 Task: Add an event  with title  Second Interview with IrvinI, date '2024/03/03'  to 2024/03/05 & Select Event type as  One on One. Add location for the event as  123 Santorini Beaches, Santorini, Greece and add a description: The conversation aimed at assessing their qualifications, skills, and suitability for a specific job role or position within the organization. The interview provides an opportunity for the hiring team to gather valuable information about the candidate's experience, abilities, and potential cultural fit.Create an event link  http-secondinterviewwithirvinicom & Select the event color as  Electric Lime. , logged in from the account softage.10@softage.netand send the event invitation to softage.8@softage.net and softage.9@softage.net
Action: Mouse moved to (898, 163)
Screenshot: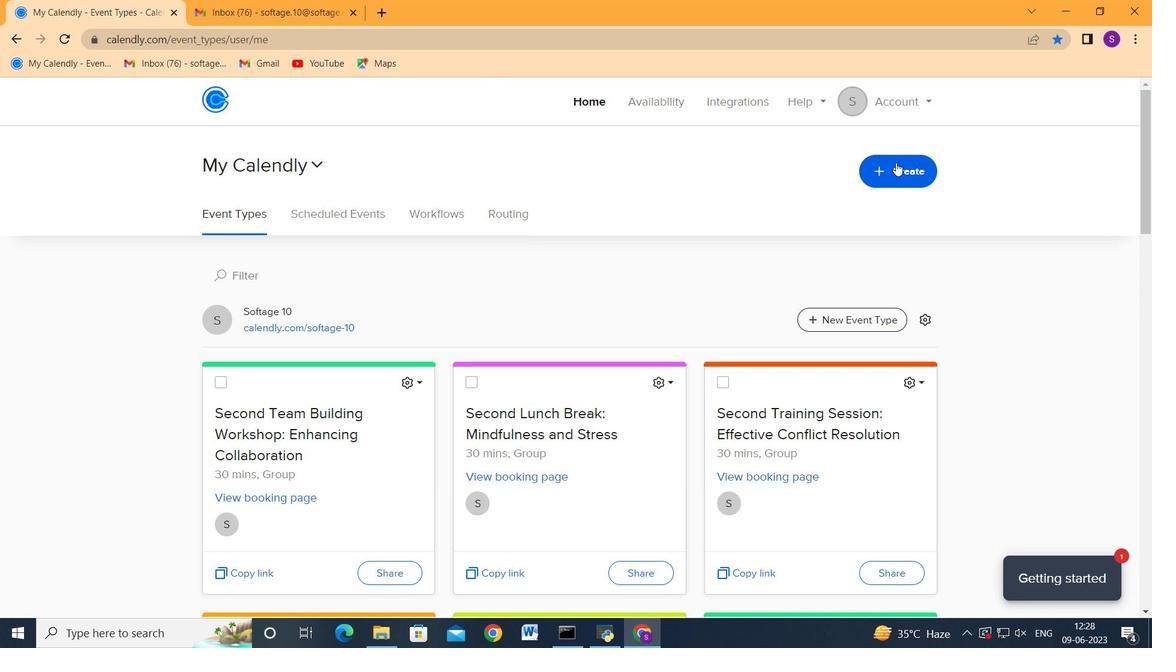 
Action: Mouse pressed left at (898, 163)
Screenshot: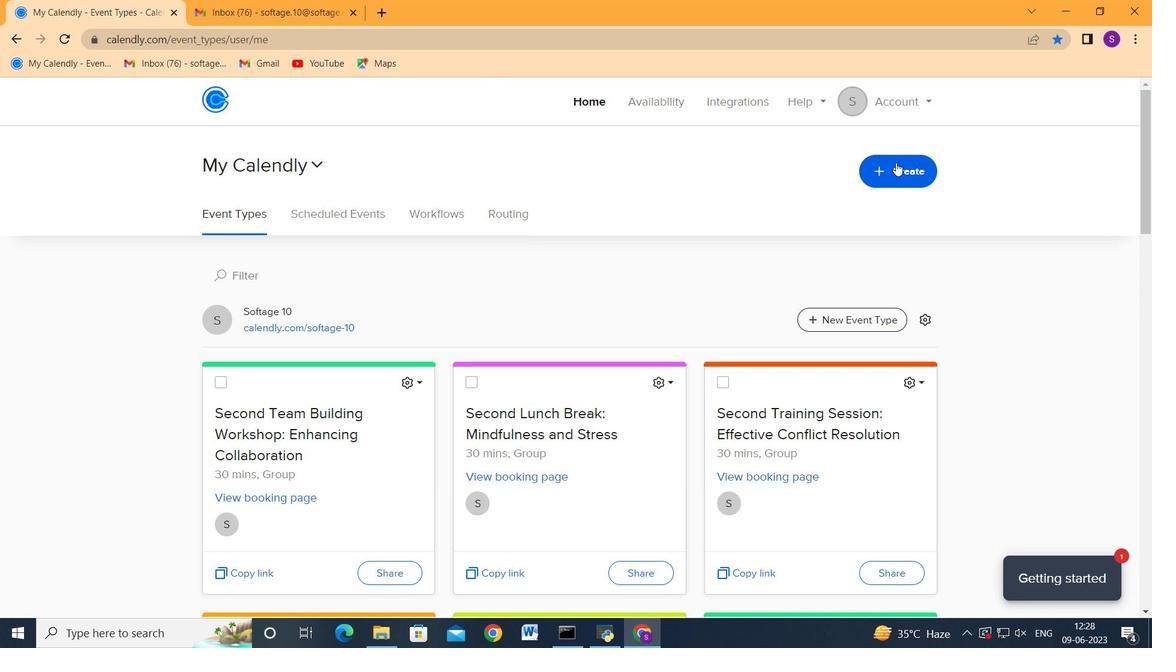 
Action: Mouse moved to (823, 211)
Screenshot: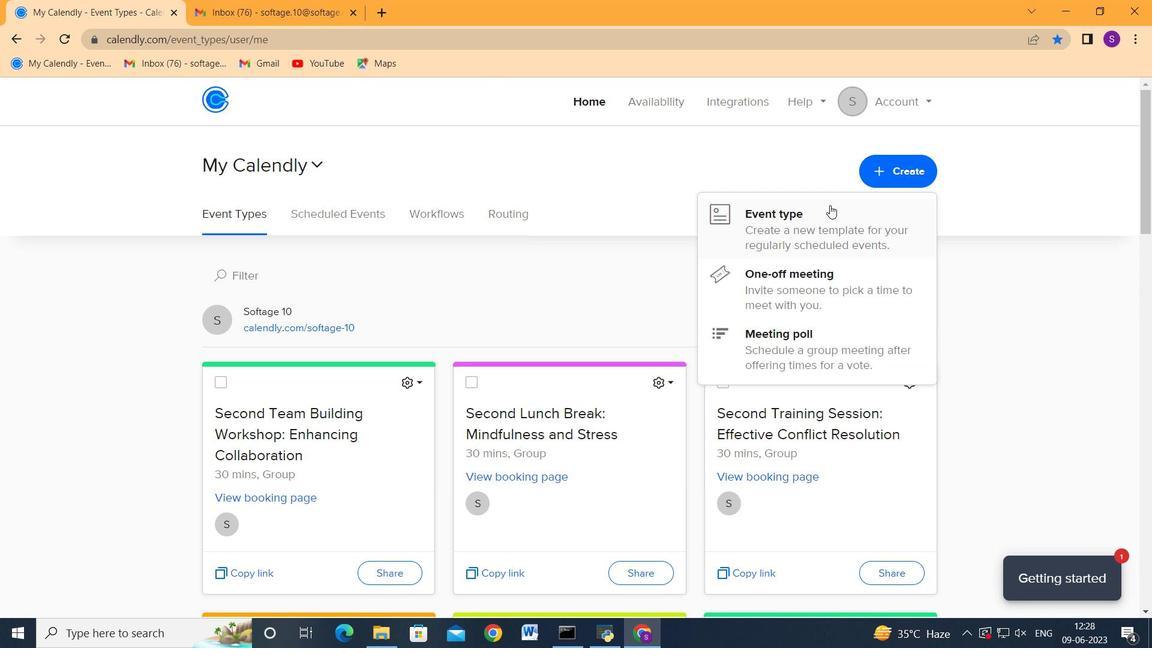 
Action: Mouse pressed left at (823, 211)
Screenshot: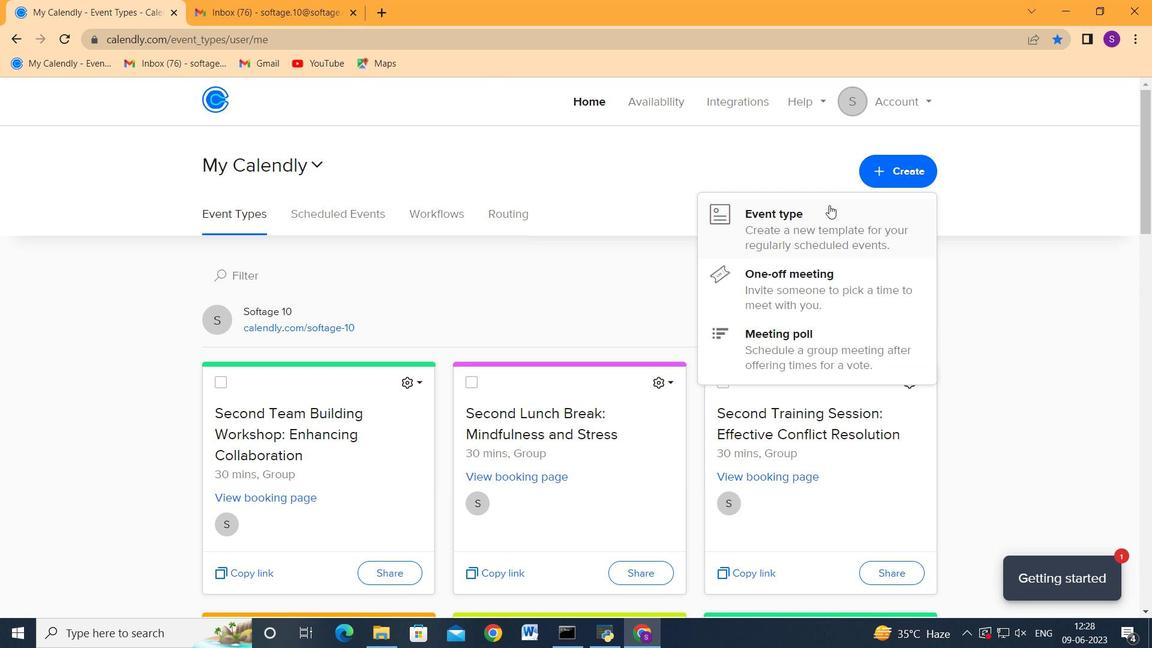 
Action: Mouse moved to (545, 272)
Screenshot: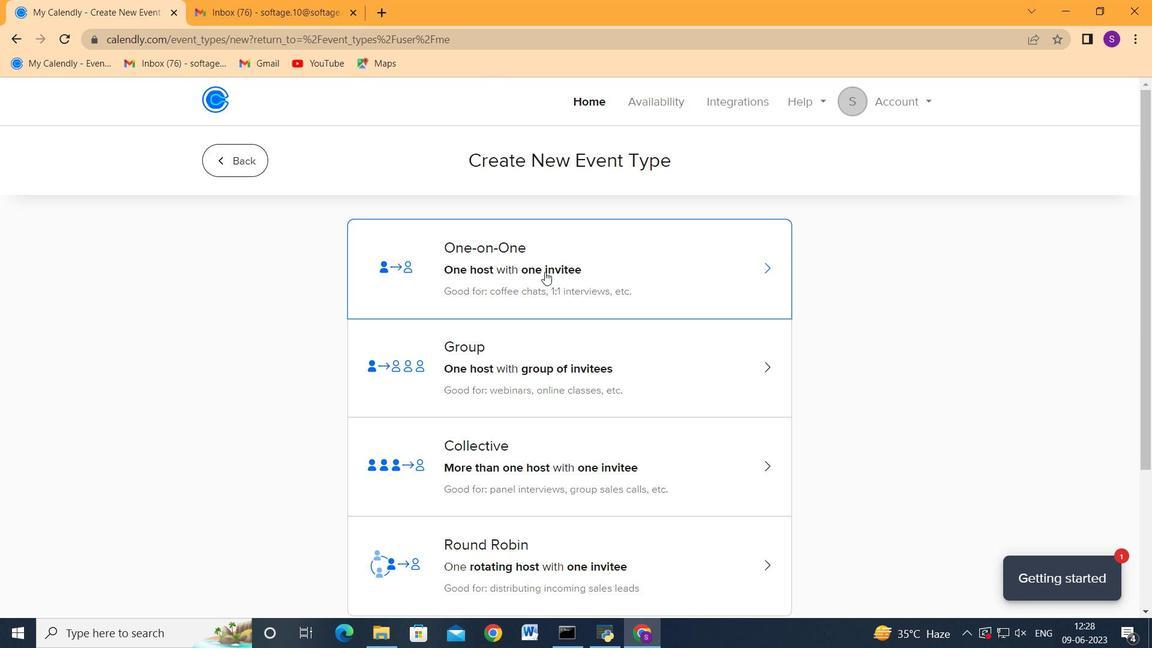 
Action: Mouse pressed left at (545, 272)
Screenshot: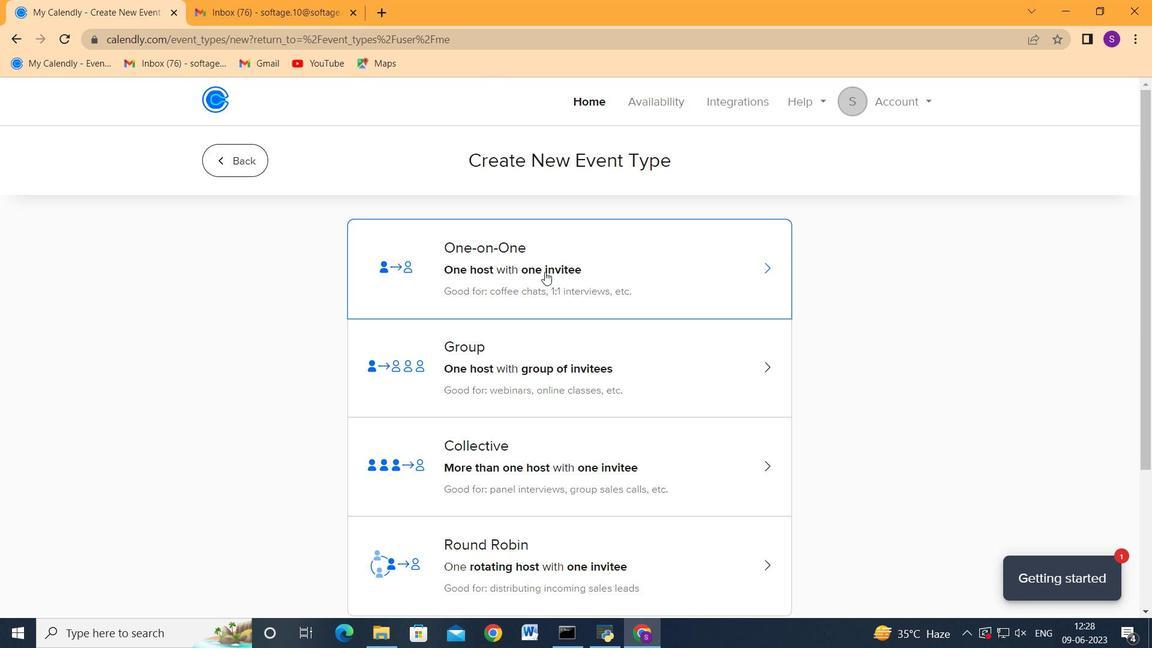 
Action: Mouse moved to (412, 370)
Screenshot: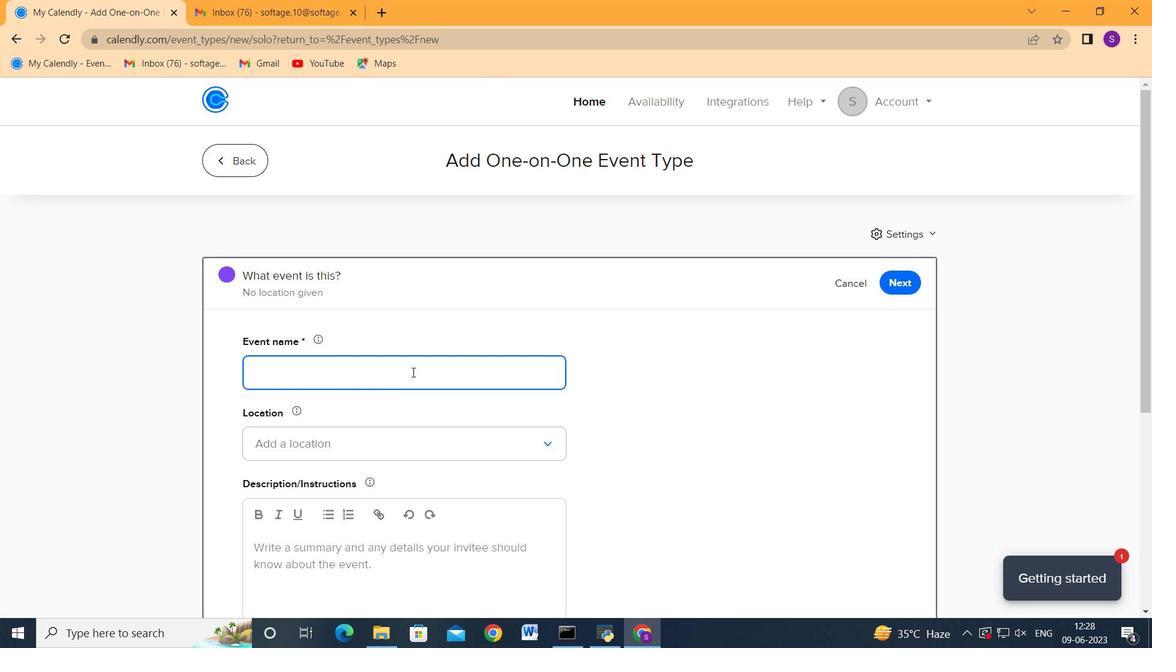 
Action: Key pressed <Key.shift>Second<Key.space><Key.shift>Interview<Key.space>with<Key.space><Key.shift>Irvinl<Key.tab><Key.tab>
Screenshot: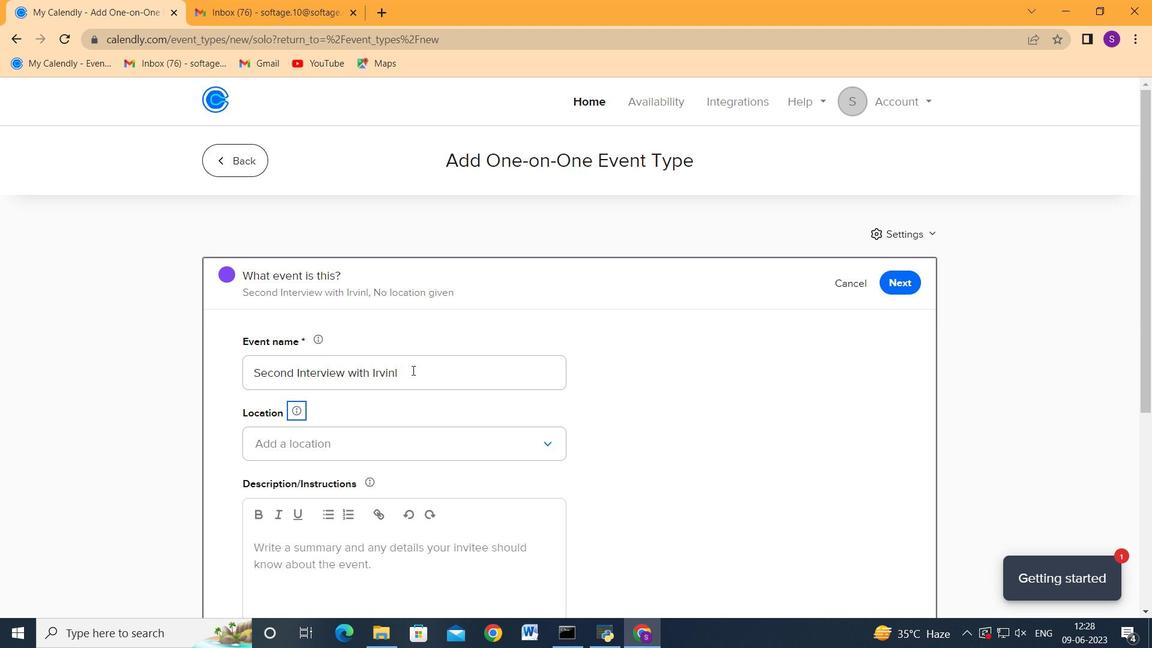 
Action: Mouse moved to (413, 429)
Screenshot: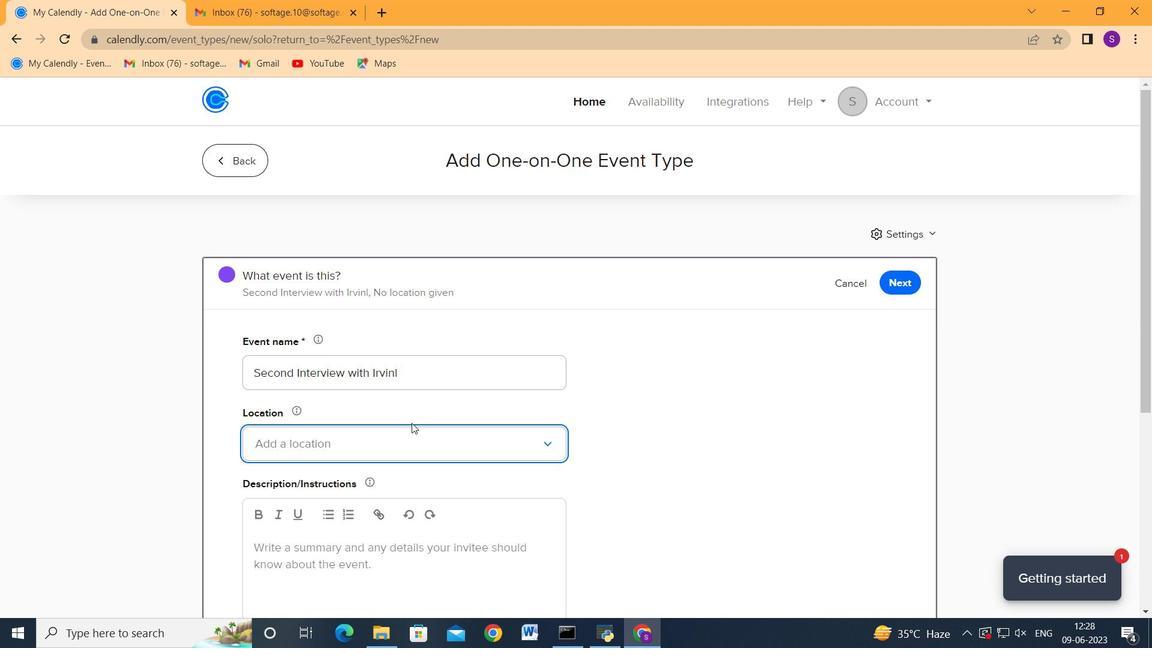 
Action: Mouse pressed left at (413, 429)
Screenshot: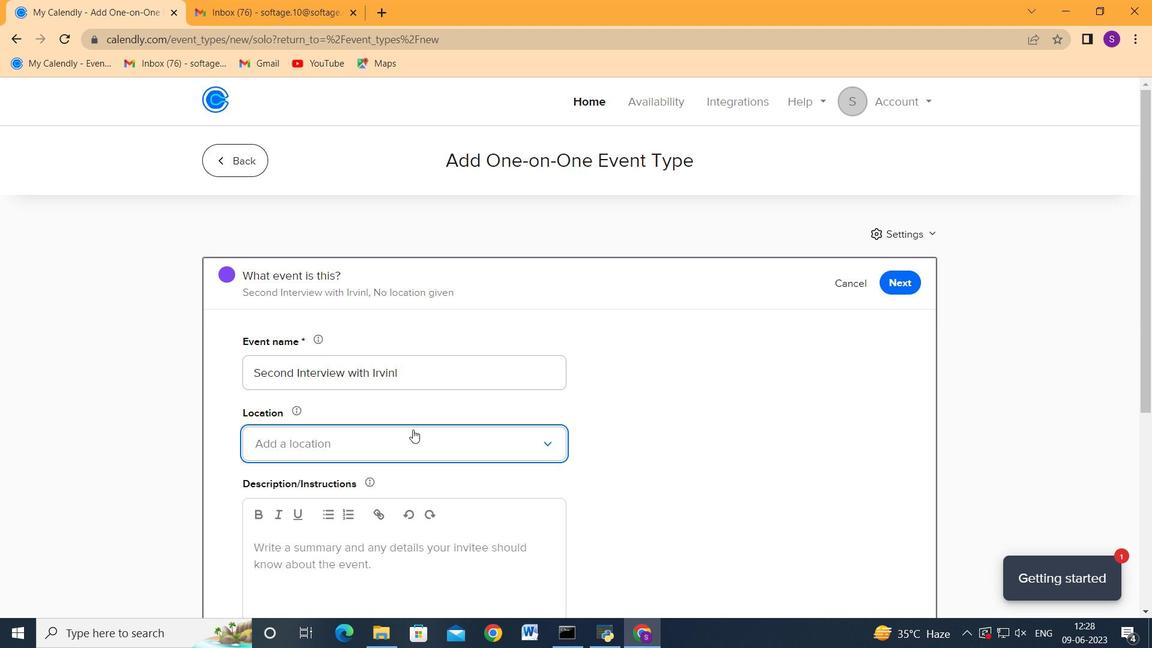
Action: Mouse moved to (377, 473)
Screenshot: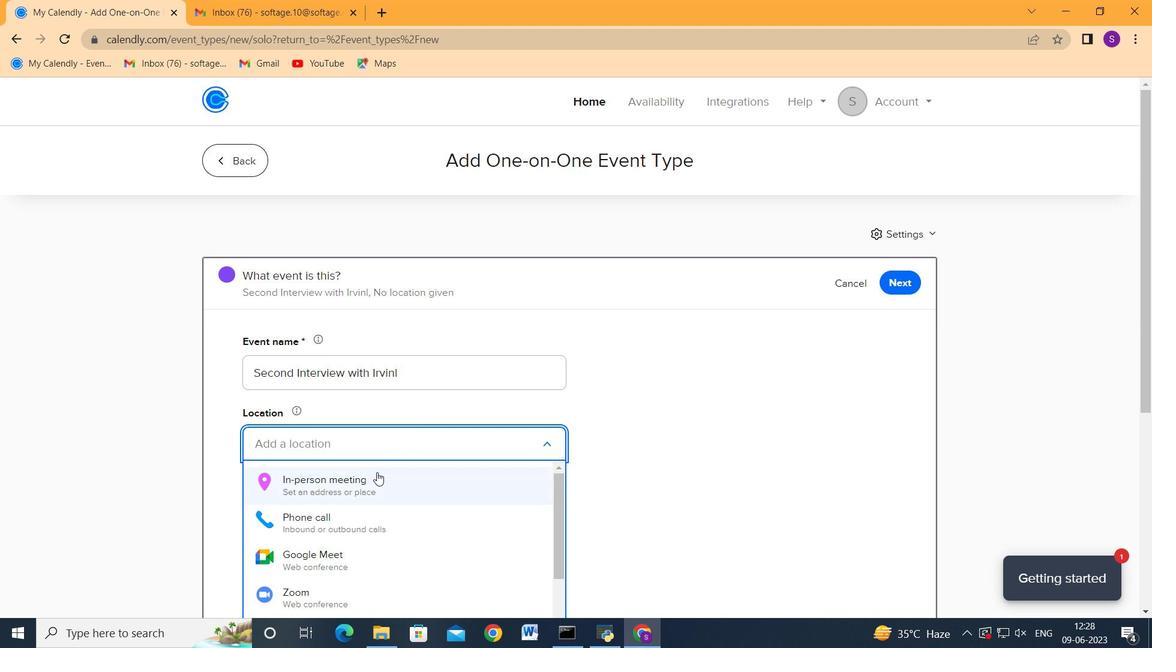 
Action: Mouse pressed left at (377, 473)
Screenshot: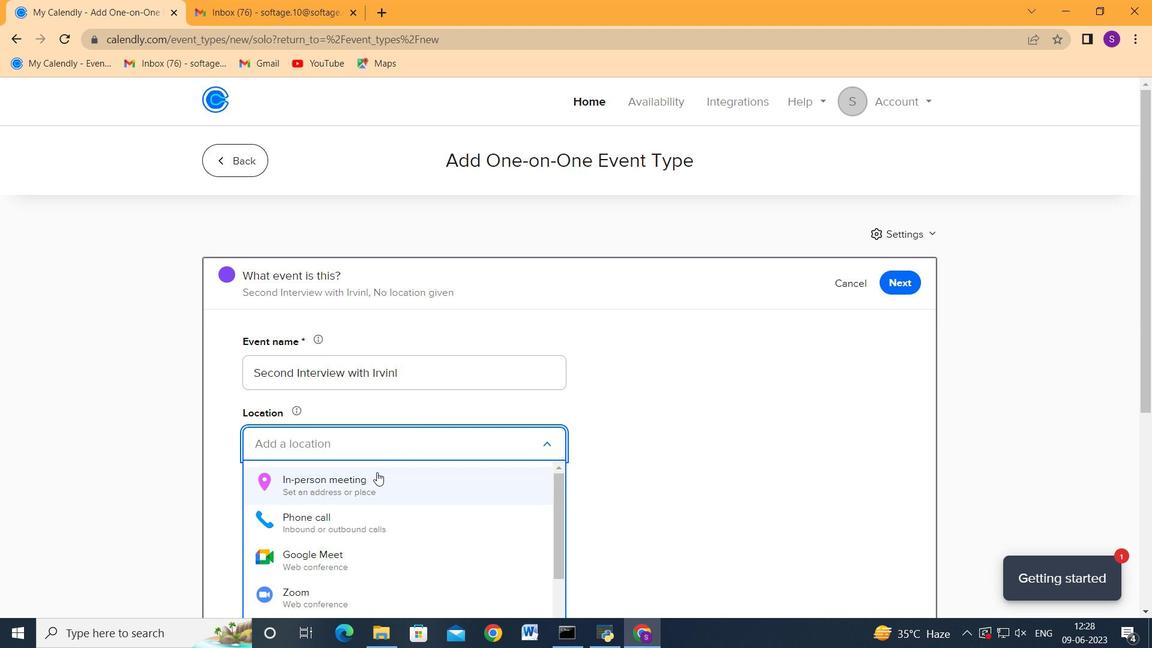 
Action: Mouse moved to (528, 257)
Screenshot: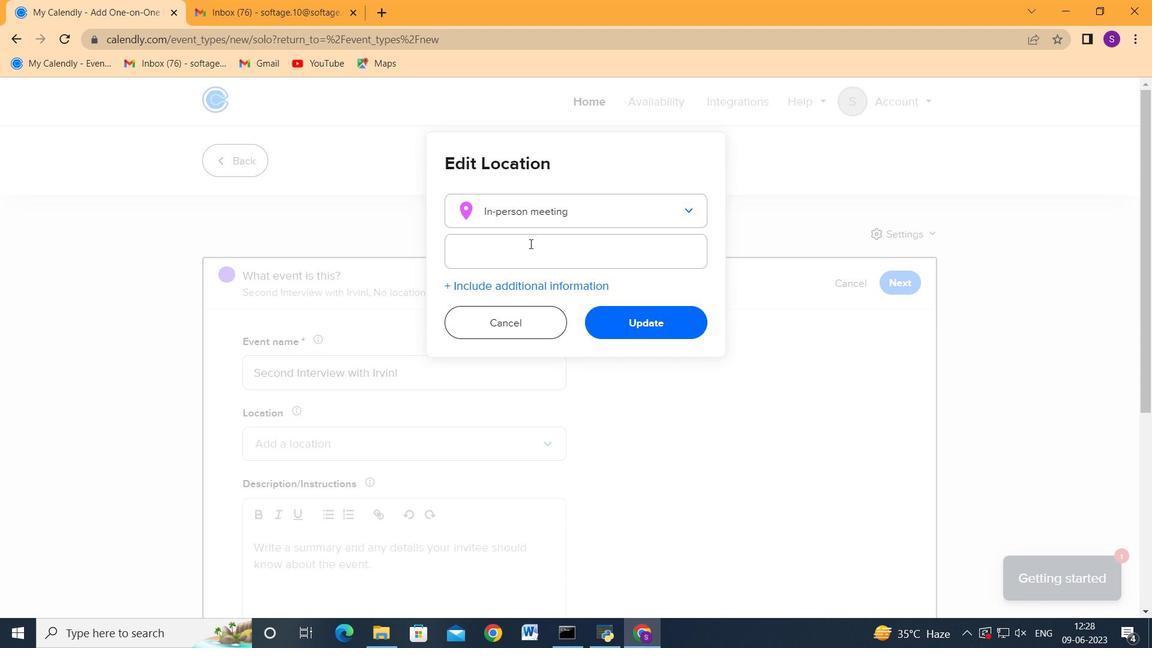 
Action: Mouse pressed left at (528, 257)
Screenshot: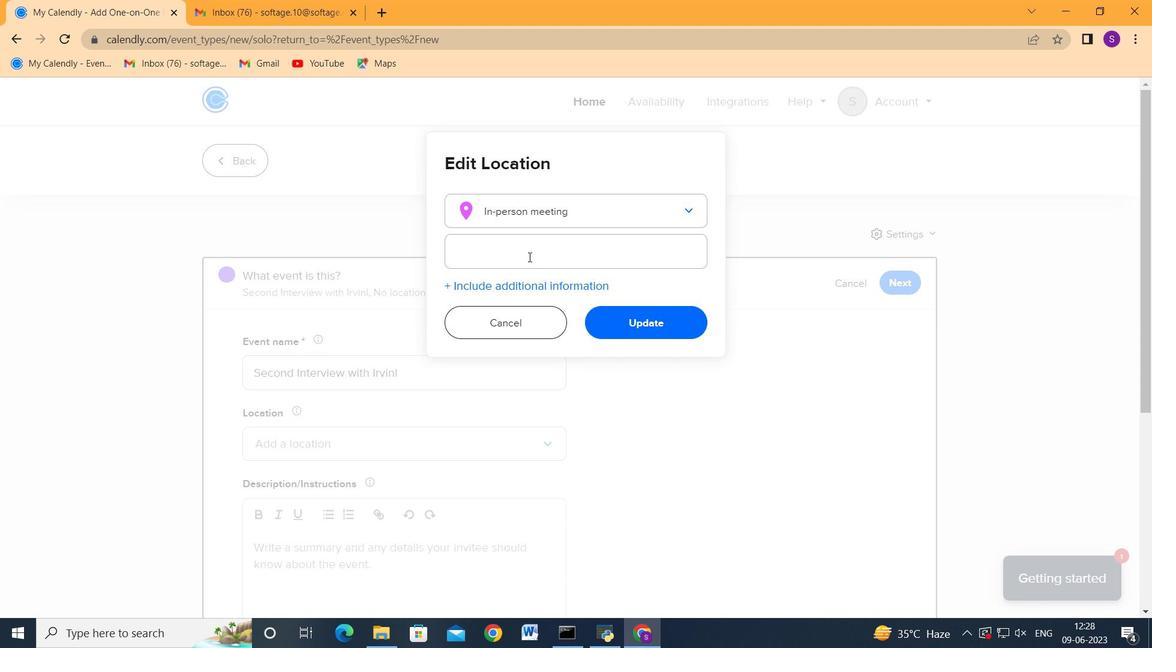 
Action: Mouse moved to (528, 256)
Screenshot: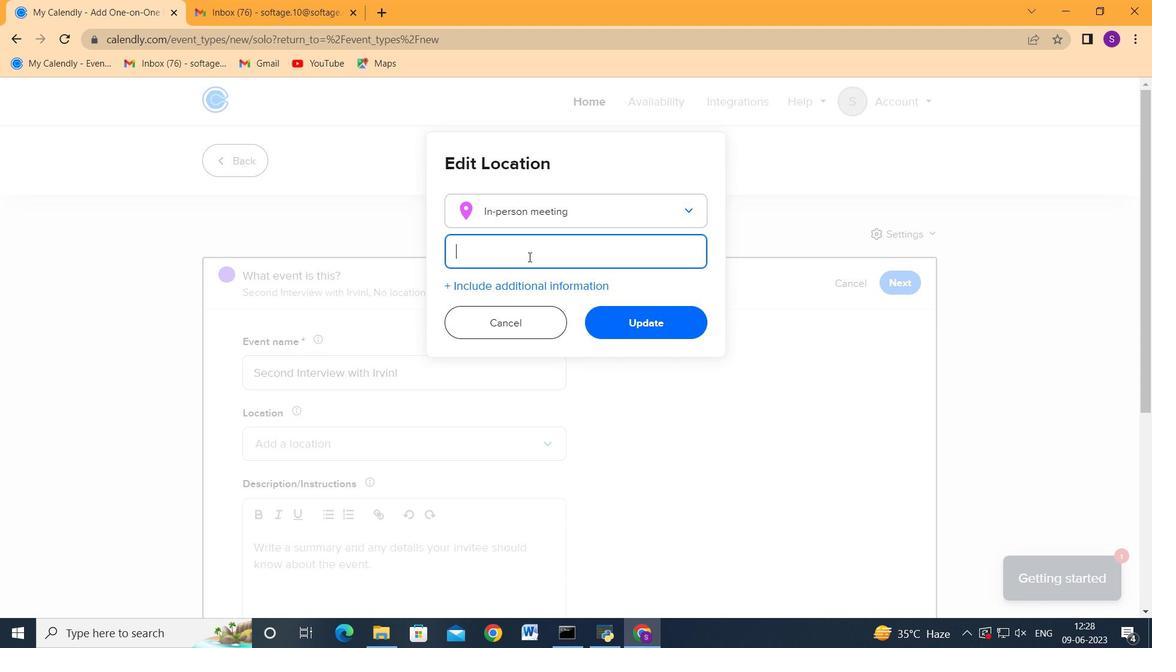 
Action: Key pressed 123<Key.space><Key.shift_r>Santorini<Key.space><Key.shift>Beacher<Key.backspace>s,<Key.space><Key.shift_r>Santorini,<Key.space><Key.shift_r>Greece
Screenshot: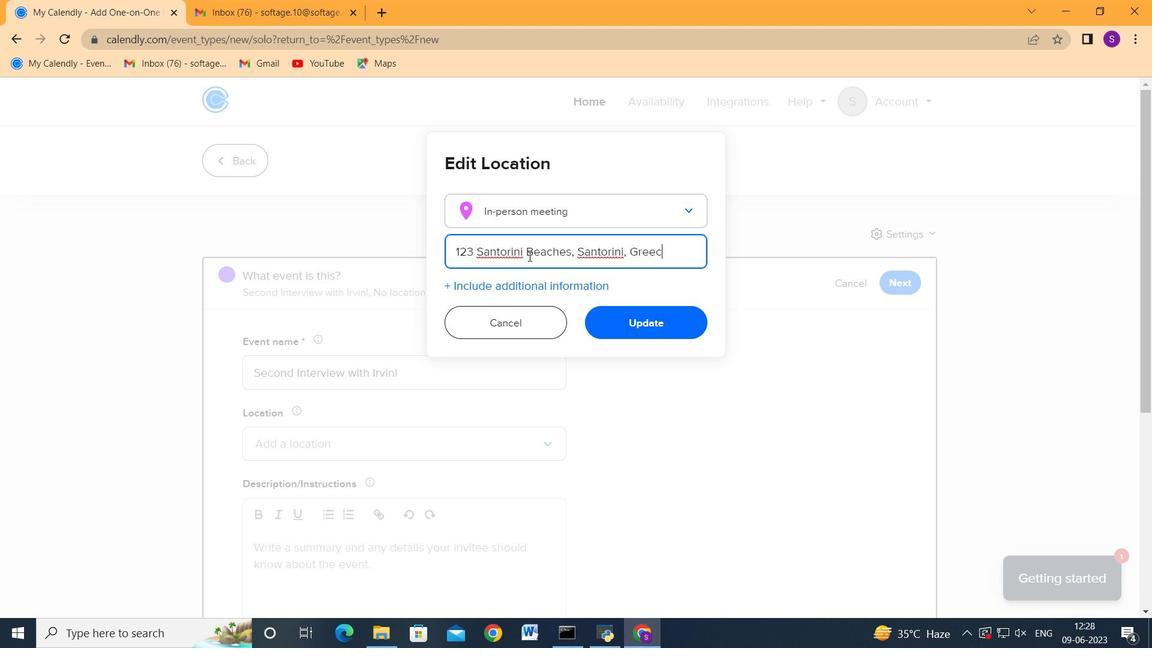 
Action: Mouse moved to (601, 320)
Screenshot: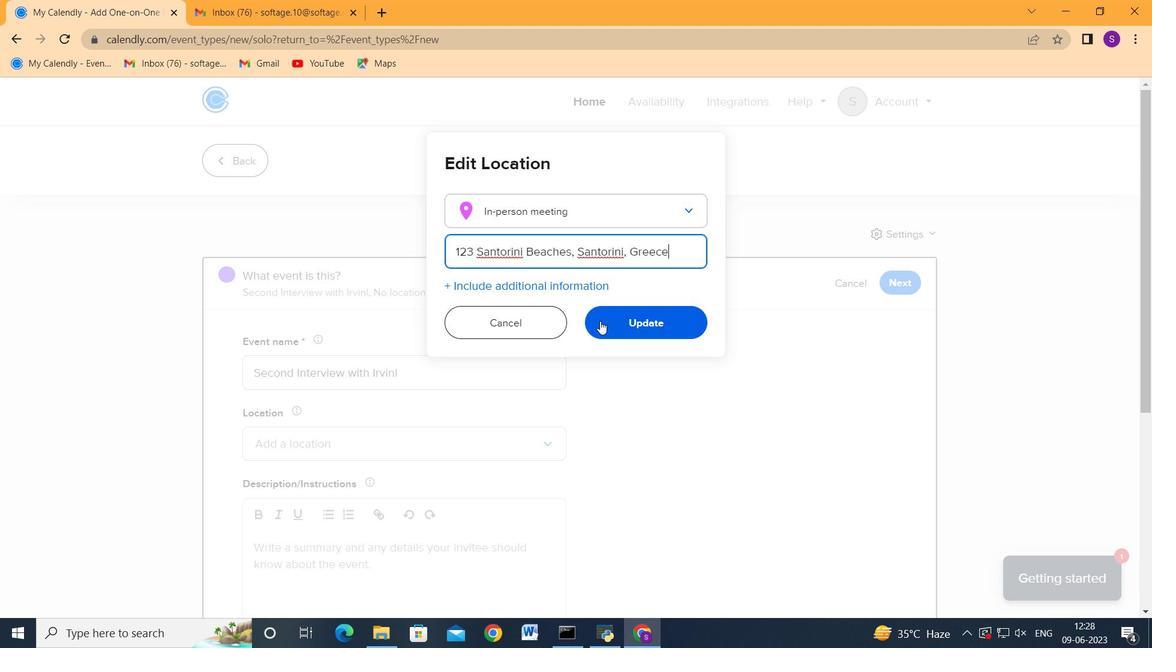 
Action: Mouse pressed left at (601, 320)
Screenshot: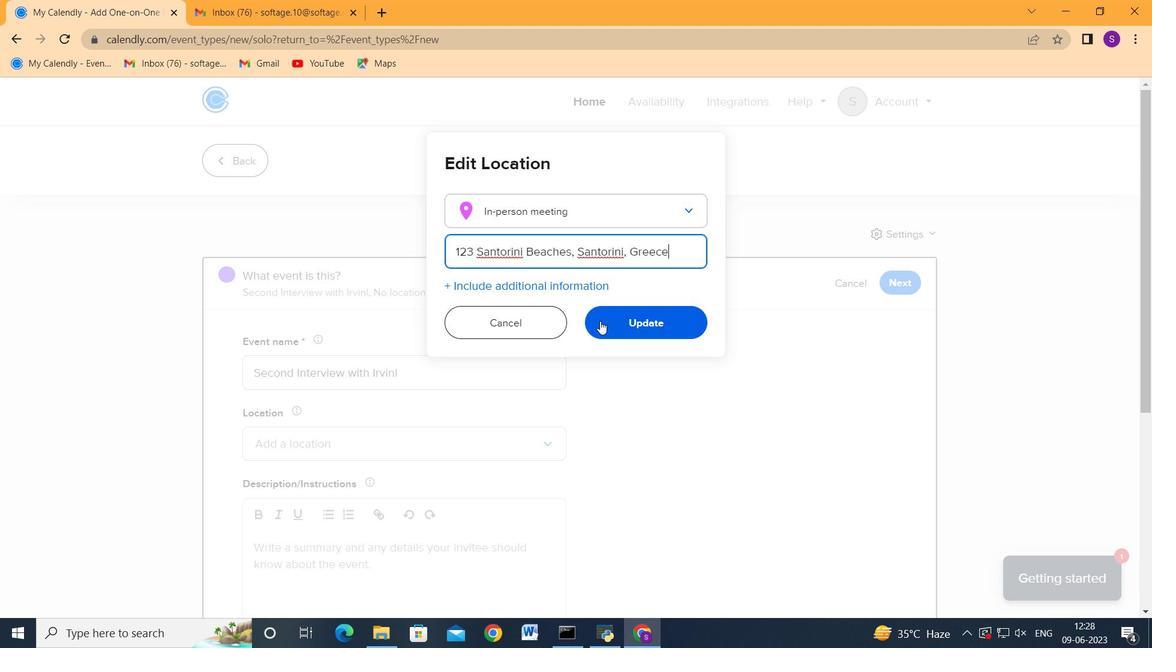 
Action: Mouse moved to (494, 372)
Screenshot: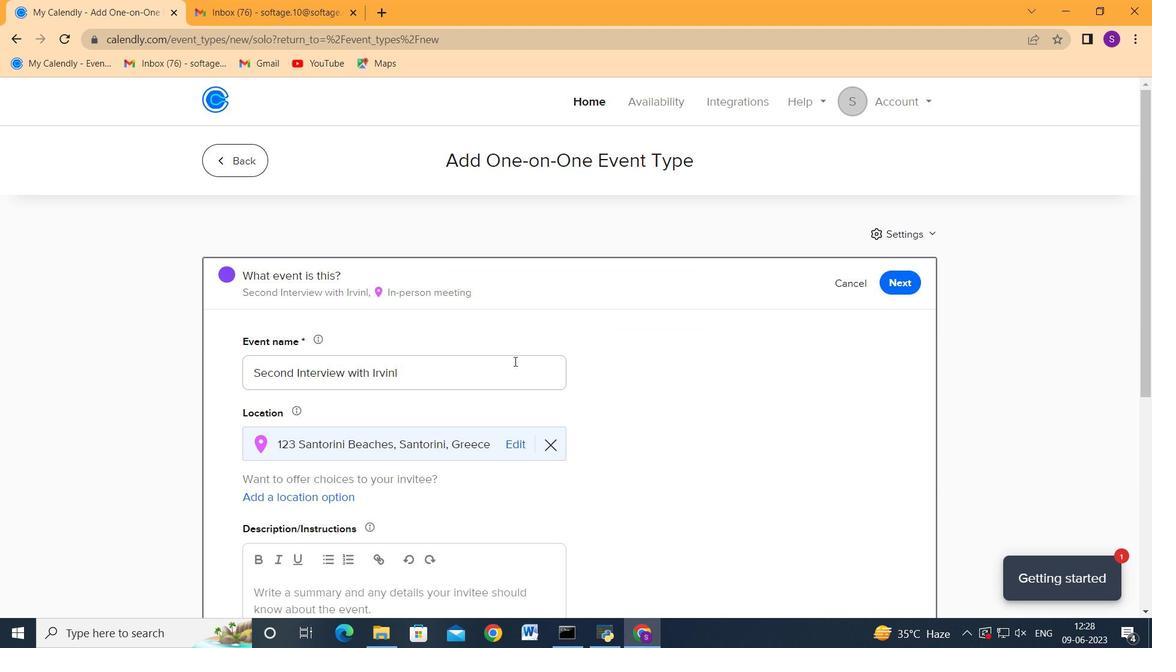 
Action: Mouse scrolled (494, 372) with delta (0, 0)
Screenshot: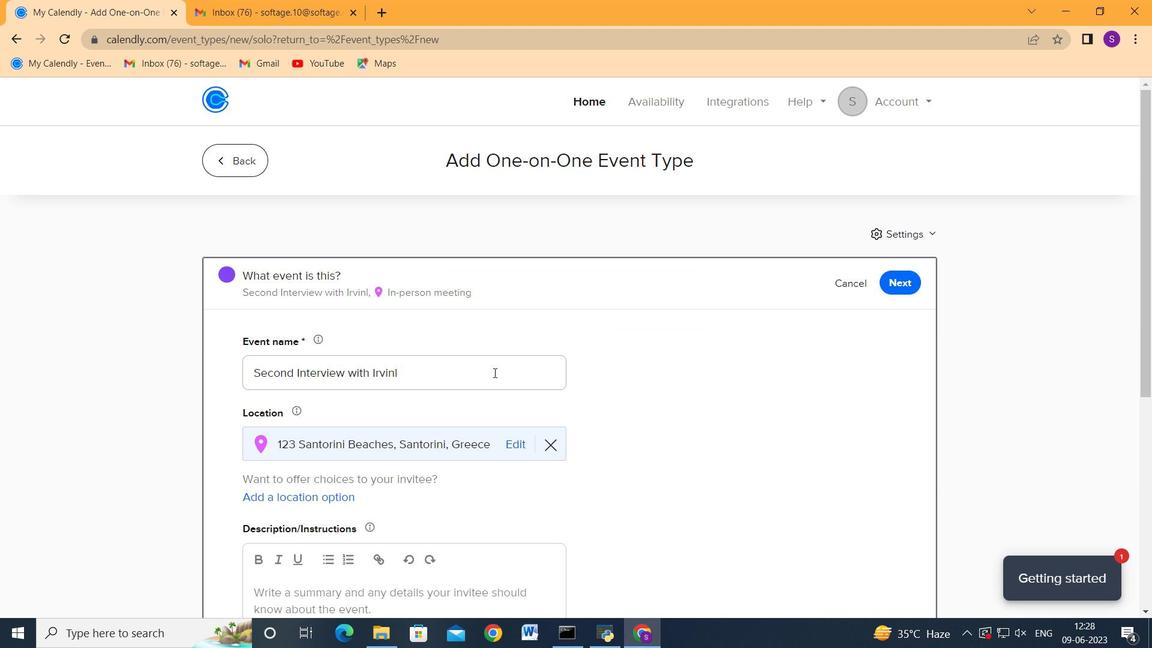 
Action: Mouse scrolled (494, 372) with delta (0, 0)
Screenshot: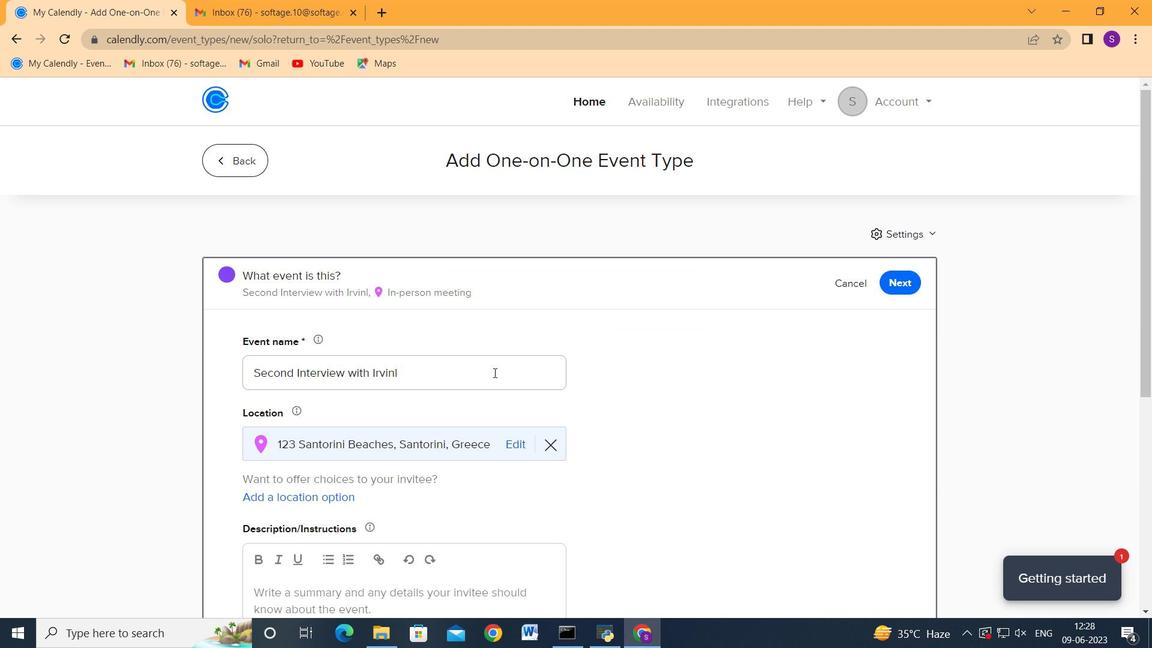 
Action: Mouse scrolled (494, 372) with delta (0, 0)
Screenshot: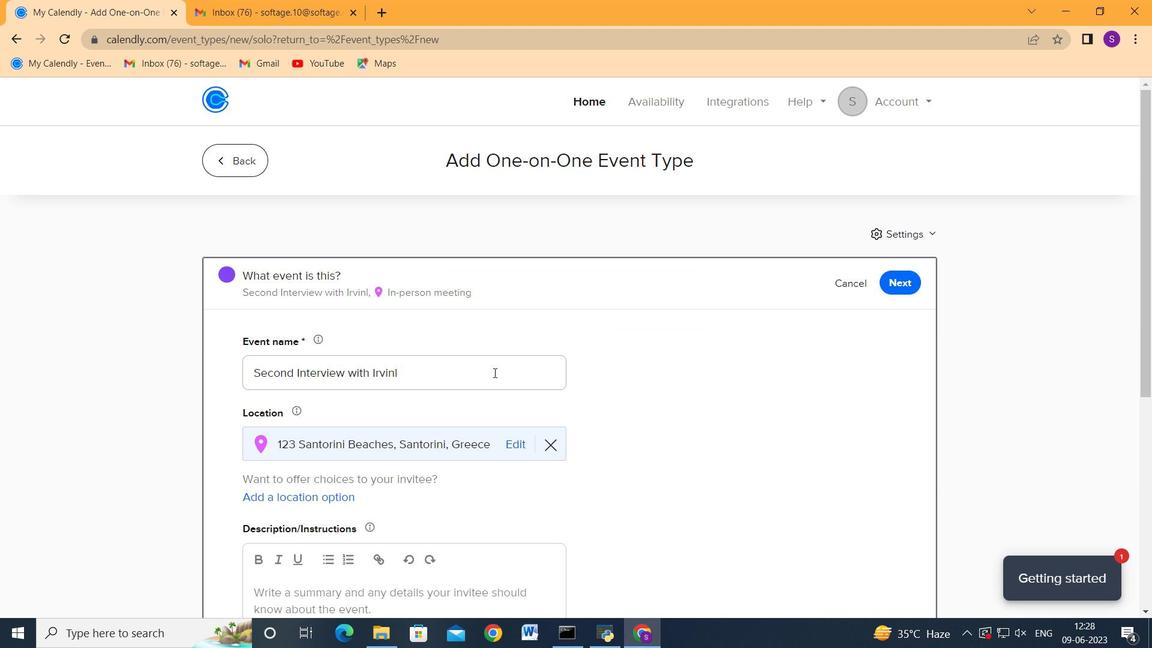 
Action: Mouse scrolled (494, 372) with delta (0, 0)
Screenshot: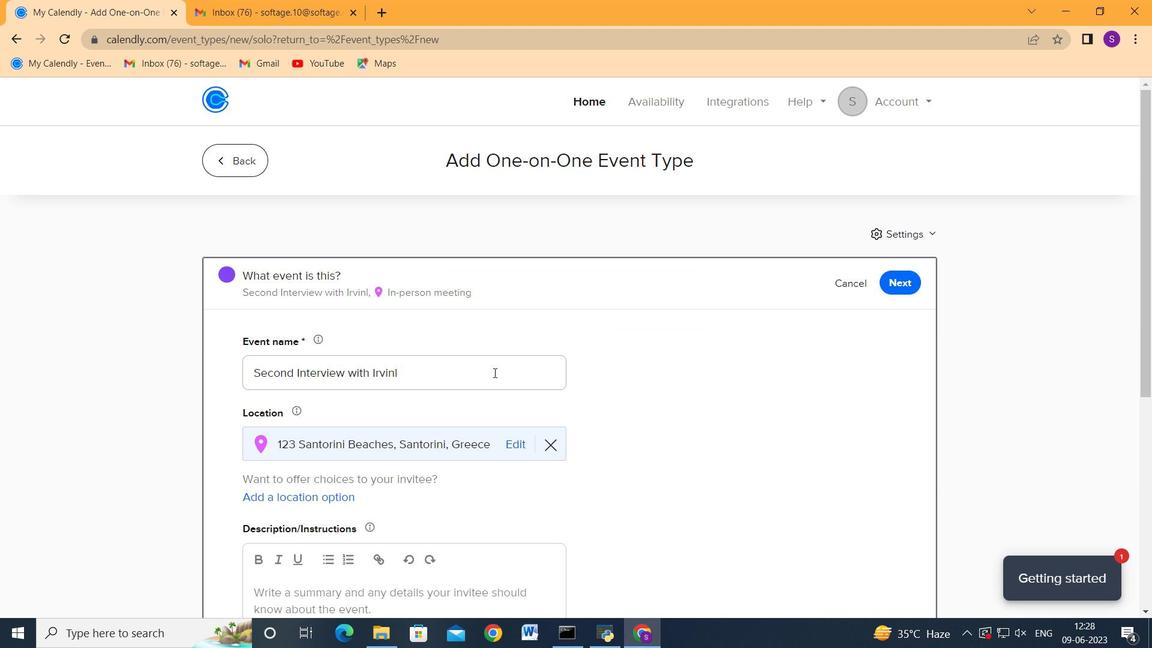 
Action: Mouse moved to (399, 294)
Screenshot: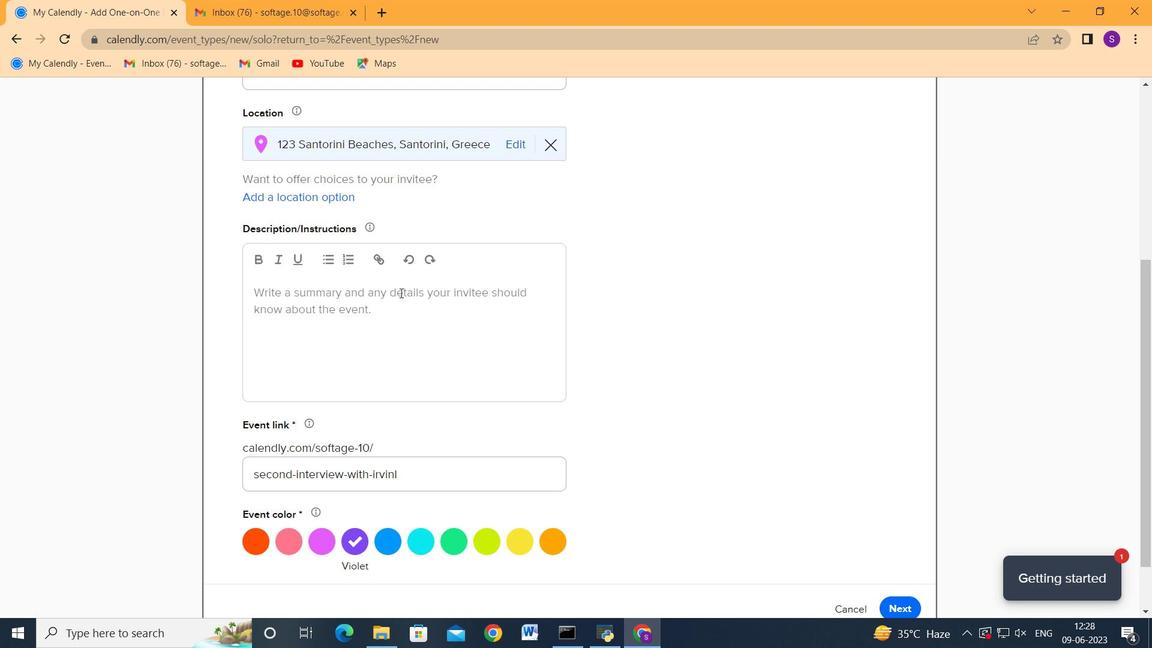 
Action: Mouse pressed left at (399, 294)
Screenshot: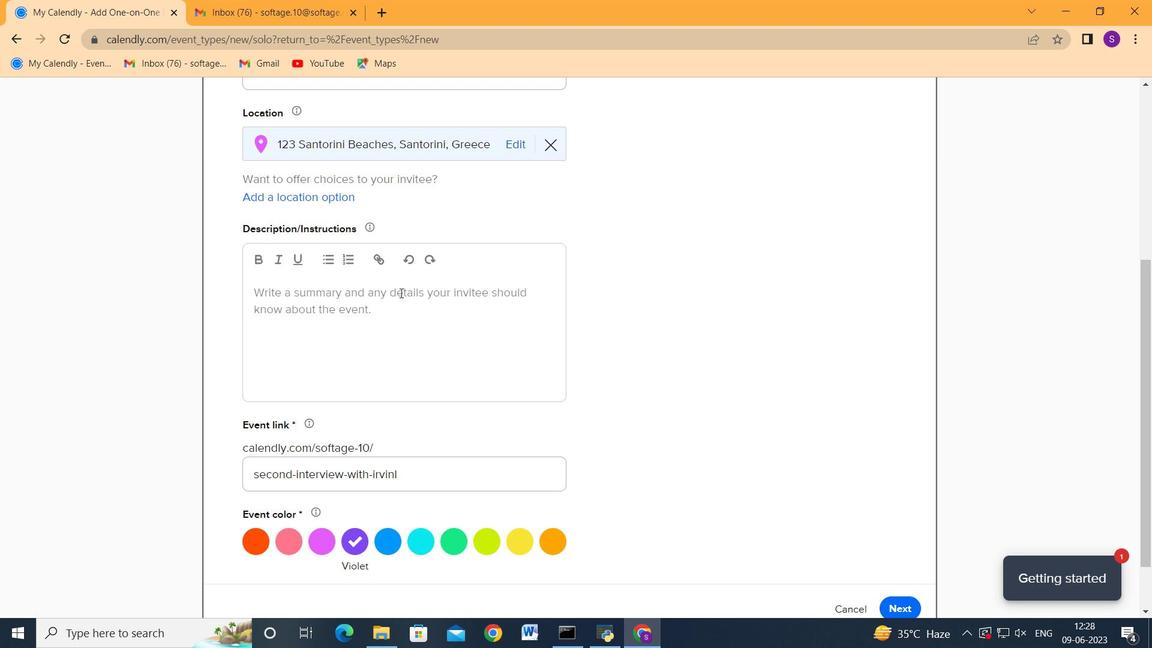 
Action: Mouse moved to (395, 295)
Screenshot: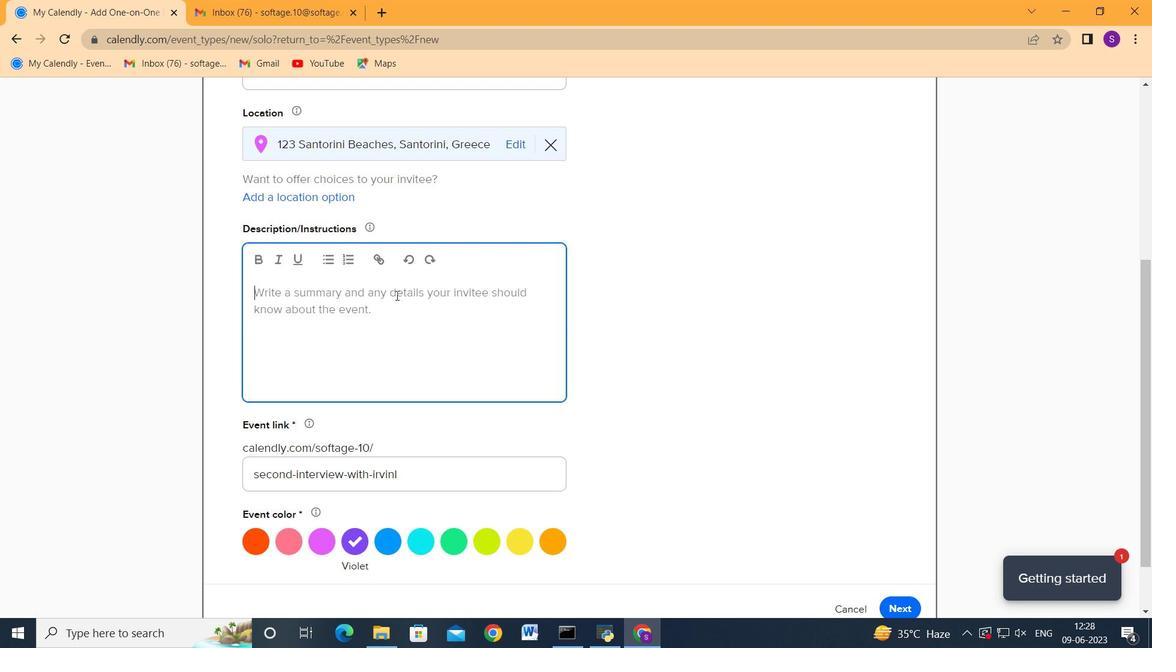 
Action: Key pressed <Key.shift>The<Key.space>conversation<Key.space>aimed<Key.space>at<Key.space>assessing<Key.space>their<Key.space>qualifications,<Key.space>skills,<Key.space>and<Key.space>suitability<Key.space>for<Key.space>a<Key.space>specific<Key.space>job<Key.space>role<Key.space>or<Key.space>position<Key.space>within<Key.space>the<Key.space>organization.<Key.space><Key.shift>The<Key.space>interview<Key.space>provides<Key.space>an<Key.space>opportunity<Key.space>for<Key.space>the<Key.space>hiring<Key.space>team<Key.space>to<Key.space>gather<Key.space>valuable<Key.space>information<Key.space>about<Key.space>the<Key.space>candidate's<Key.space>experience,<Key.space>abilities,<Key.space>and<Key.space>potential<Key.space>cultural<Key.space>fit.
Screenshot: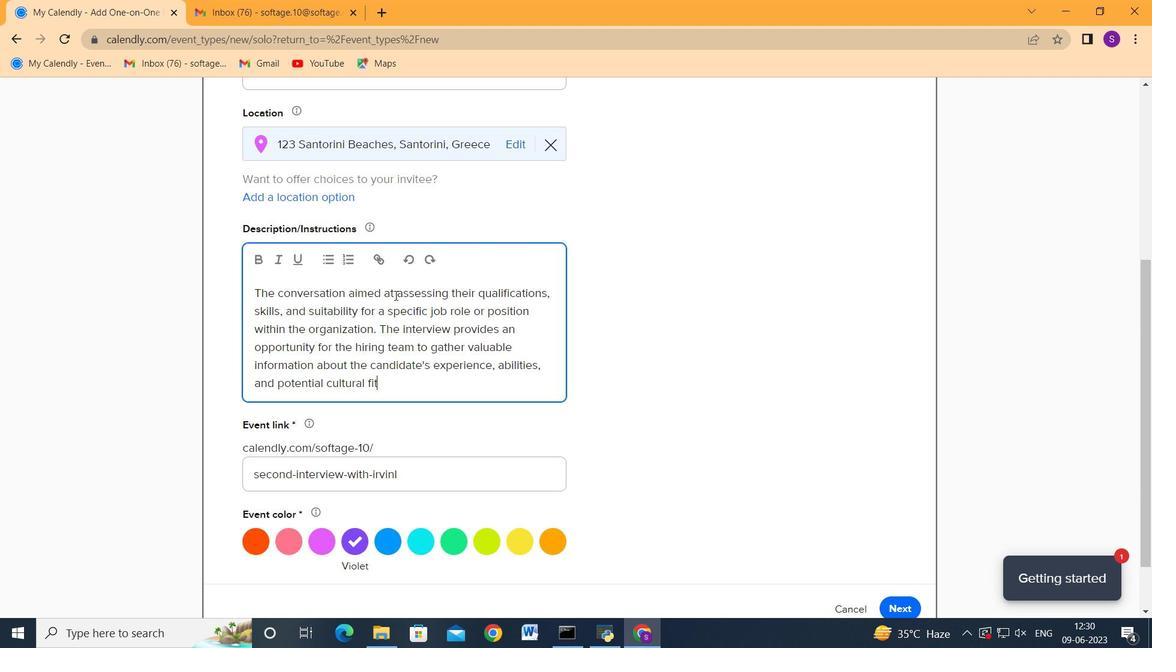 
Action: Mouse moved to (413, 482)
Screenshot: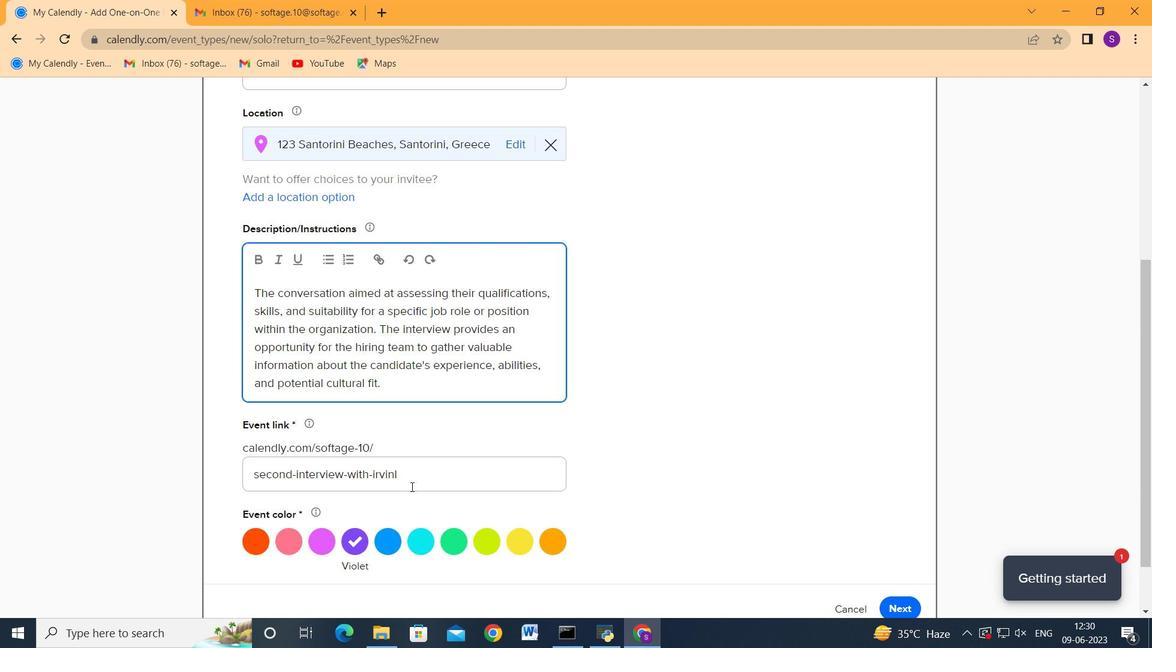 
Action: Mouse pressed left at (413, 482)
Screenshot: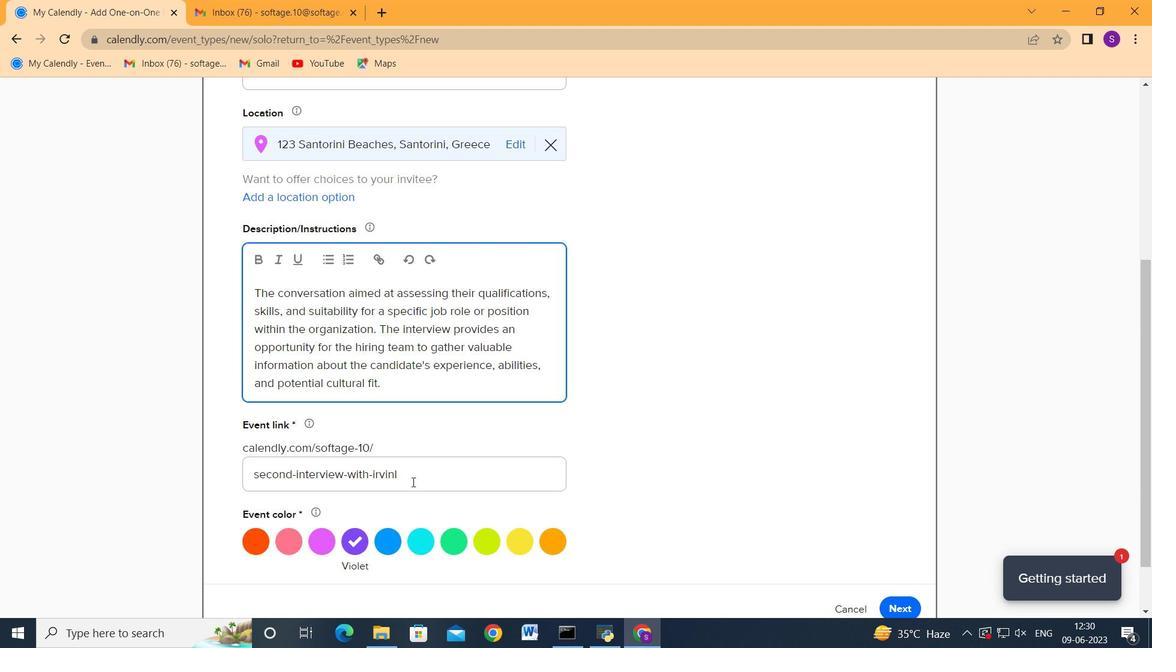 
Action: Key pressed ctrl+A<Key.backspace>http-secondinterviewwithirvinicom
Screenshot: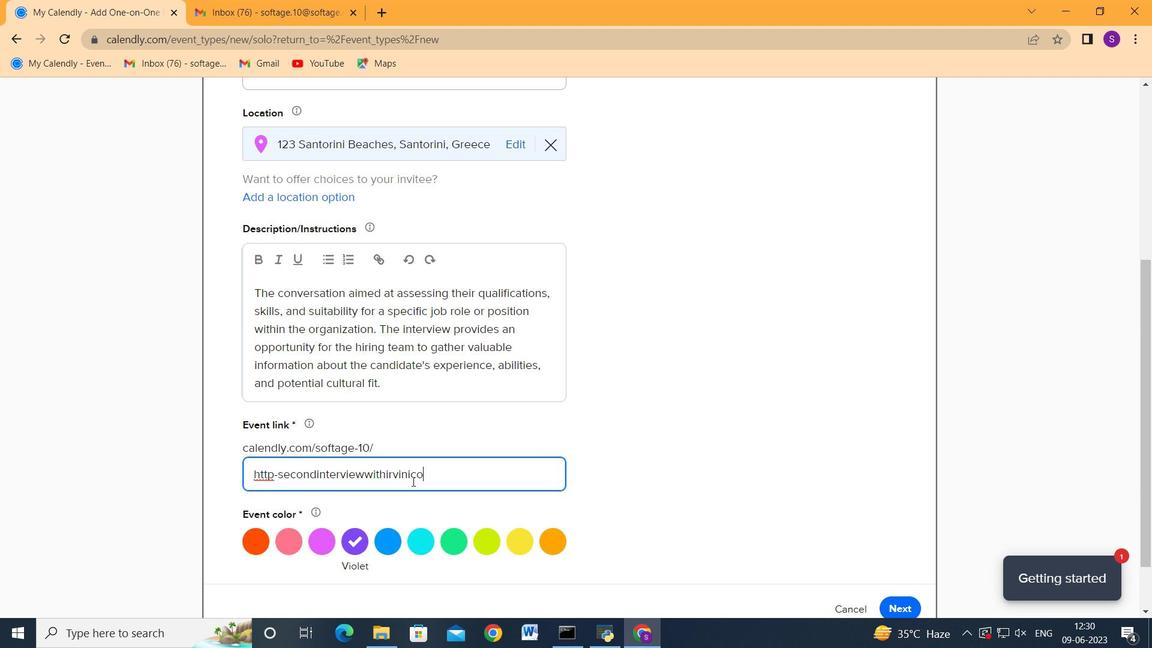 
Action: Mouse scrolled (413, 481) with delta (0, 0)
Screenshot: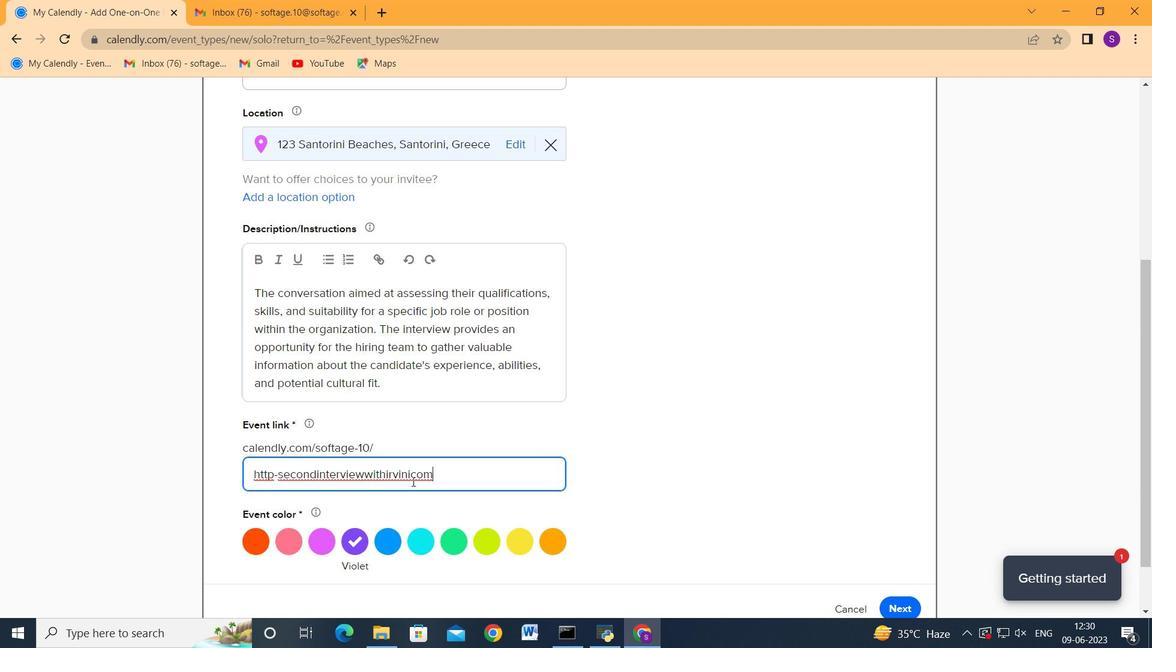 
Action: Mouse scrolled (413, 481) with delta (0, 0)
Screenshot: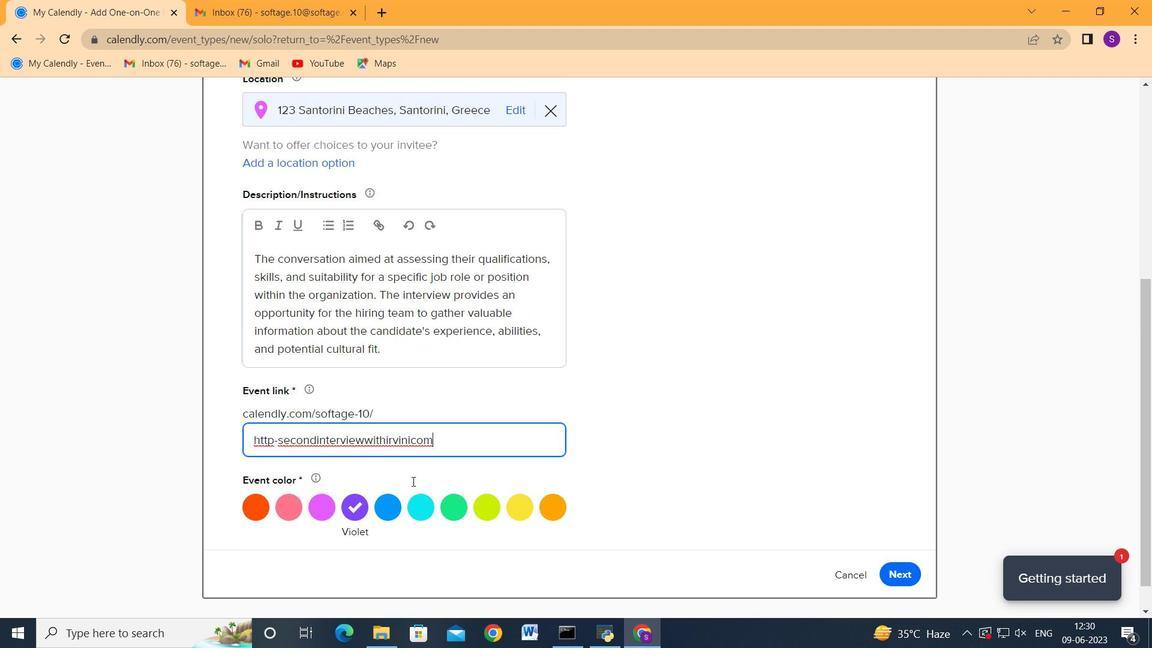 
Action: Mouse moved to (486, 474)
Screenshot: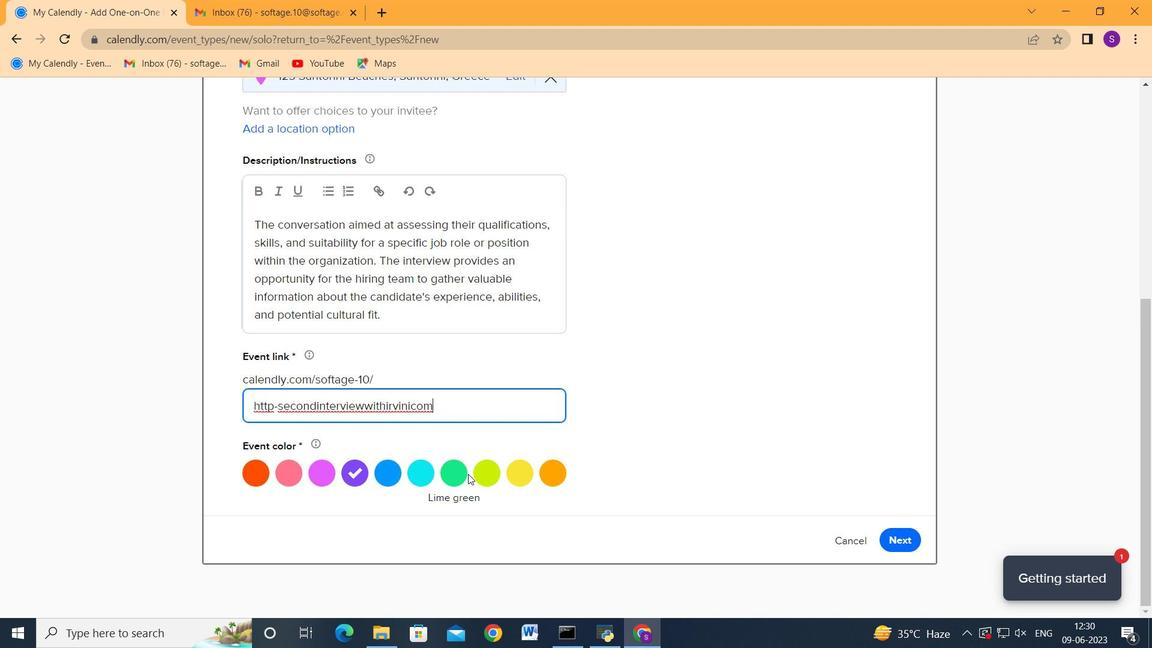 
Action: Mouse pressed left at (486, 474)
Screenshot: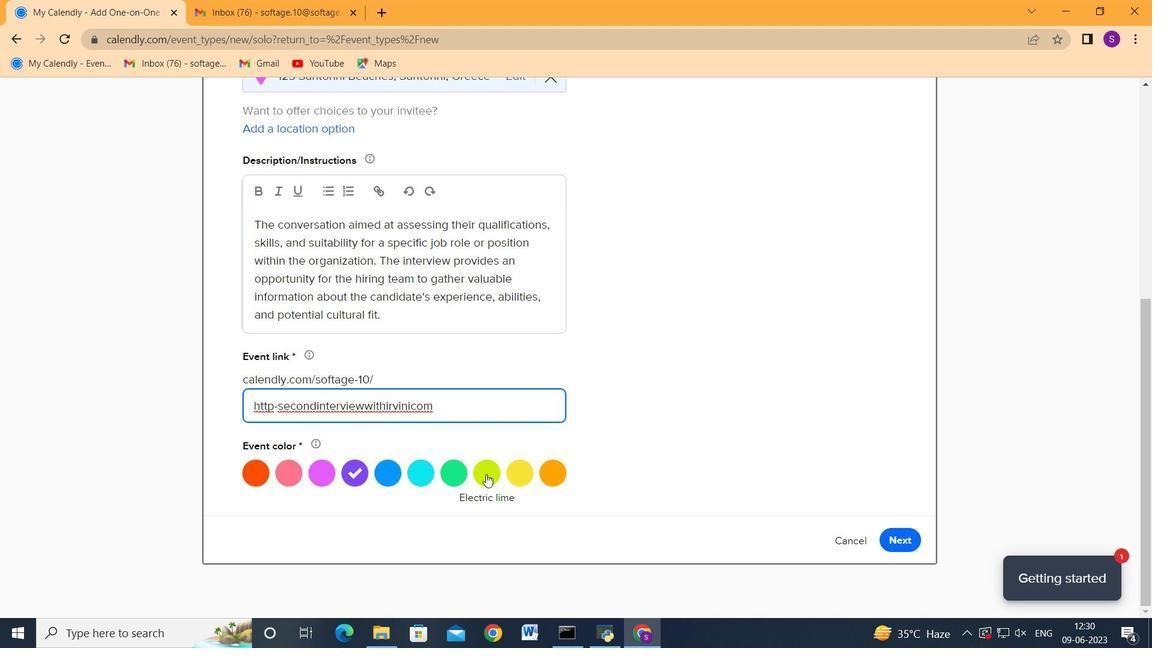 
Action: Mouse moved to (908, 536)
Screenshot: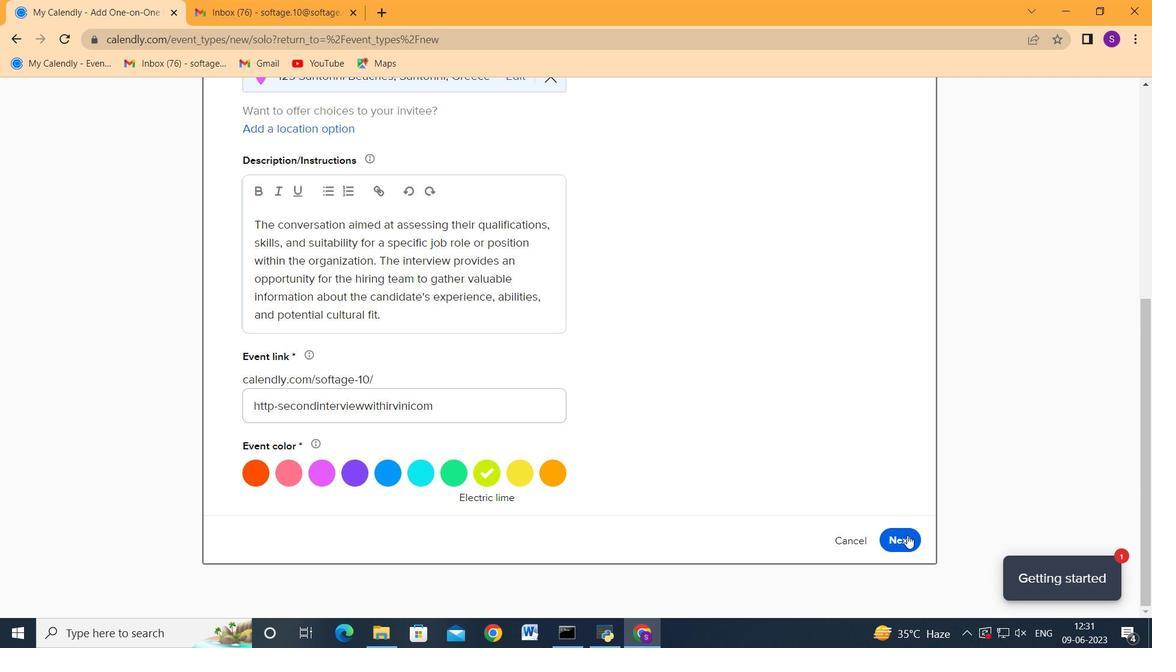 
Action: Mouse pressed left at (908, 536)
Screenshot: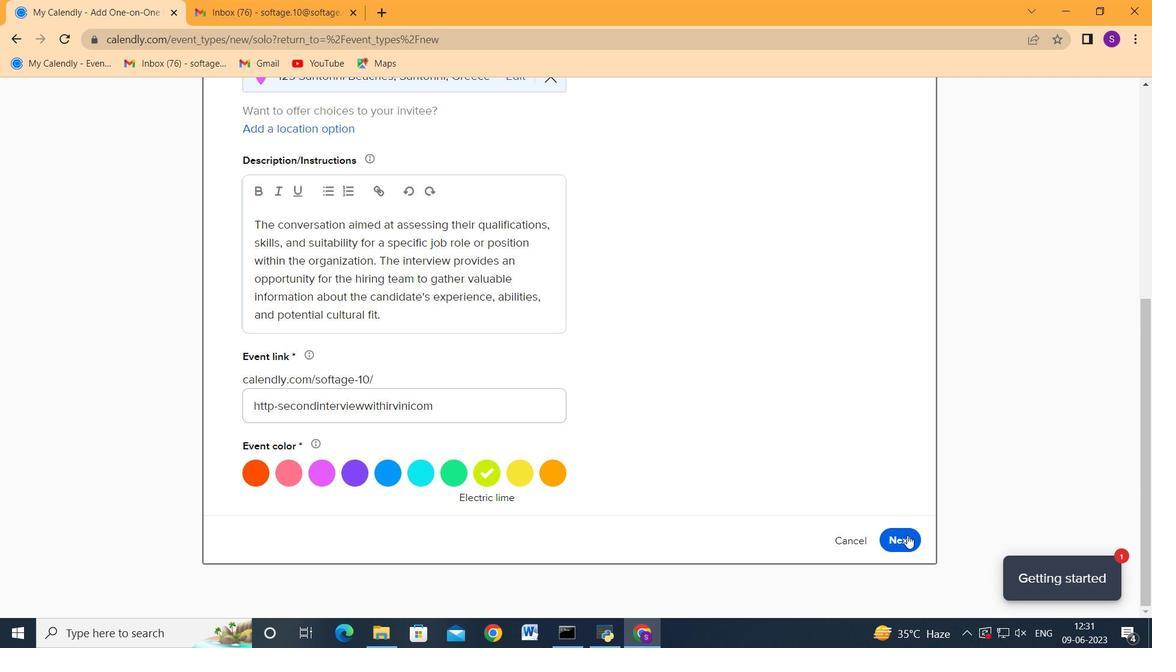 
Action: Mouse moved to (582, 401)
Screenshot: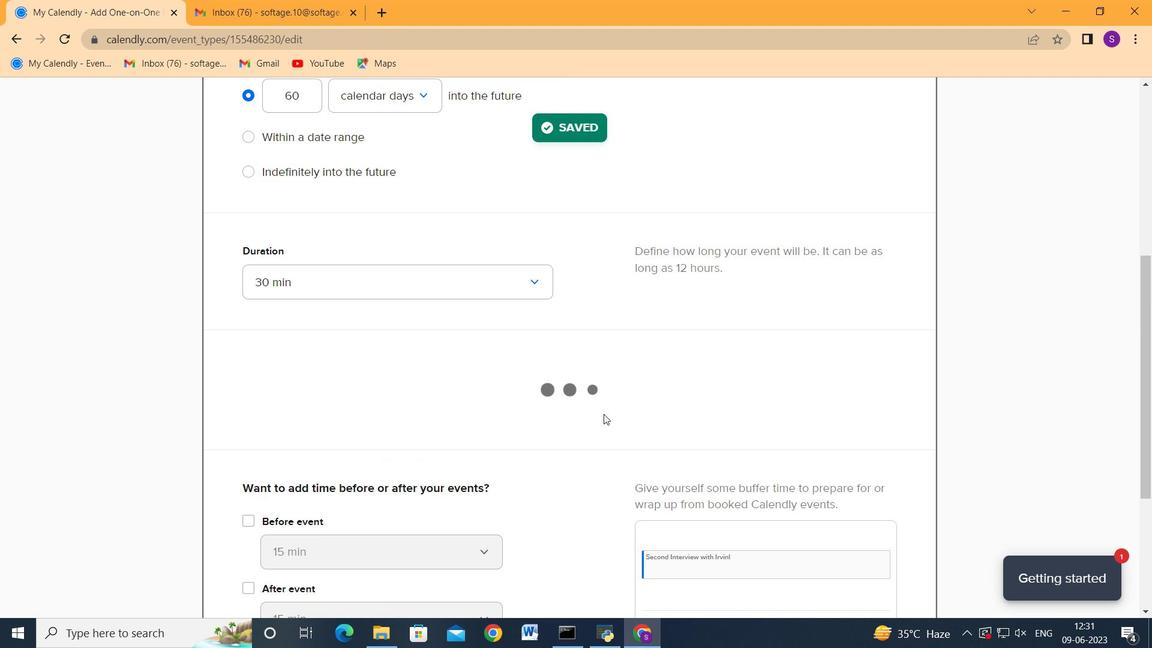 
Action: Mouse scrolled (582, 401) with delta (0, 0)
Screenshot: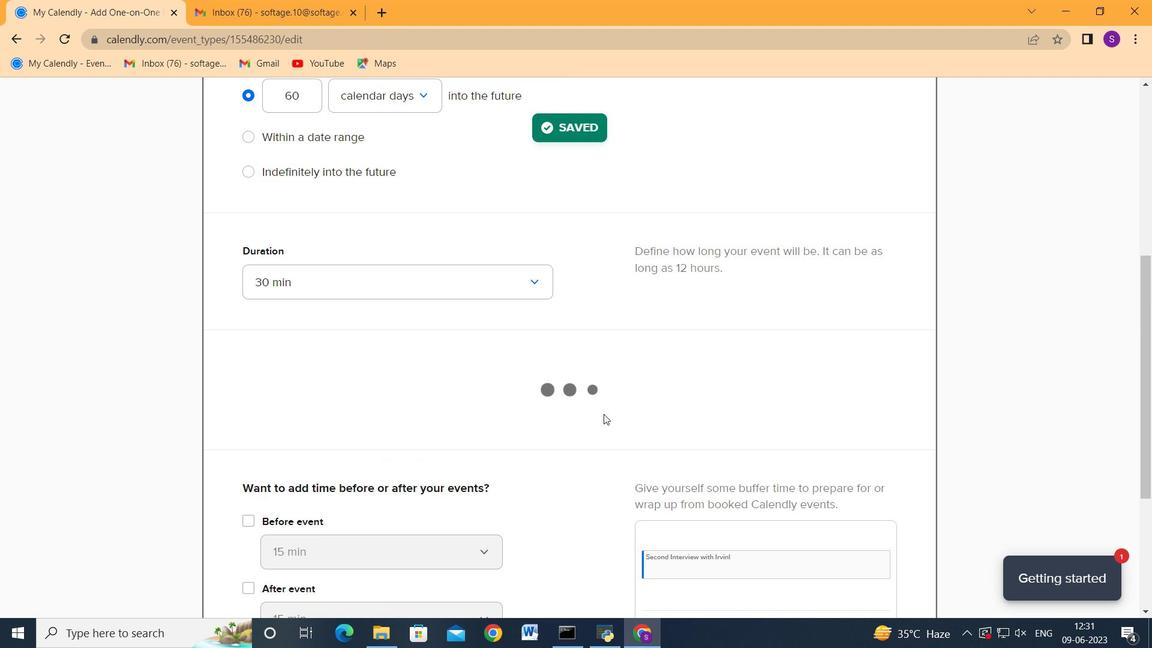 
Action: Mouse moved to (581, 401)
Screenshot: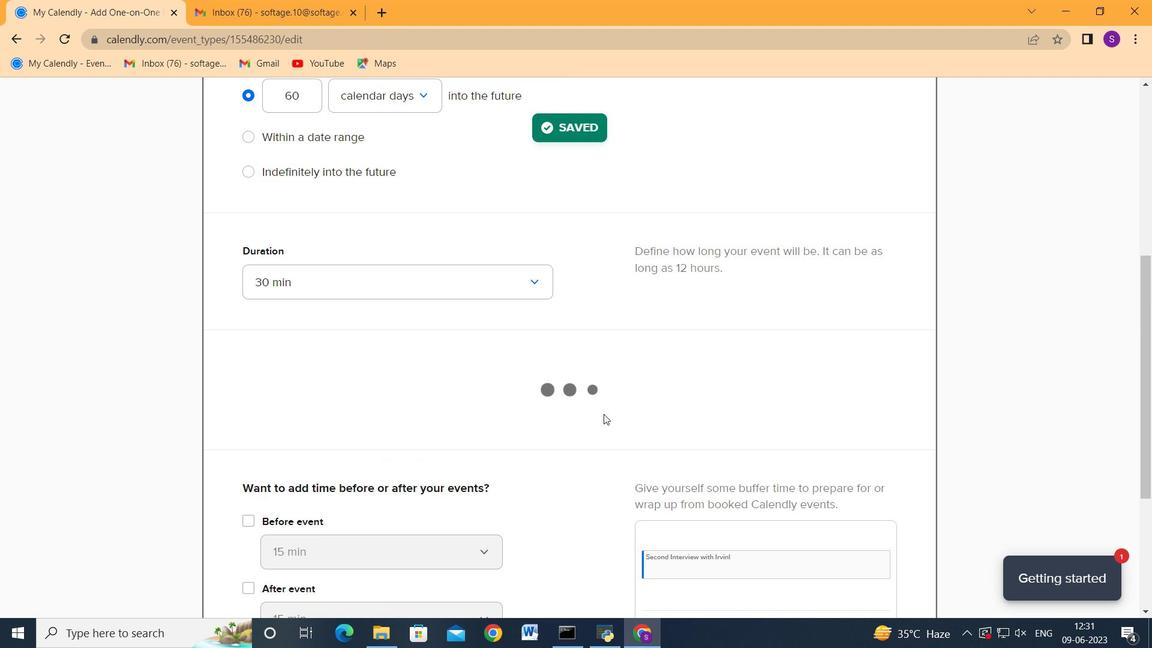 
Action: Mouse scrolled (581, 401) with delta (0, 0)
Screenshot: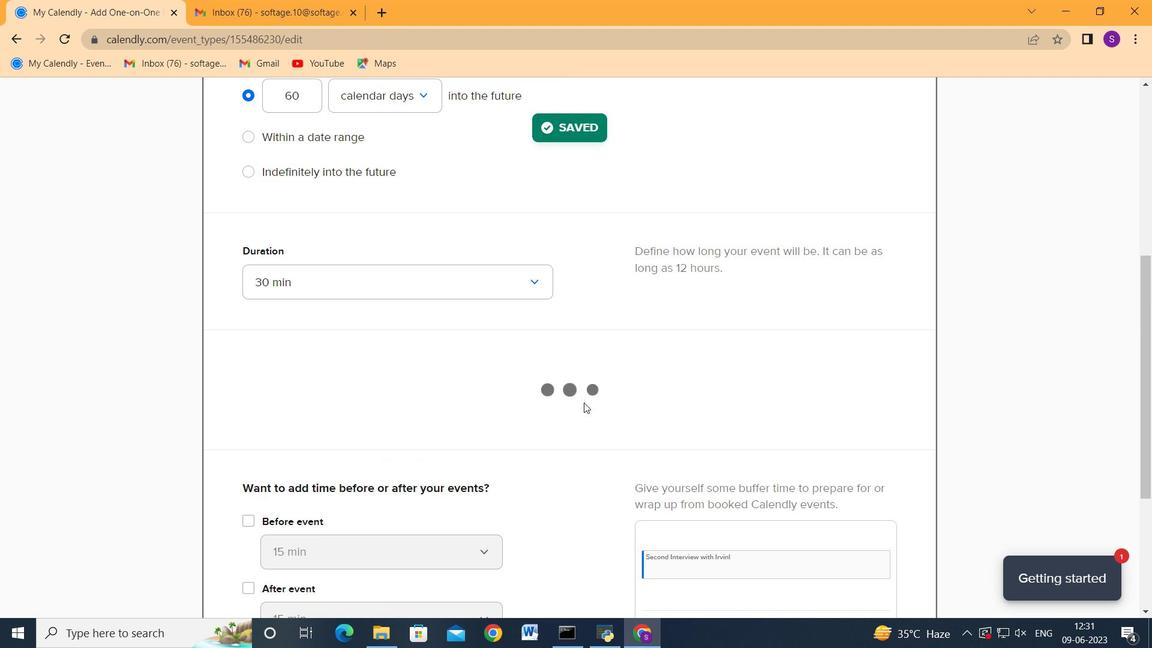 
Action: Mouse scrolled (581, 401) with delta (0, 0)
Screenshot: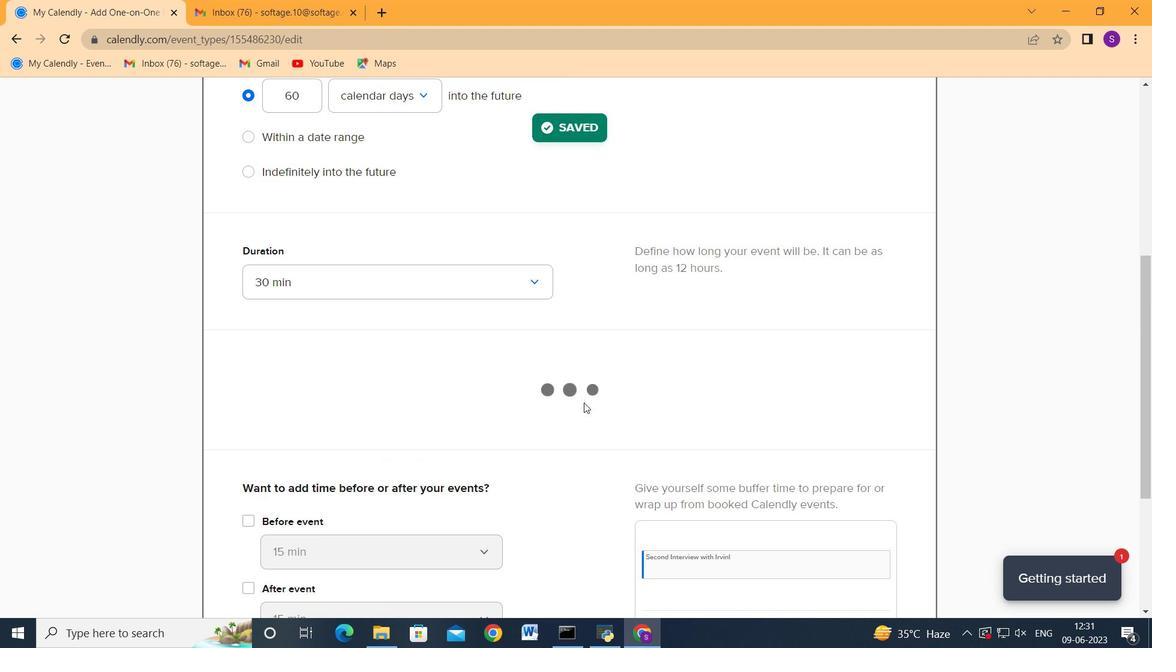 
Action: Mouse moved to (356, 363)
Screenshot: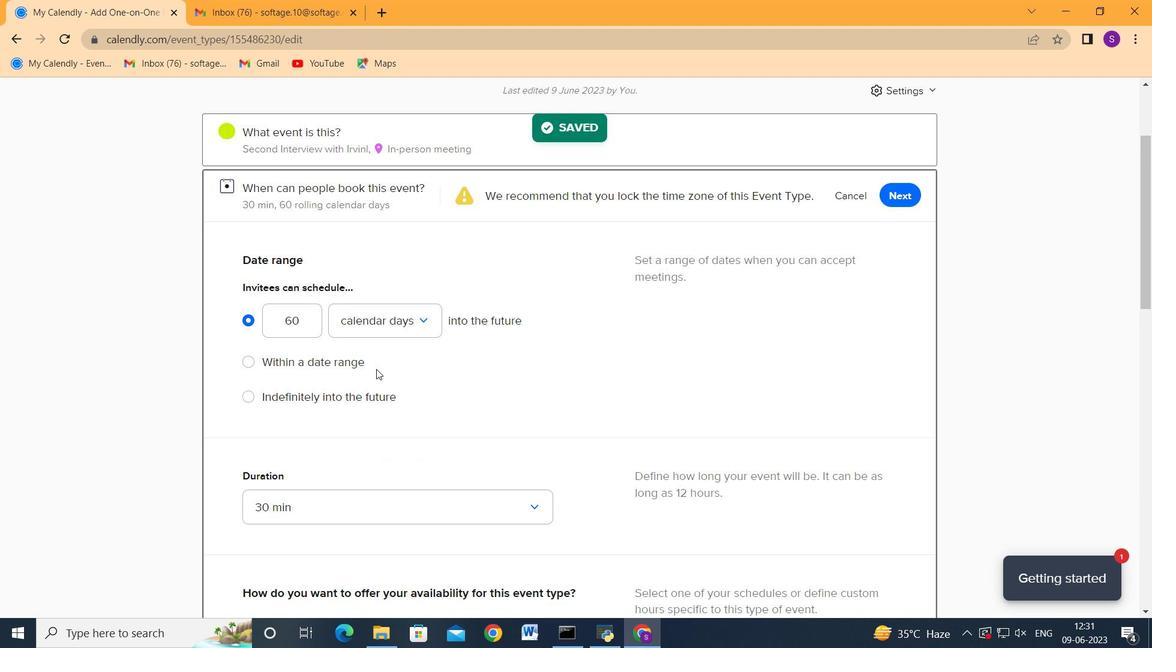 
Action: Mouse pressed left at (356, 363)
Screenshot: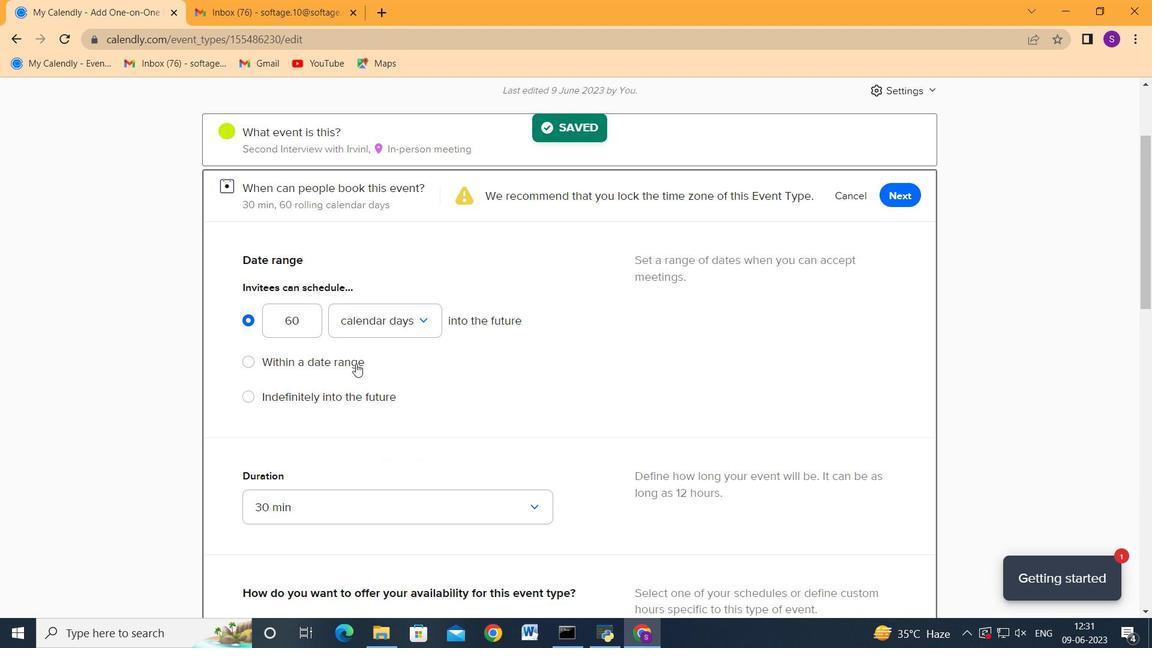
Action: Mouse moved to (423, 374)
Screenshot: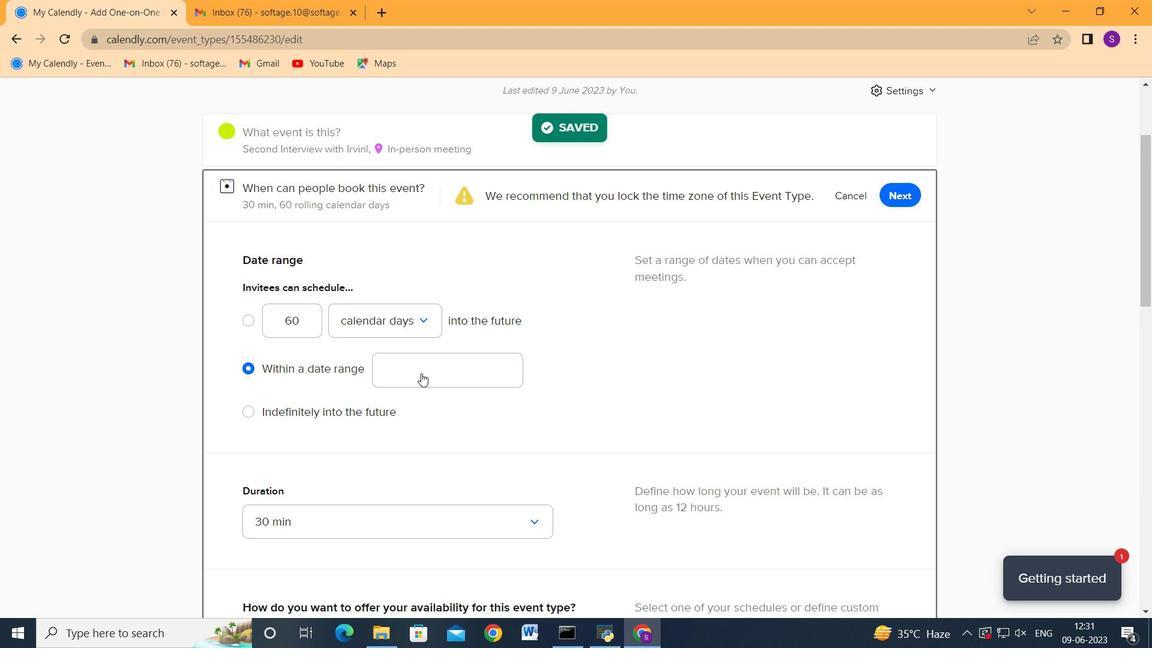 
Action: Mouse pressed left at (423, 374)
Screenshot: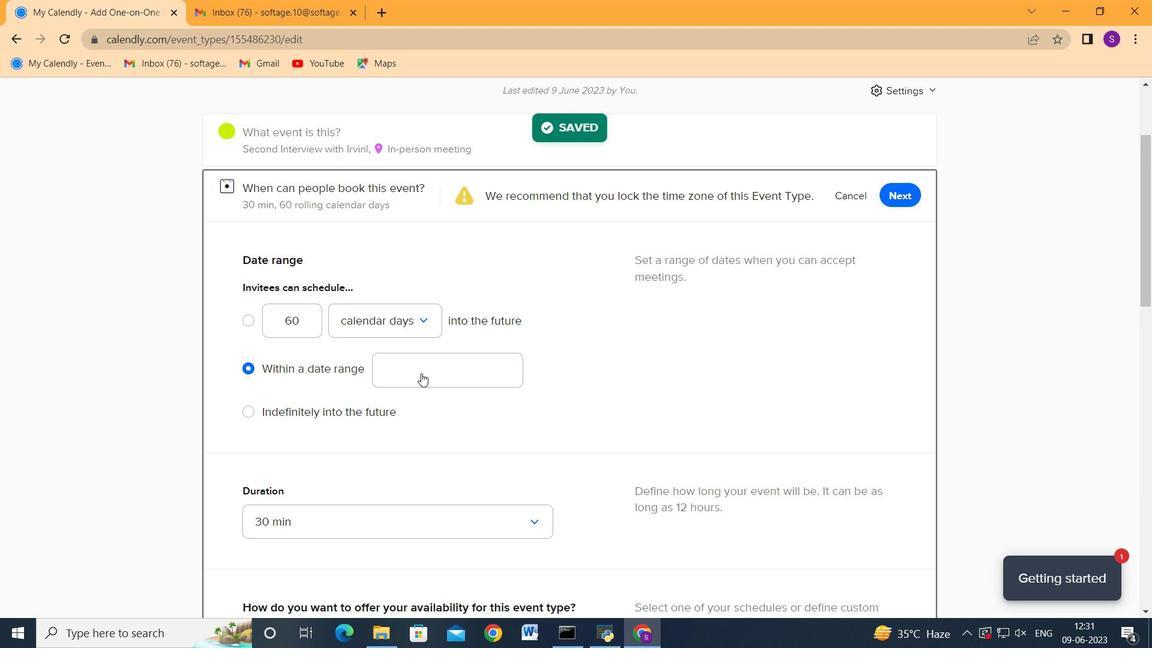 
Action: Mouse moved to (515, 217)
Screenshot: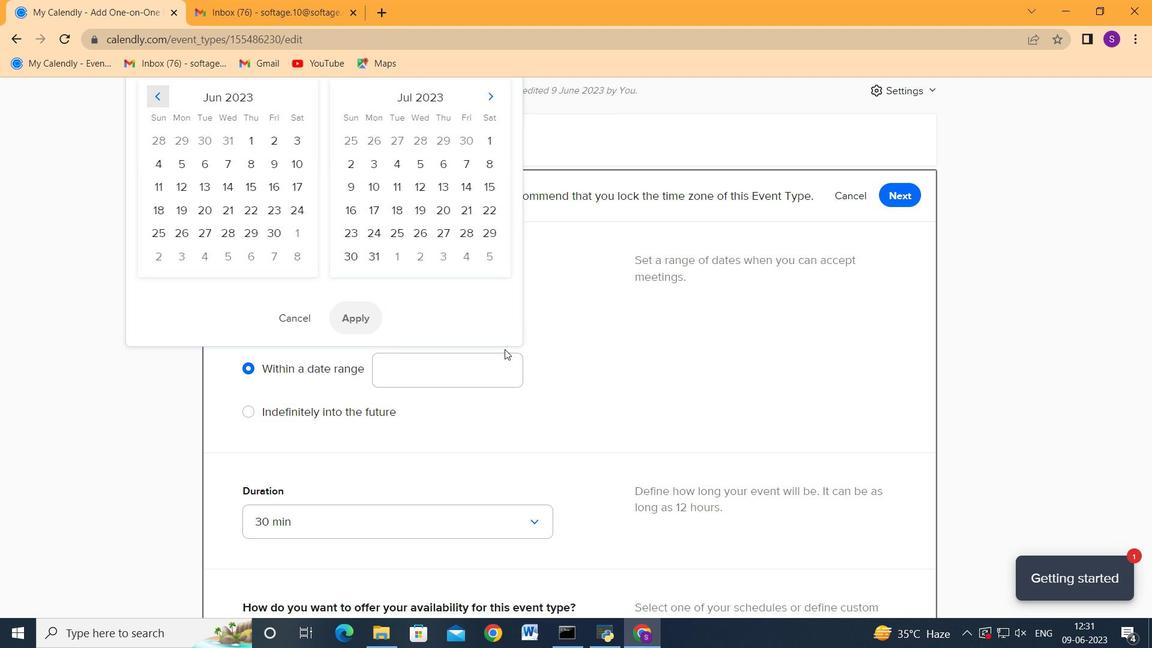 
Action: Mouse scrolled (515, 217) with delta (0, 0)
Screenshot: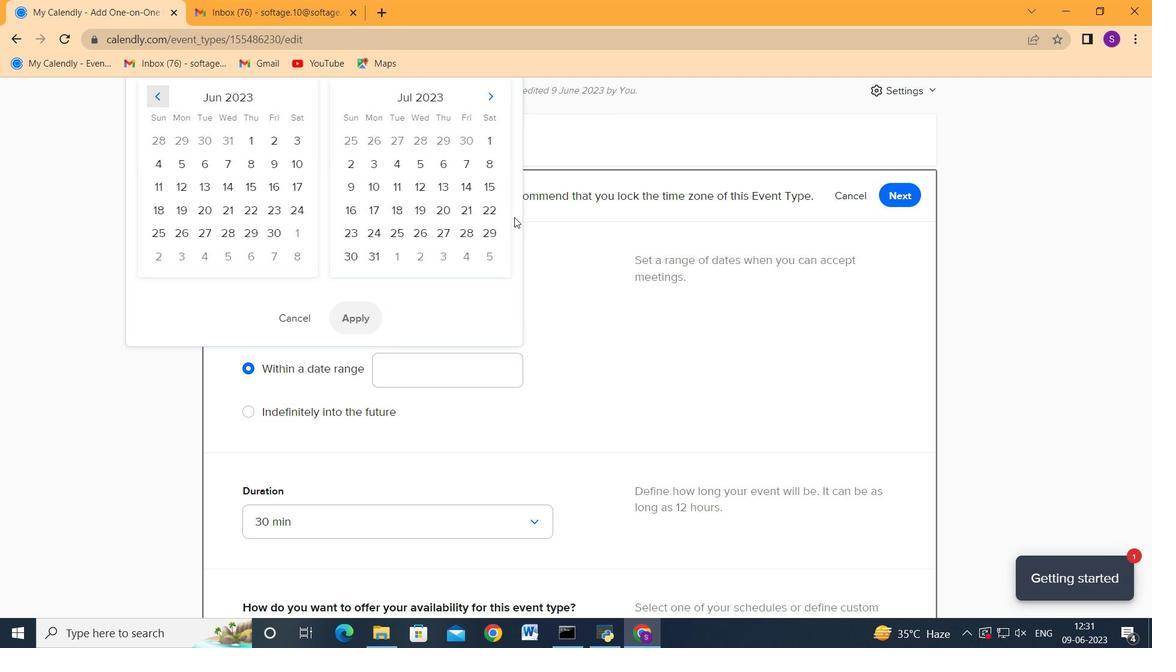 
Action: Mouse scrolled (515, 217) with delta (0, 0)
Screenshot: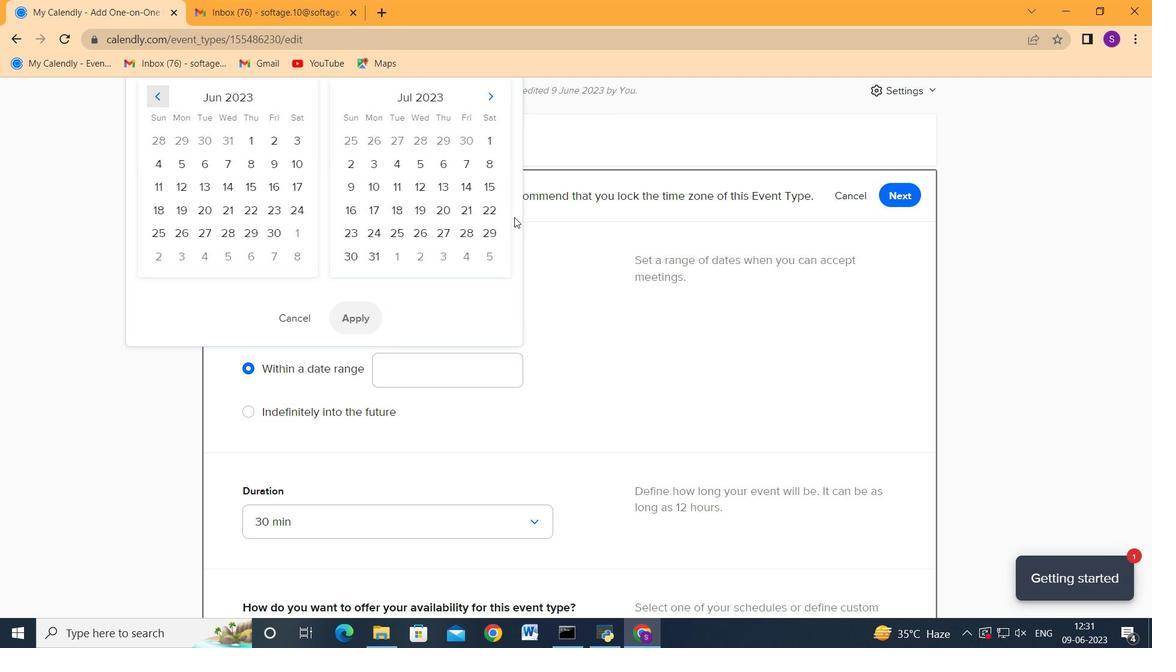 
Action: Mouse moved to (492, 97)
Screenshot: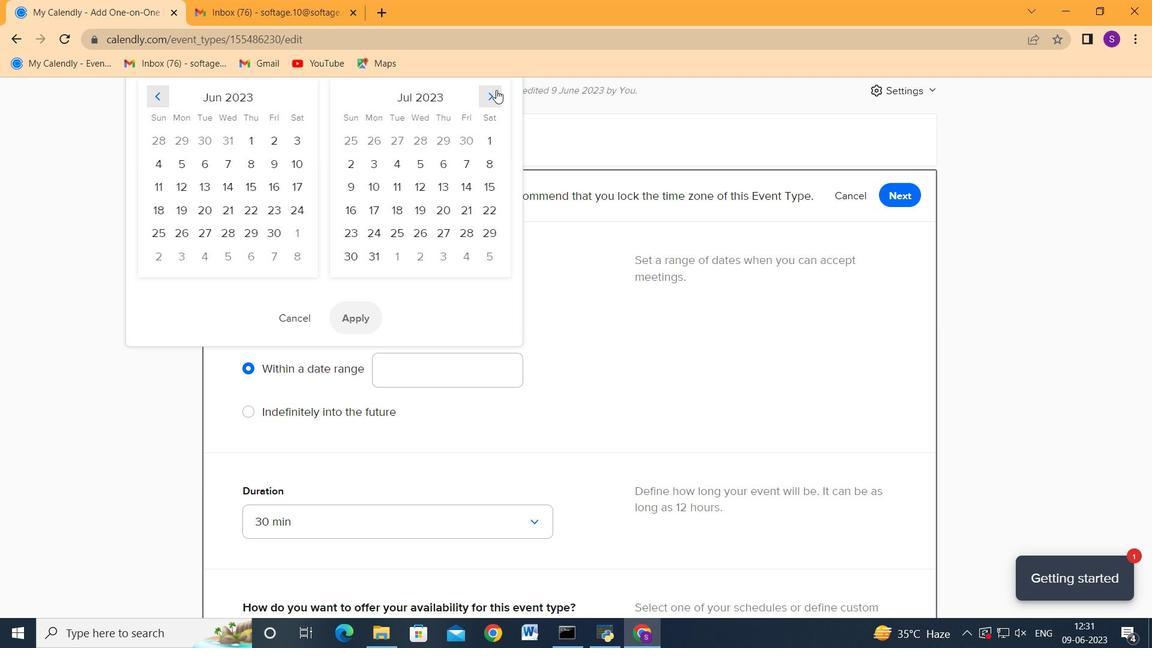 
Action: Mouse pressed left at (492, 97)
Screenshot: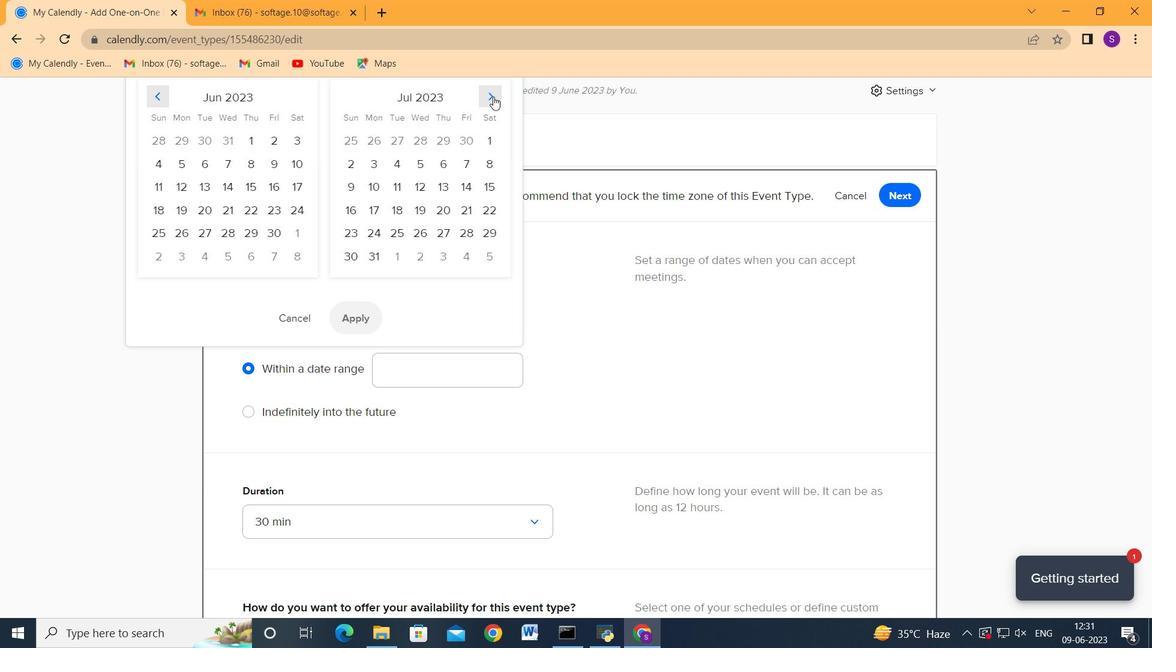 
Action: Mouse pressed left at (492, 97)
Screenshot: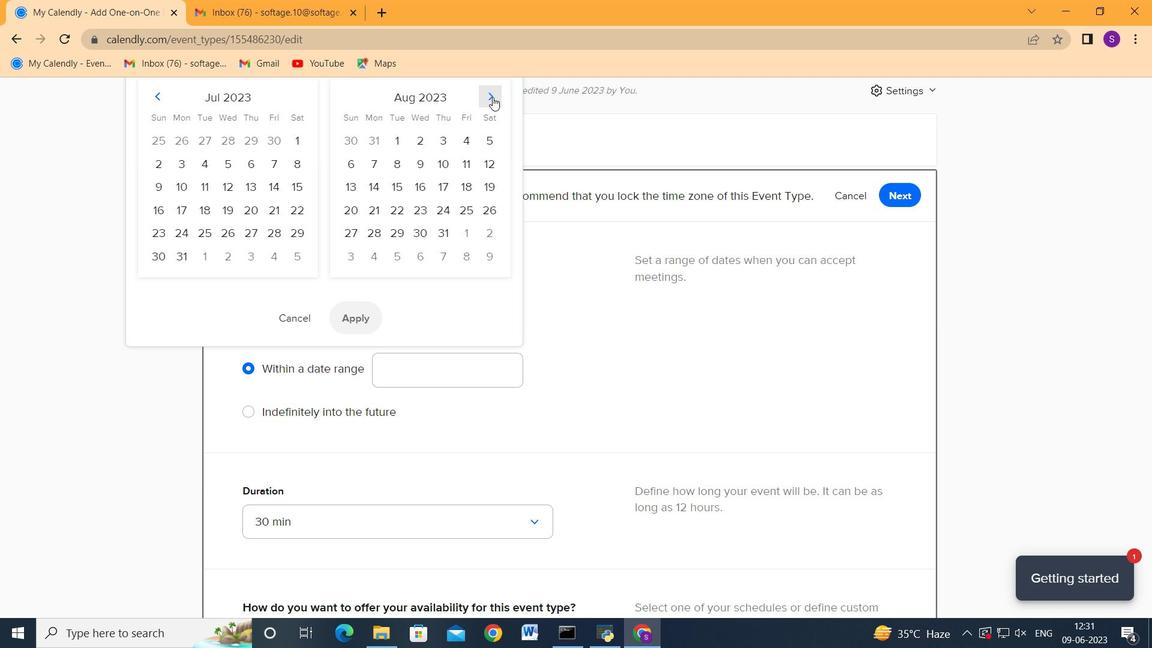 
Action: Mouse pressed left at (492, 97)
Screenshot: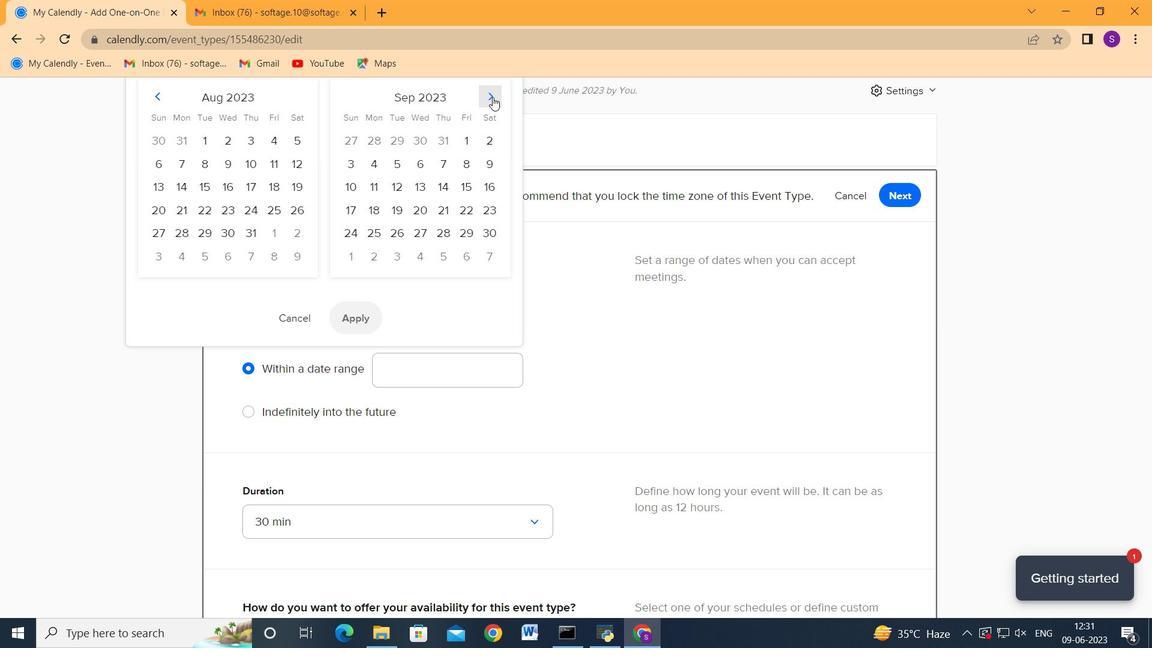 
Action: Mouse pressed left at (492, 97)
Screenshot: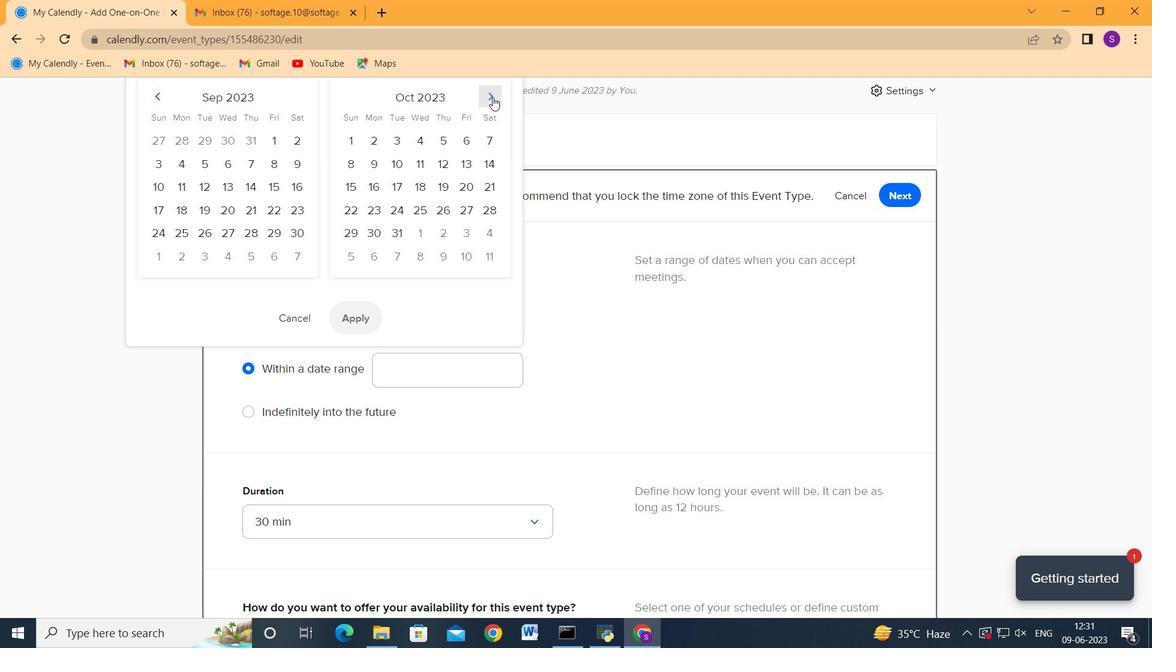 
Action: Mouse pressed left at (492, 97)
Screenshot: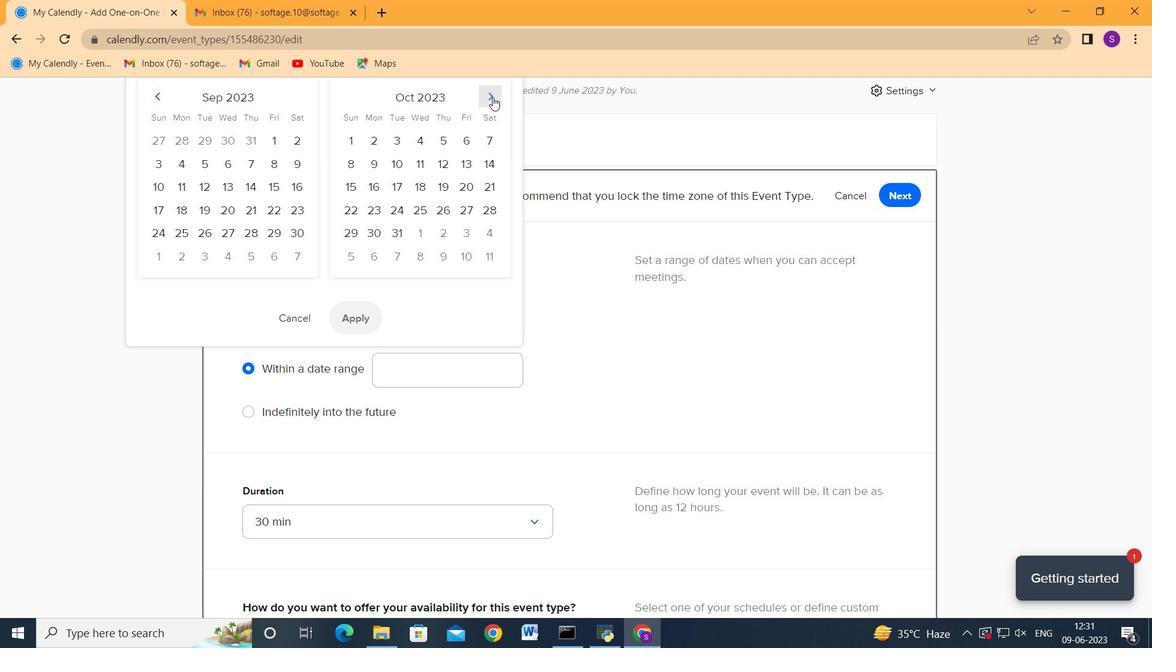 
Action: Mouse pressed left at (492, 97)
Screenshot: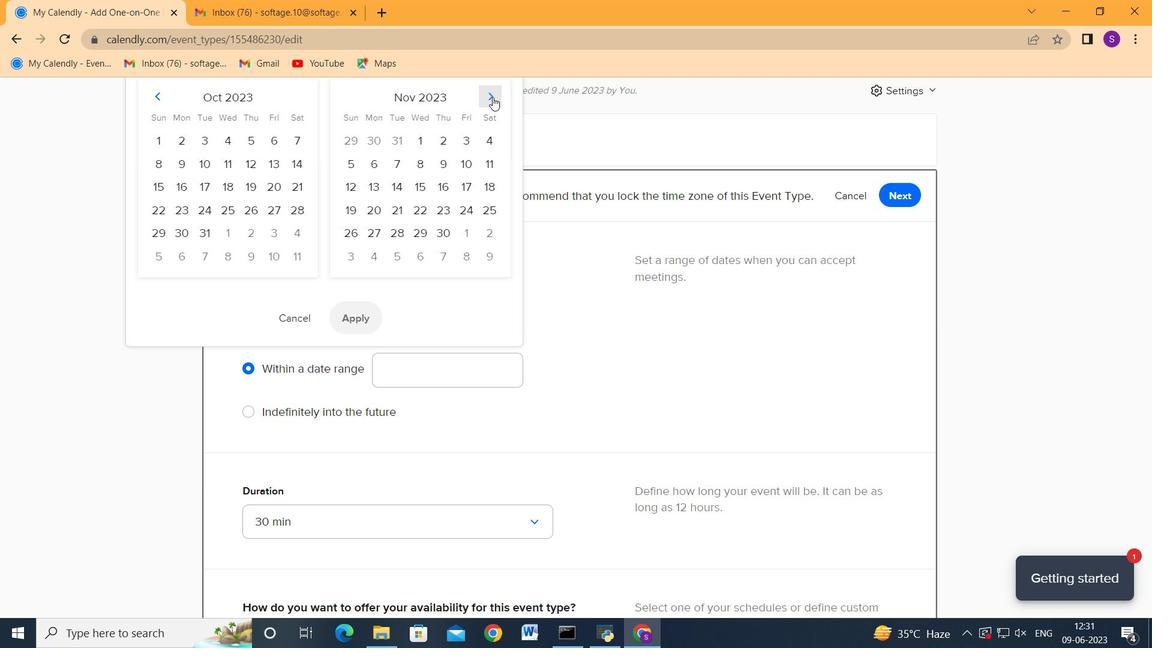 
Action: Mouse pressed left at (492, 97)
Screenshot: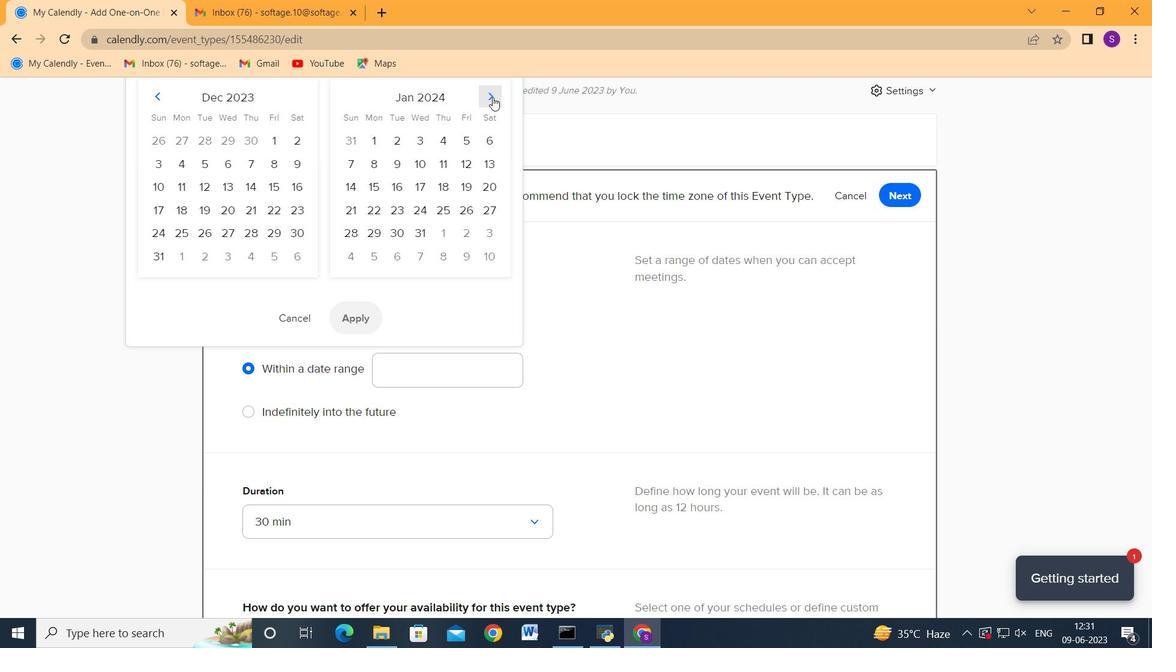 
Action: Mouse pressed left at (492, 97)
Screenshot: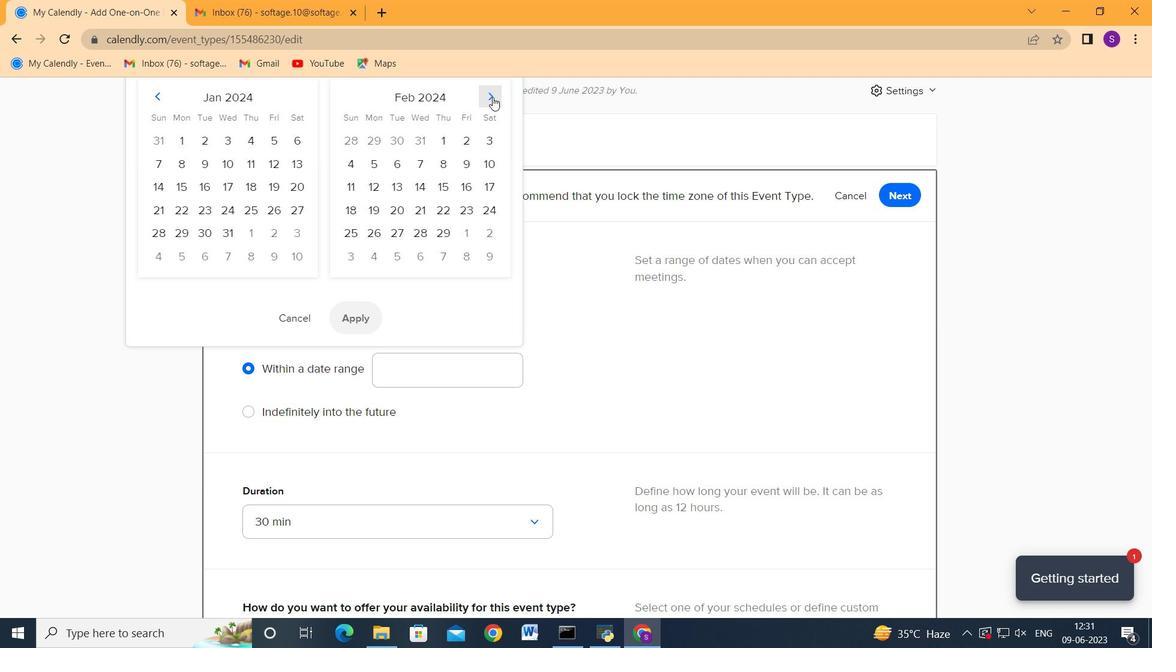 
Action: Mouse moved to (355, 167)
Screenshot: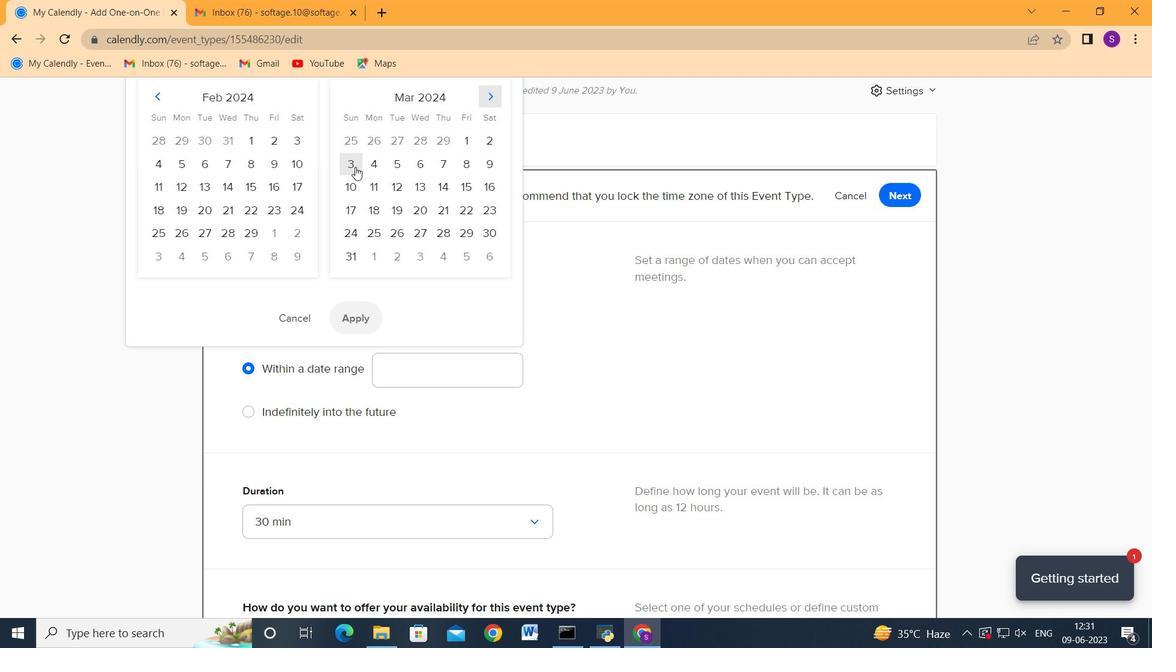 
Action: Mouse pressed left at (355, 167)
Screenshot: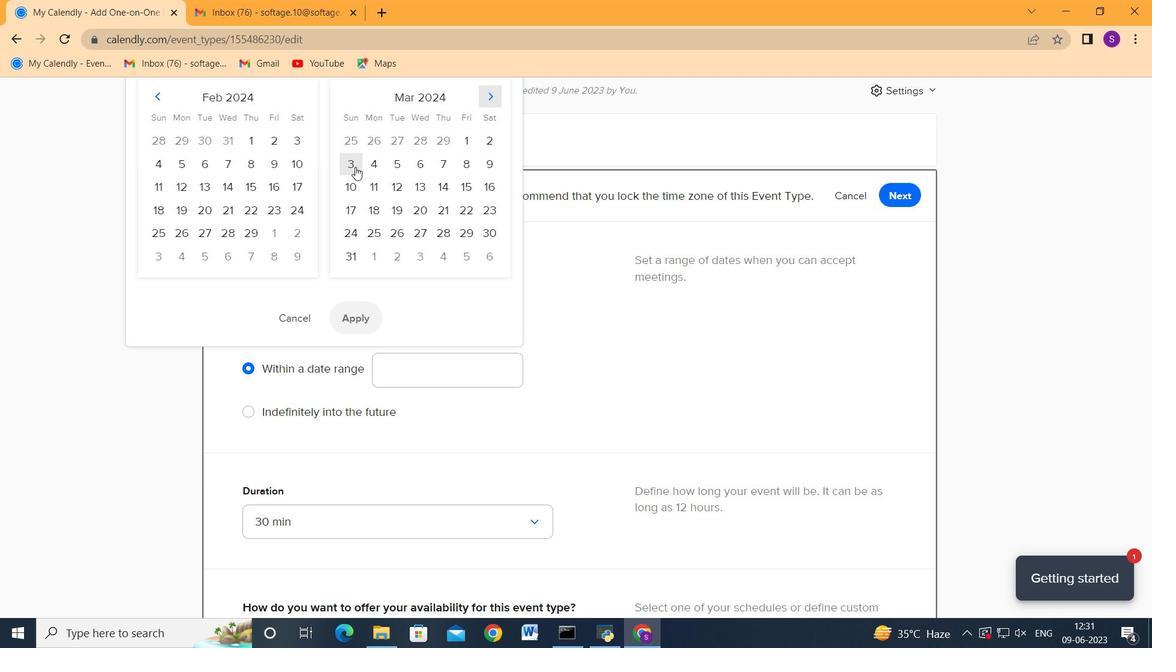 
Action: Mouse moved to (395, 163)
Screenshot: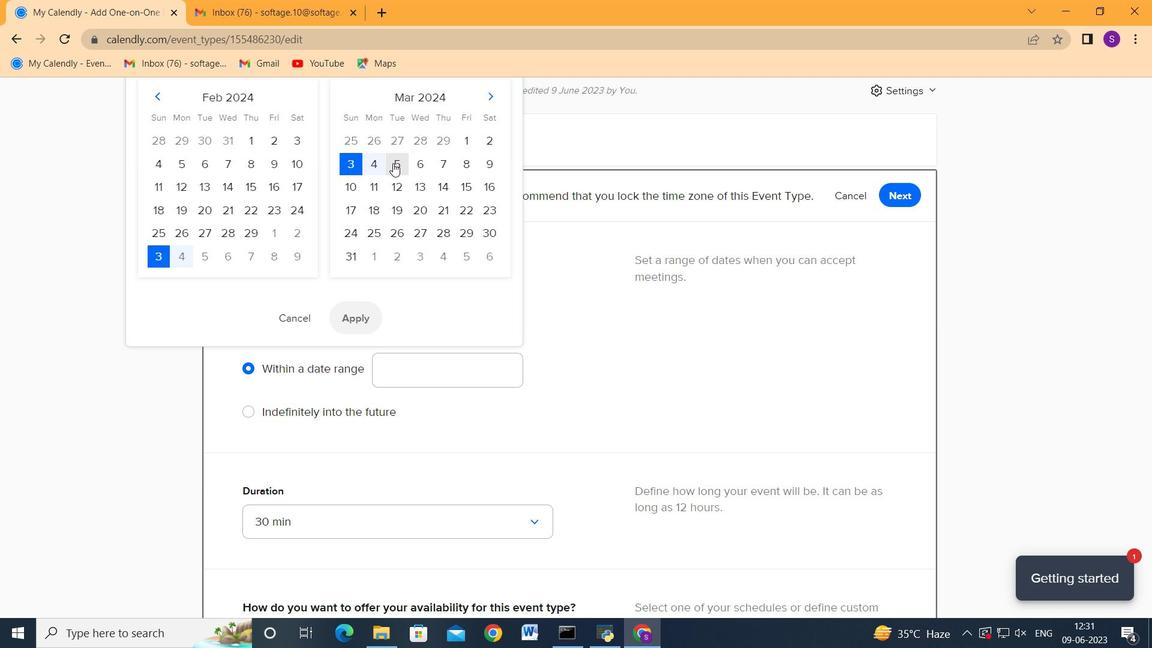 
Action: Mouse pressed left at (395, 163)
Screenshot: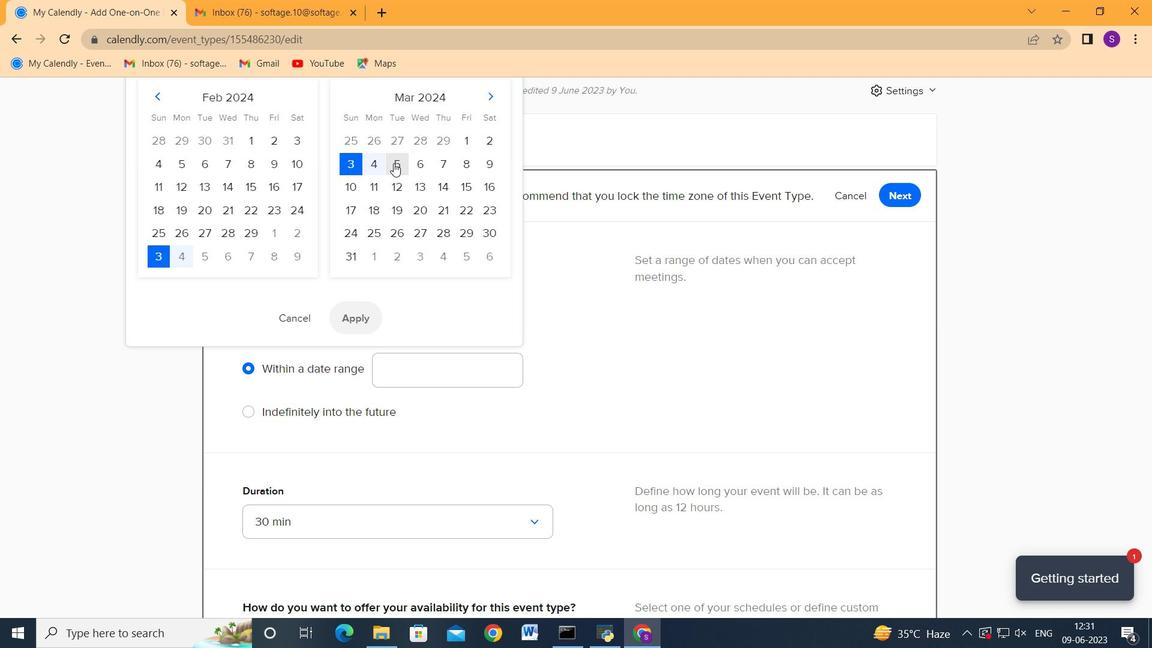
Action: Mouse moved to (376, 318)
Screenshot: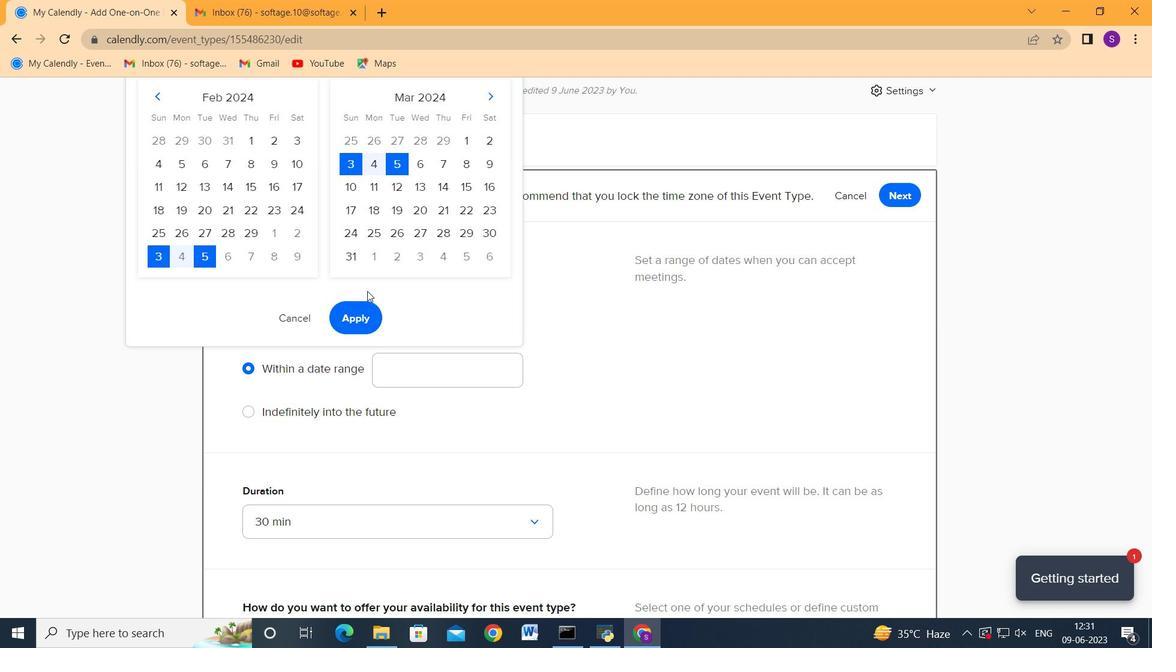 
Action: Mouse pressed left at (376, 318)
Screenshot: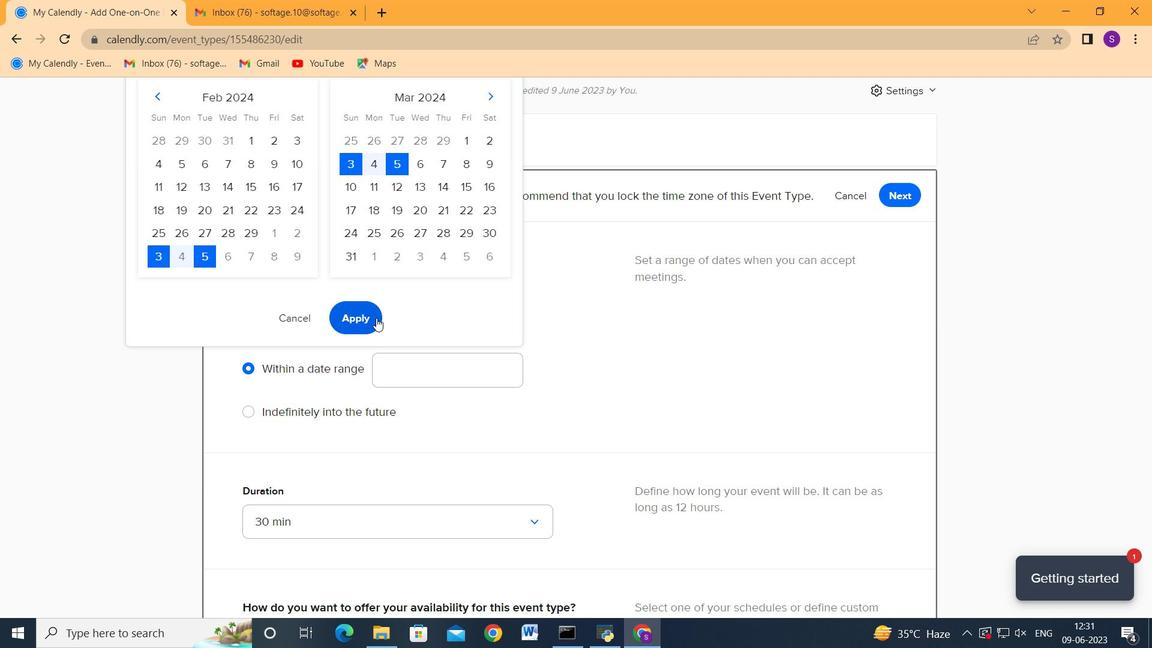 
Action: Mouse moved to (886, 198)
Screenshot: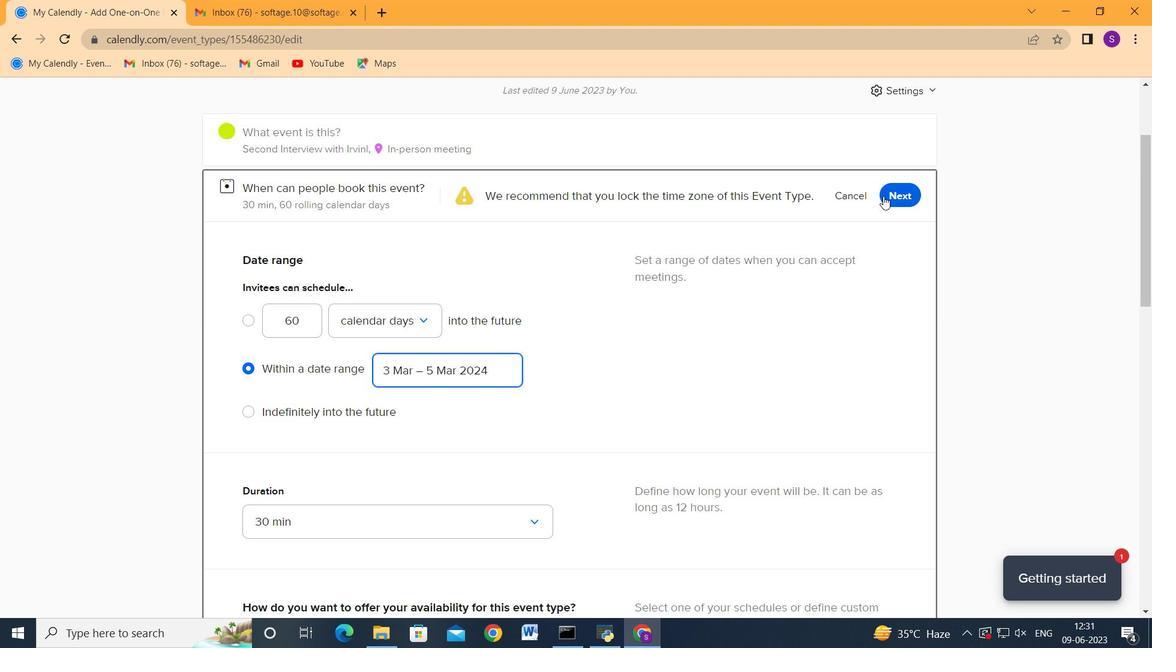 
Action: Mouse pressed left at (886, 198)
Screenshot: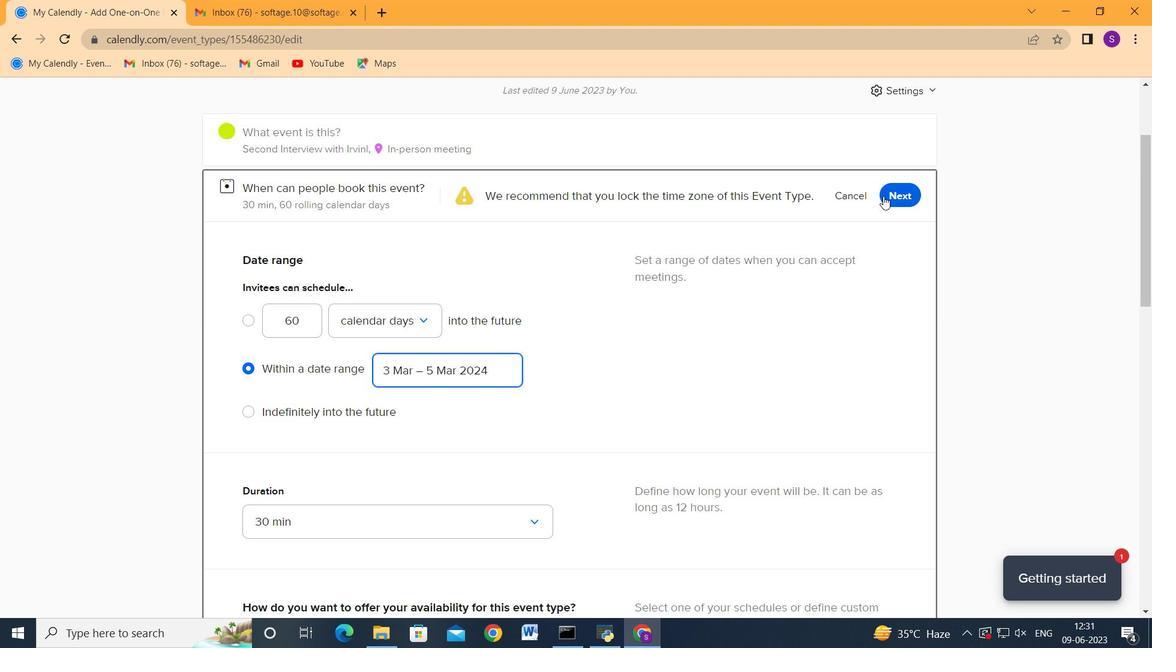 
Action: Mouse moved to (406, 287)
Screenshot: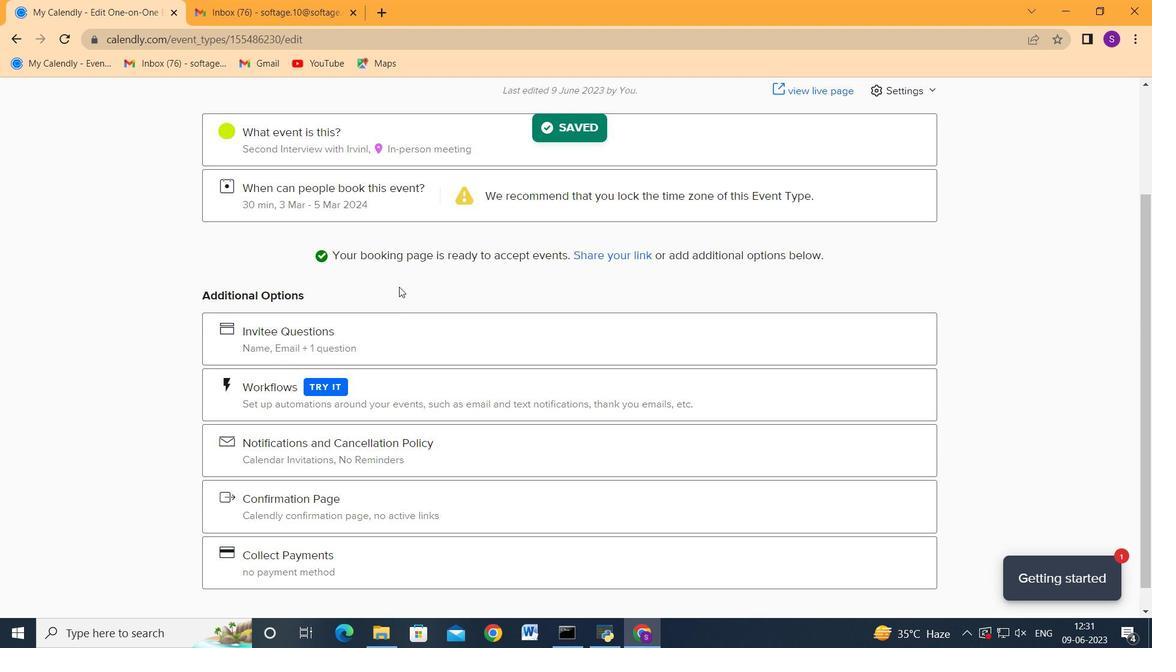 
Action: Mouse scrolled (406, 288) with delta (0, 0)
Screenshot: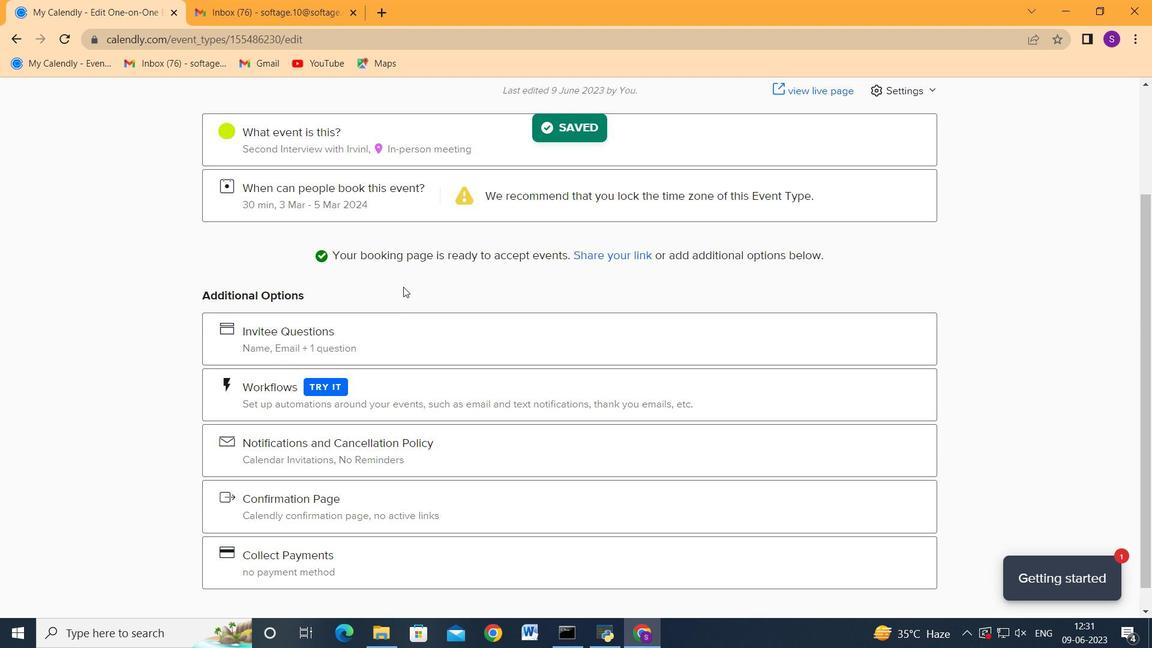 
Action: Mouse scrolled (406, 288) with delta (0, 0)
Screenshot: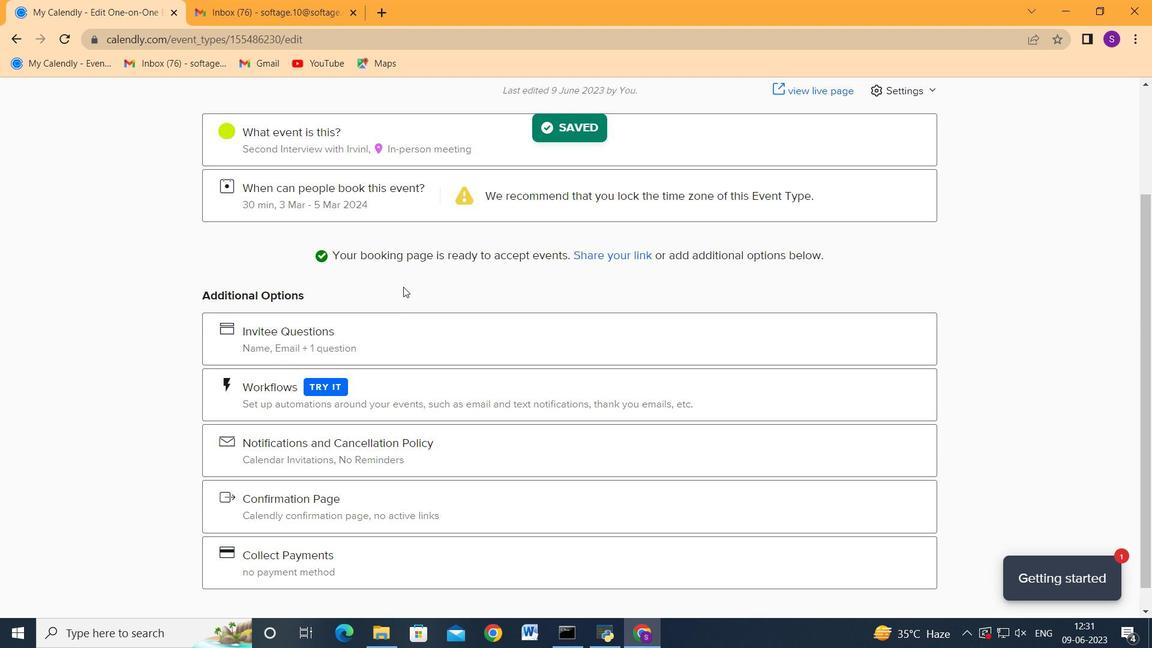 
Action: Mouse scrolled (406, 288) with delta (0, 0)
Screenshot: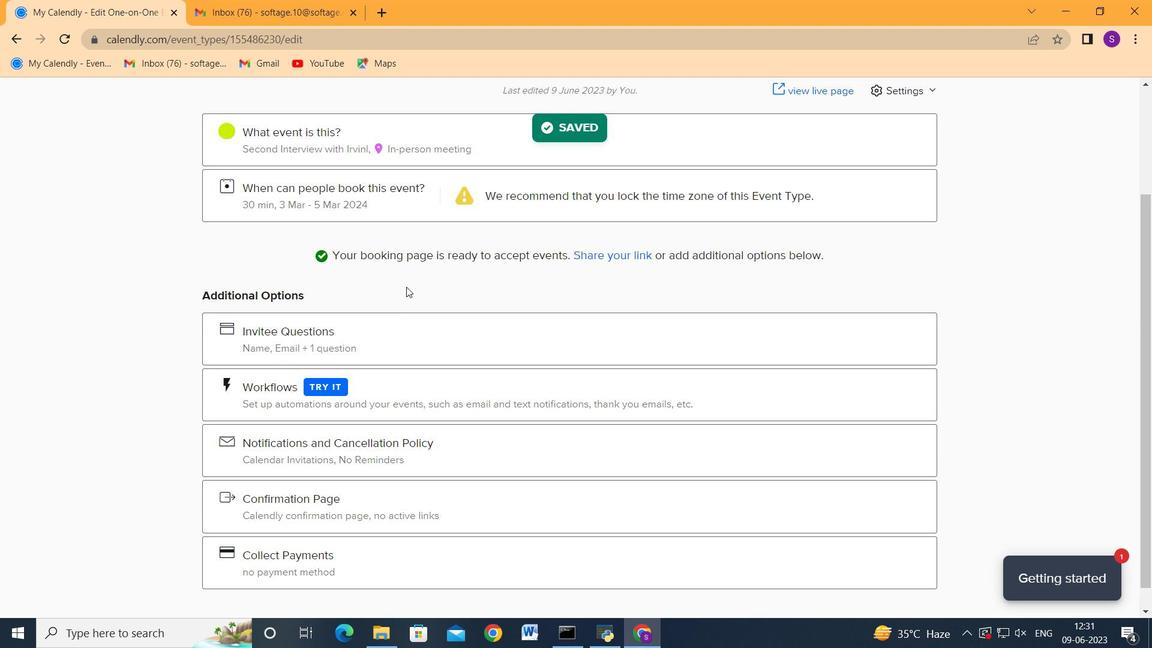 
Action: Mouse moved to (398, 298)
Screenshot: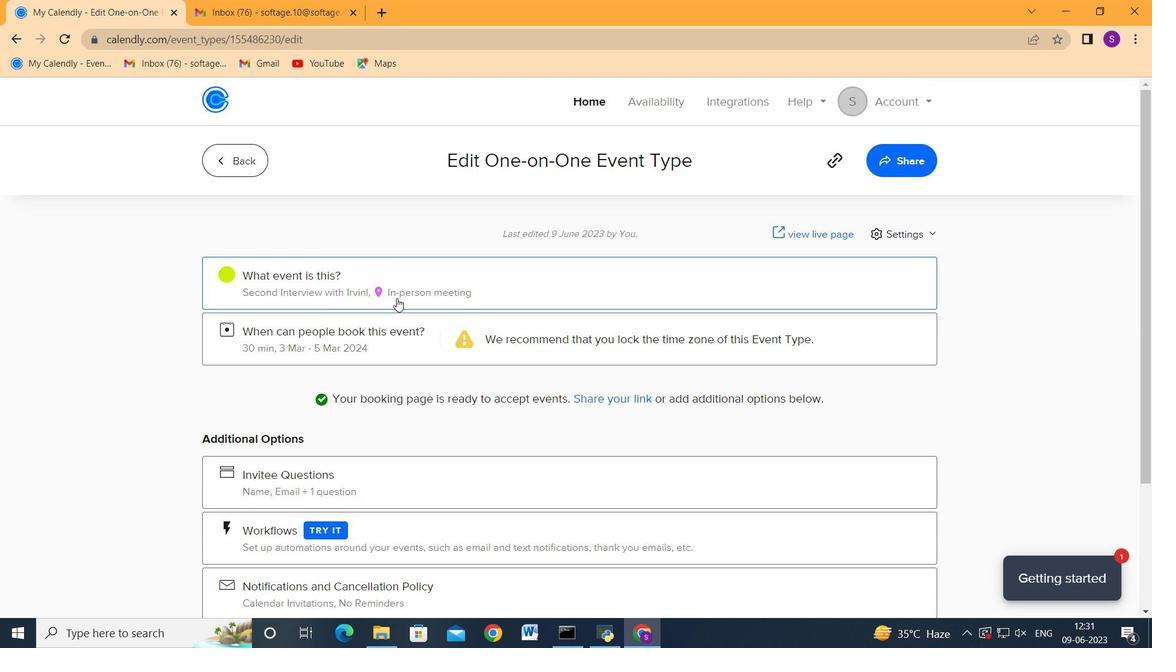 
Action: Mouse scrolled (398, 298) with delta (0, 0)
Screenshot: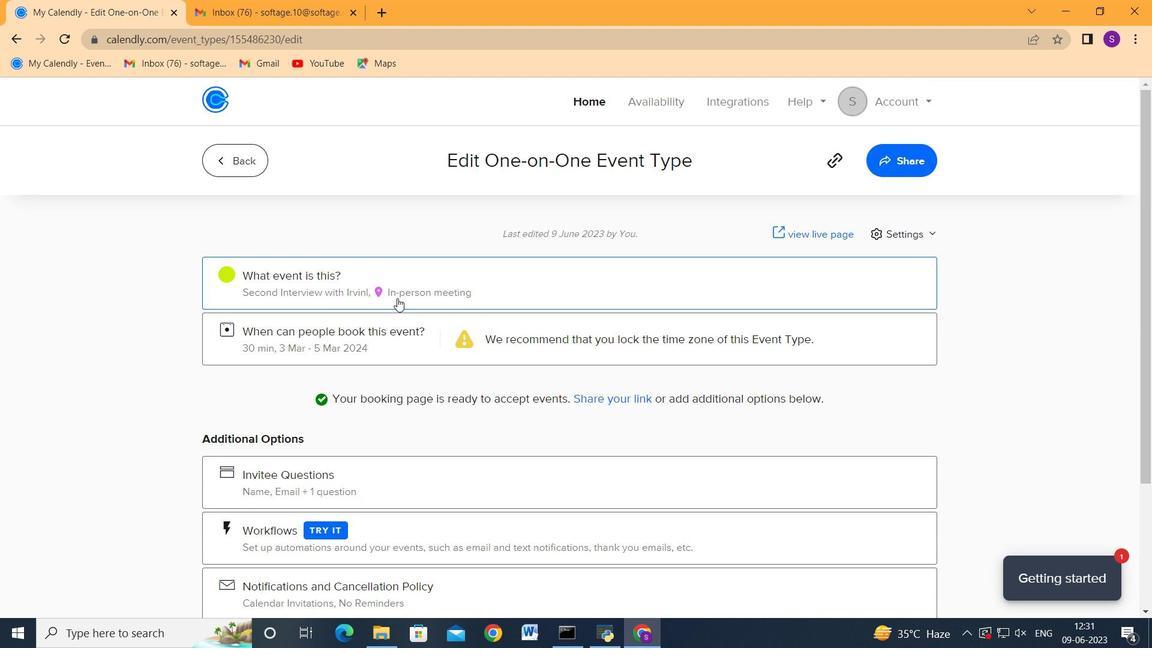 
Action: Mouse moved to (398, 298)
Screenshot: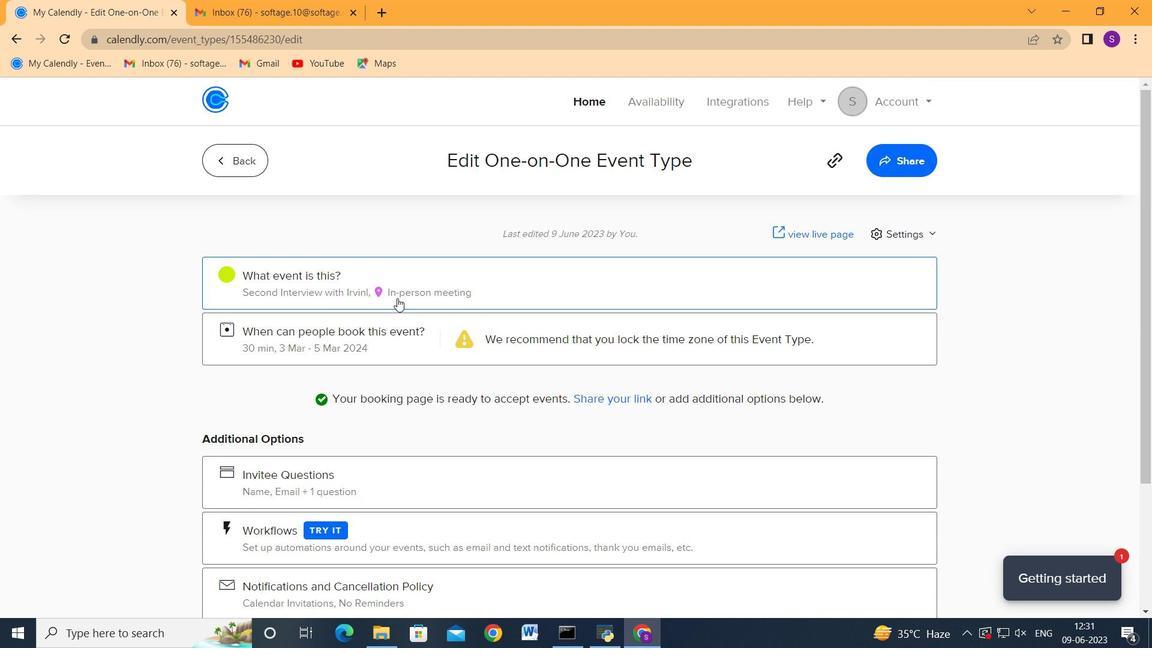 
Action: Mouse scrolled (398, 298) with delta (0, 0)
Screenshot: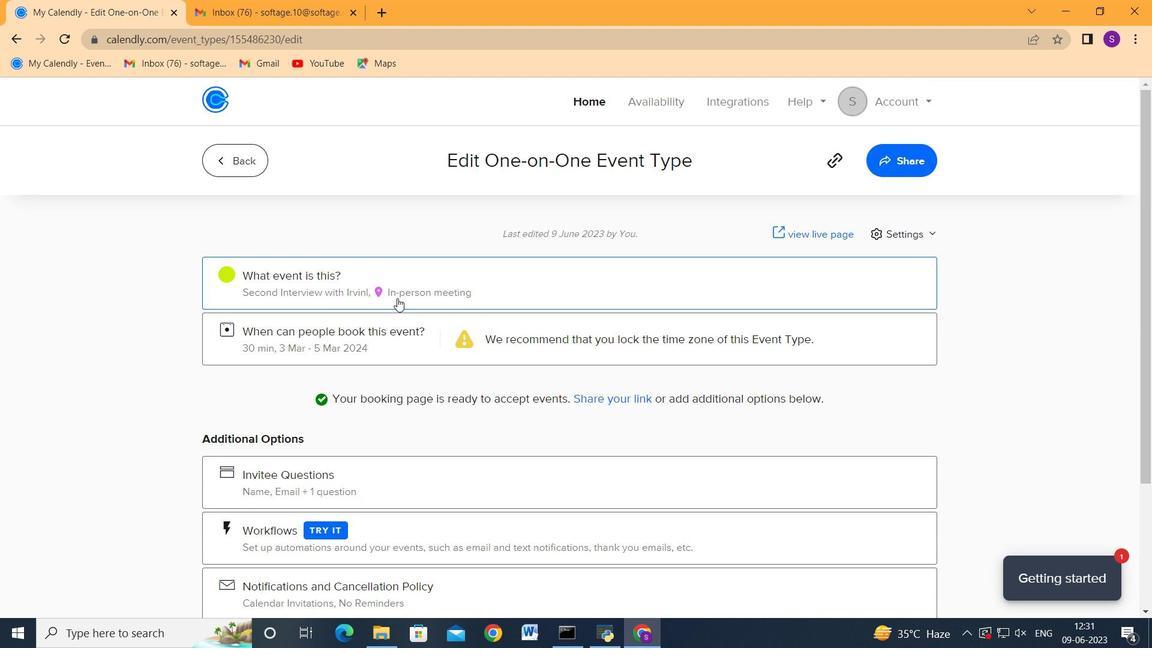 
Action: Mouse scrolled (398, 297) with delta (0, 0)
Screenshot: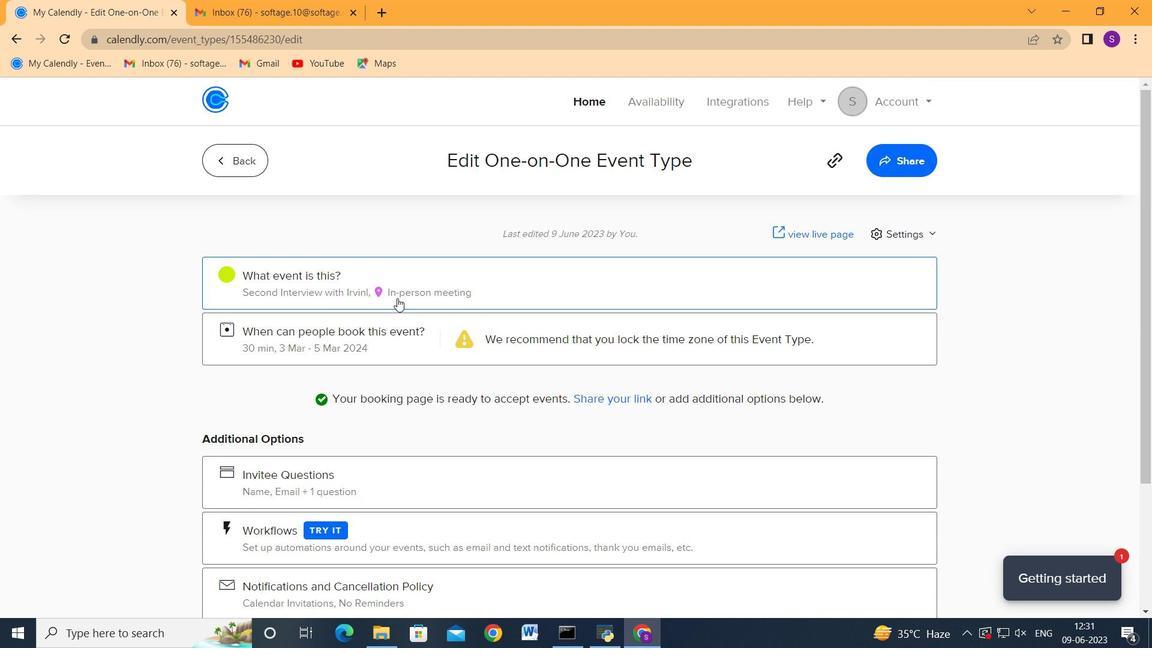 
Action: Mouse scrolled (398, 297) with delta (0, 0)
Screenshot: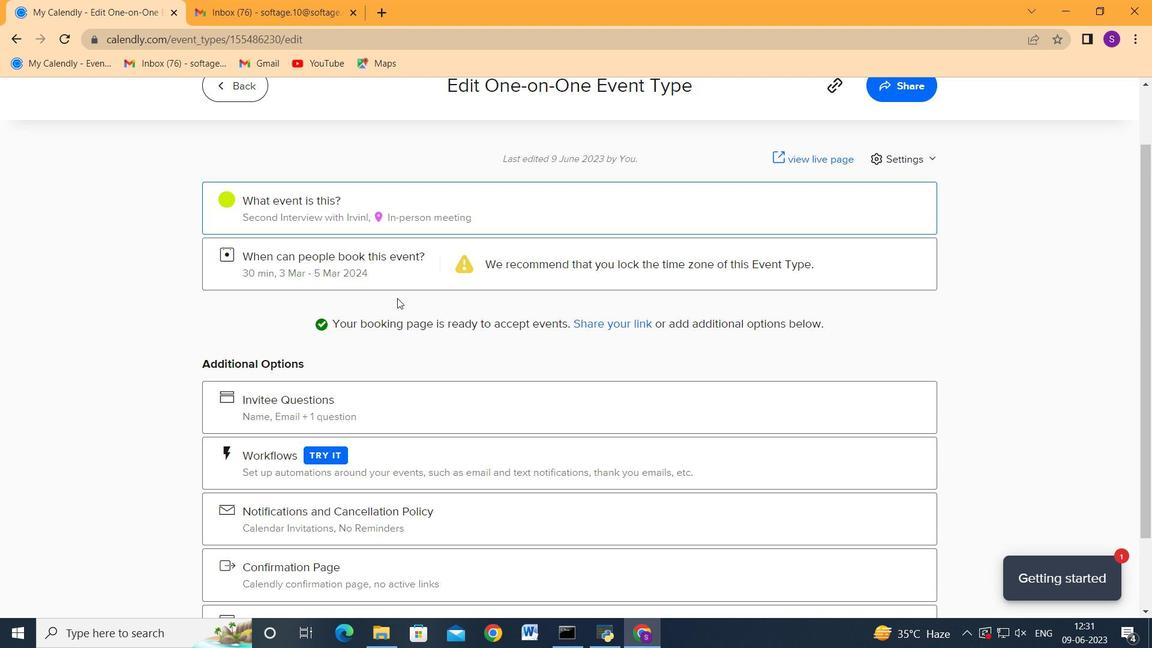 
Action: Mouse scrolled (398, 297) with delta (0, 0)
Screenshot: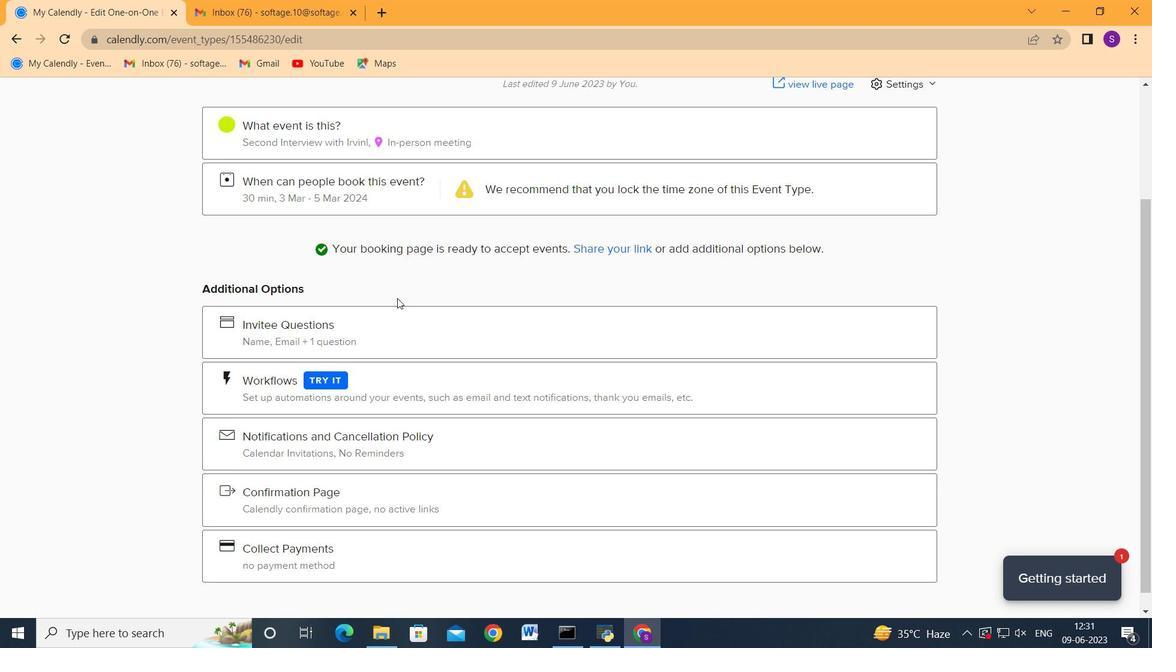 
Action: Mouse scrolled (398, 298) with delta (0, 0)
Screenshot: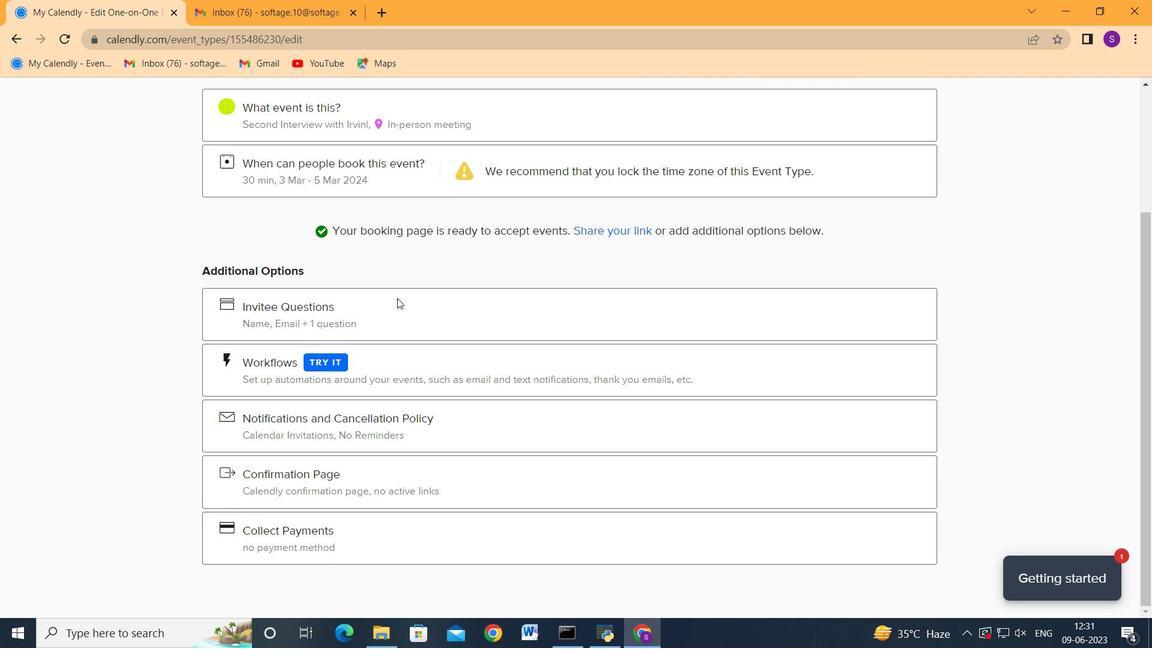 
Action: Mouse scrolled (398, 298) with delta (0, 0)
Screenshot: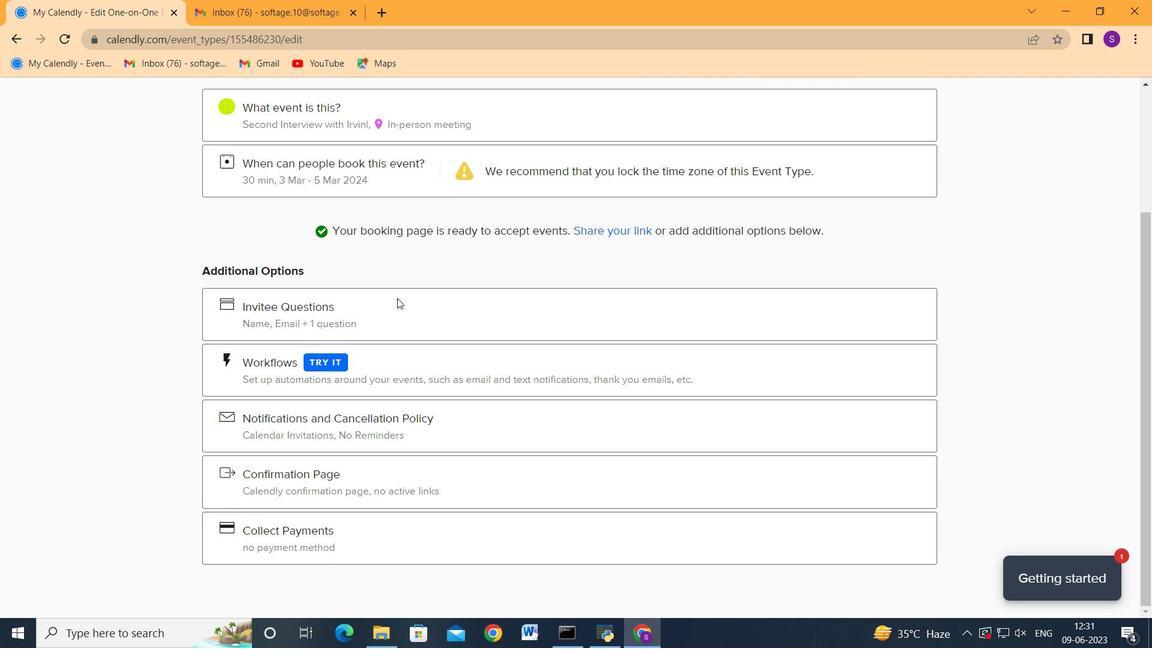 
Action: Mouse scrolled (398, 298) with delta (0, 0)
Screenshot: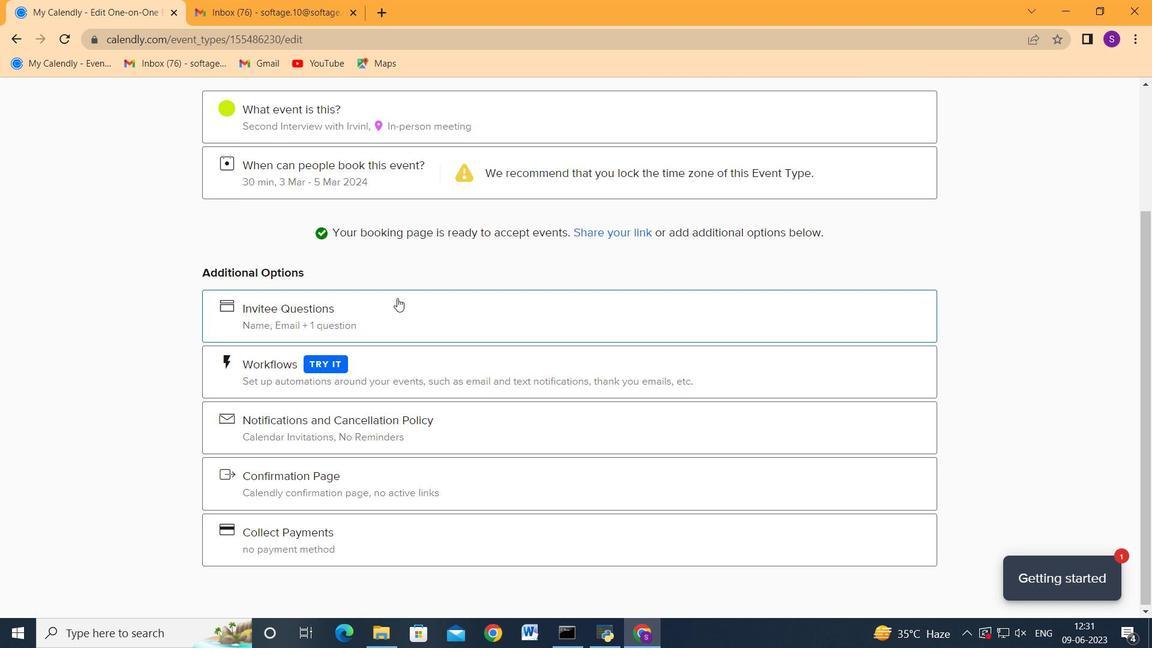 
Action: Mouse moved to (892, 173)
Screenshot: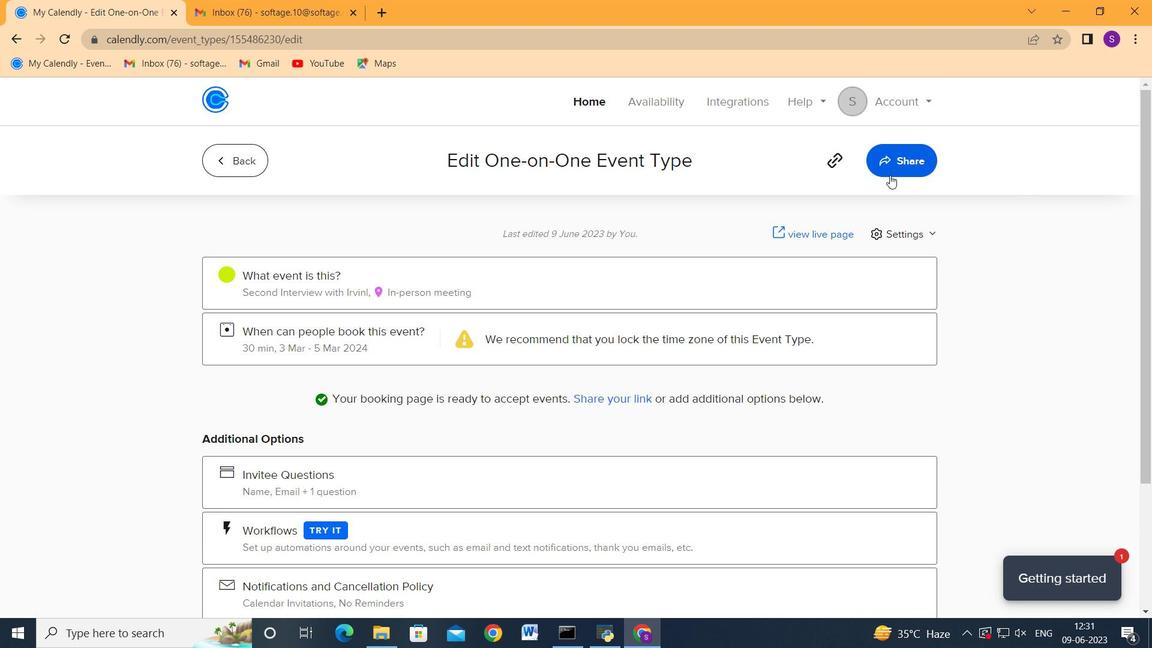 
Action: Mouse pressed left at (892, 173)
Screenshot: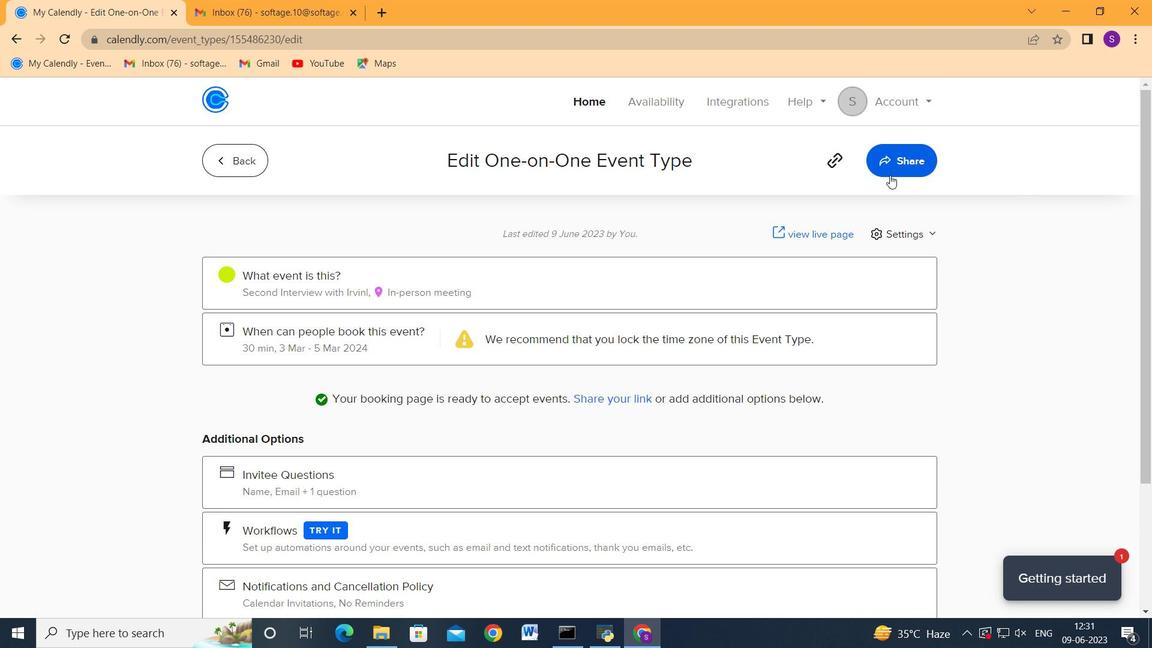
Action: Mouse moved to (755, 299)
Screenshot: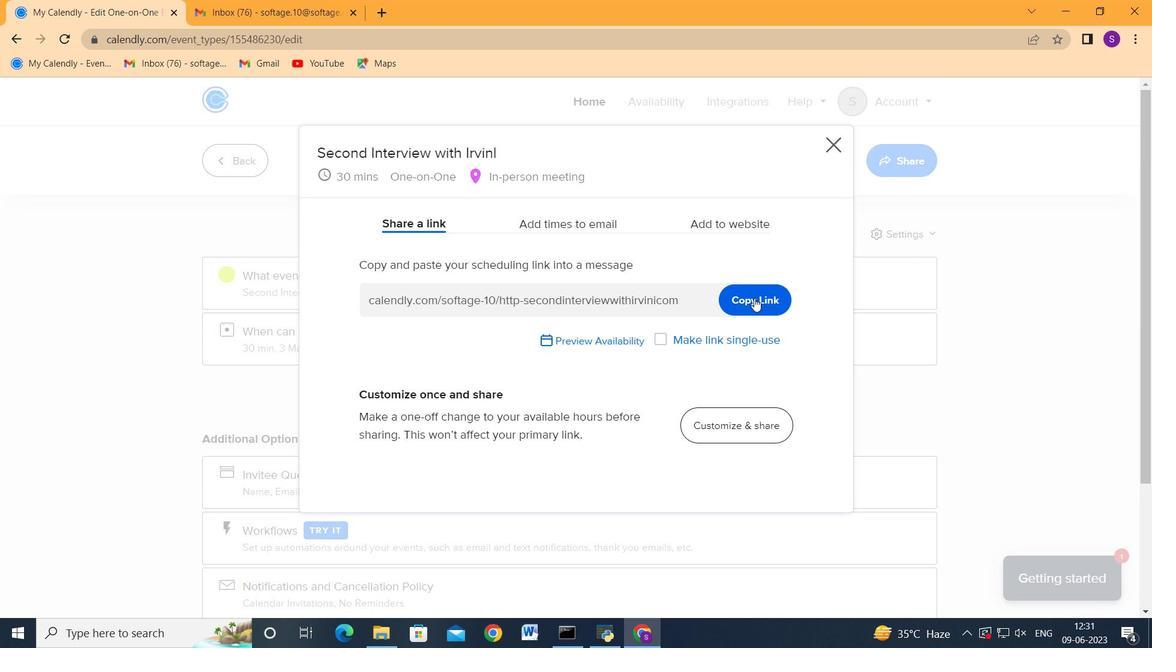 
Action: Mouse pressed left at (755, 299)
Screenshot: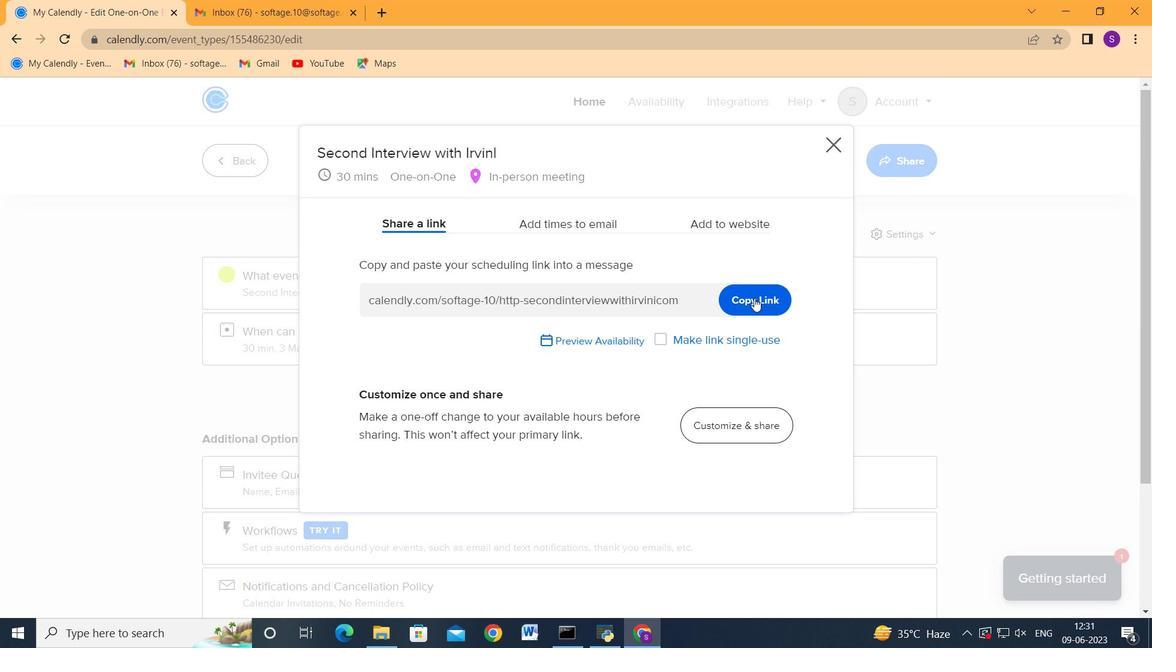 
Action: Mouse moved to (223, 0)
Screenshot: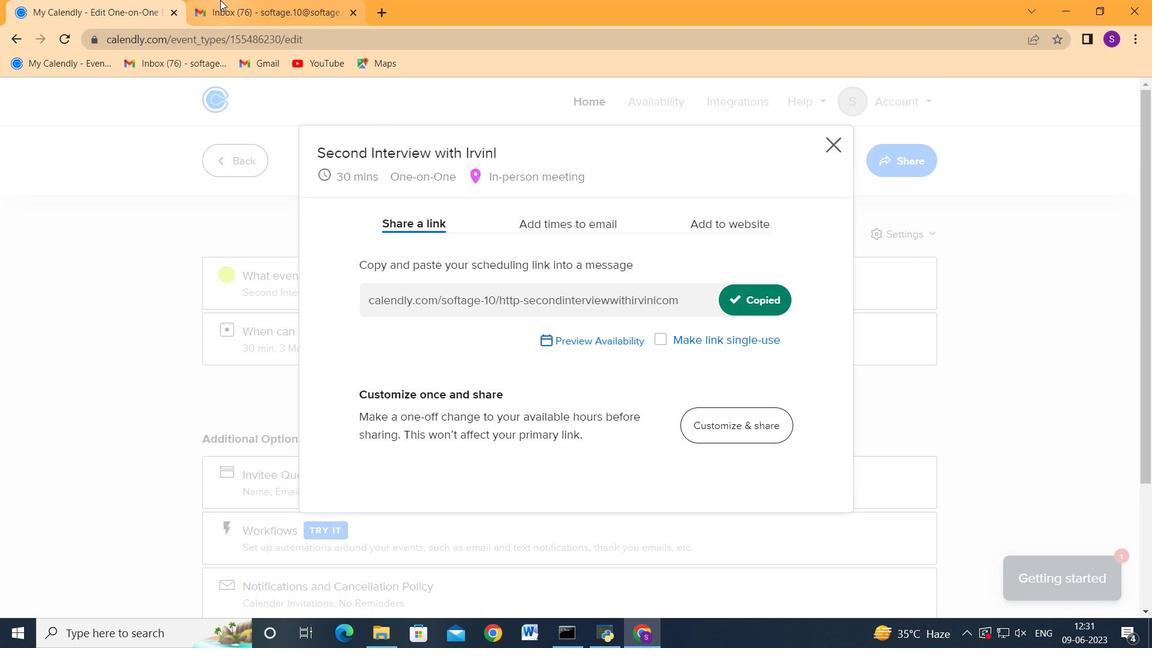 
Action: Mouse pressed left at (223, 0)
Screenshot: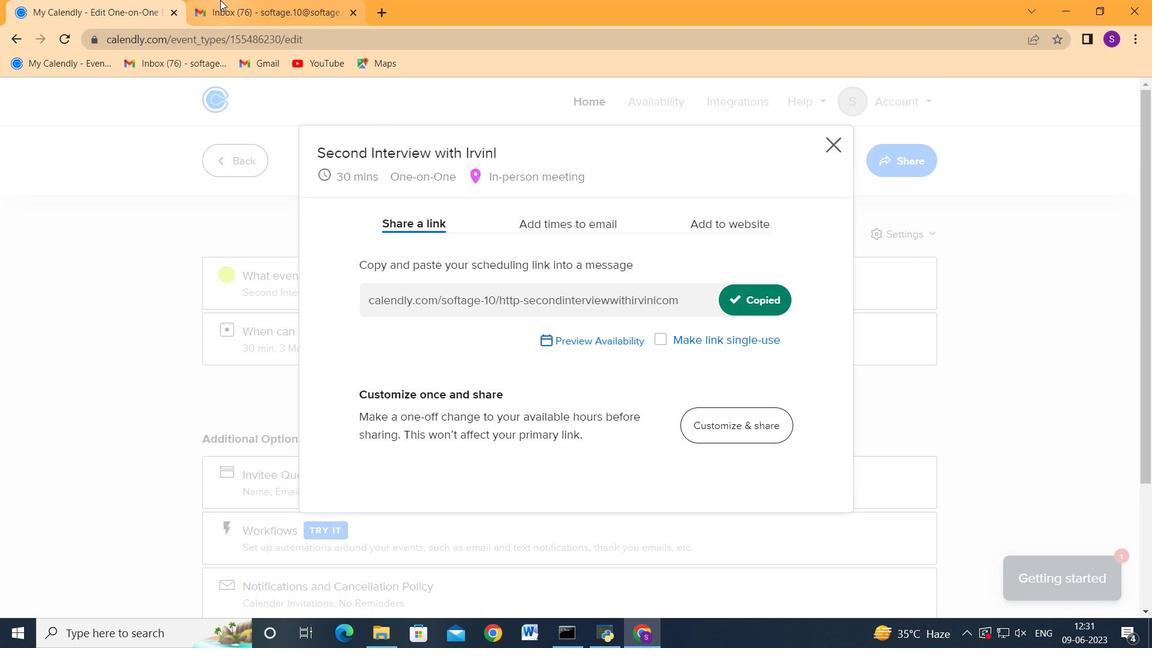 
Action: Mouse moved to (127, 187)
Screenshot: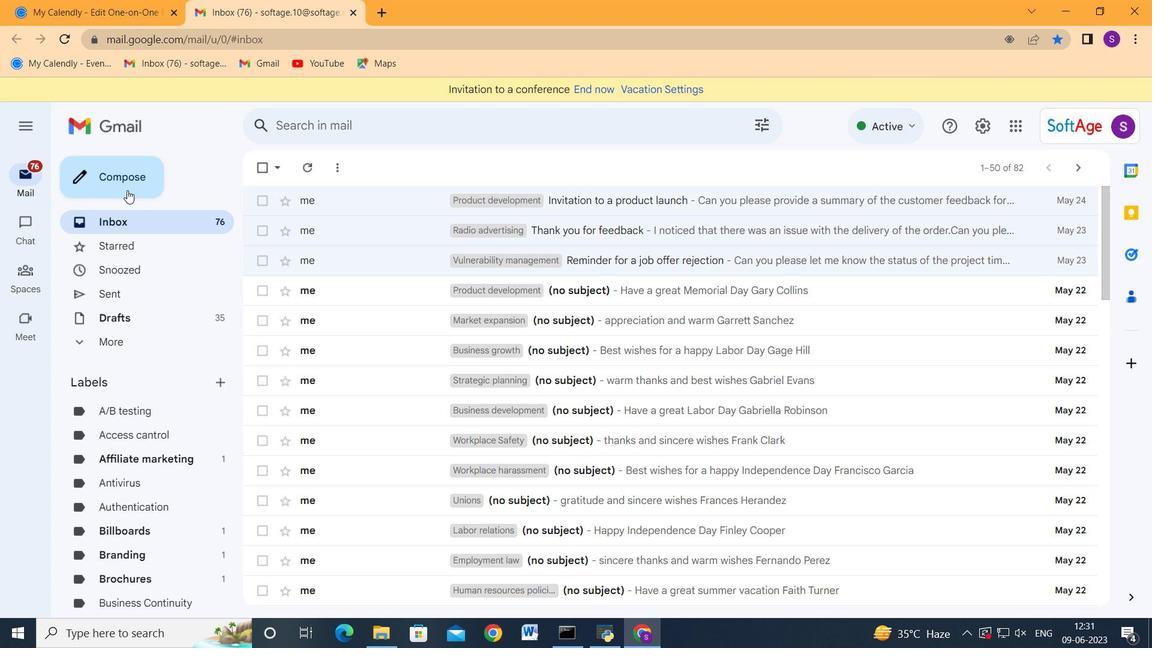 
Action: Mouse pressed left at (127, 187)
Screenshot: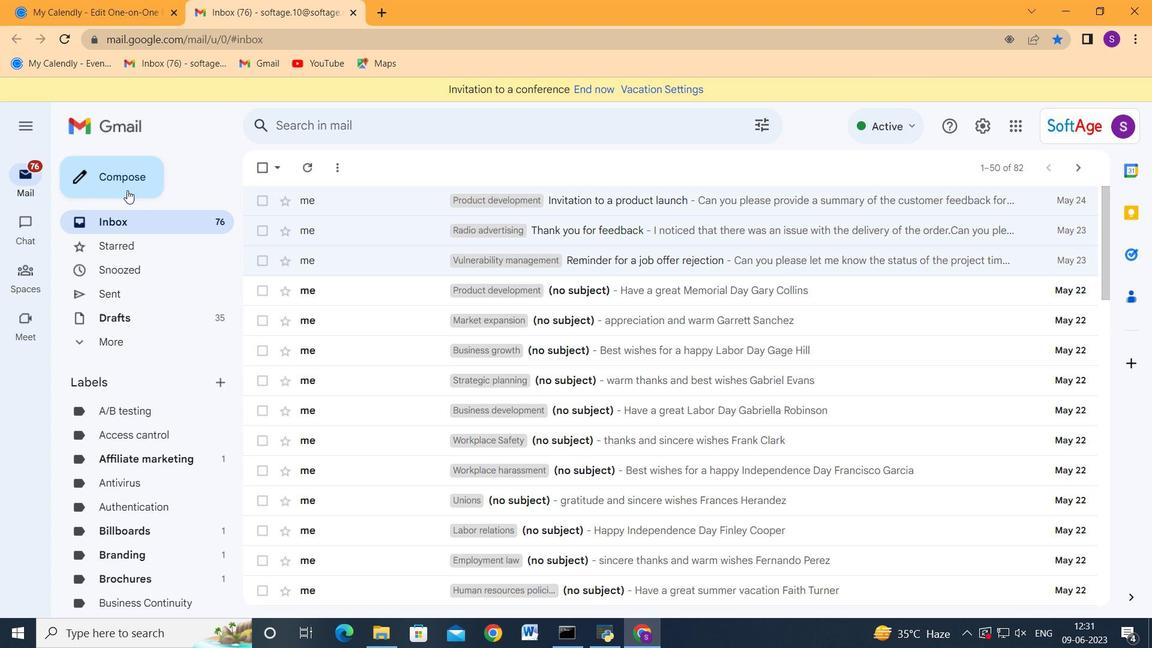 
Action: Mouse moved to (788, 294)
Screenshot: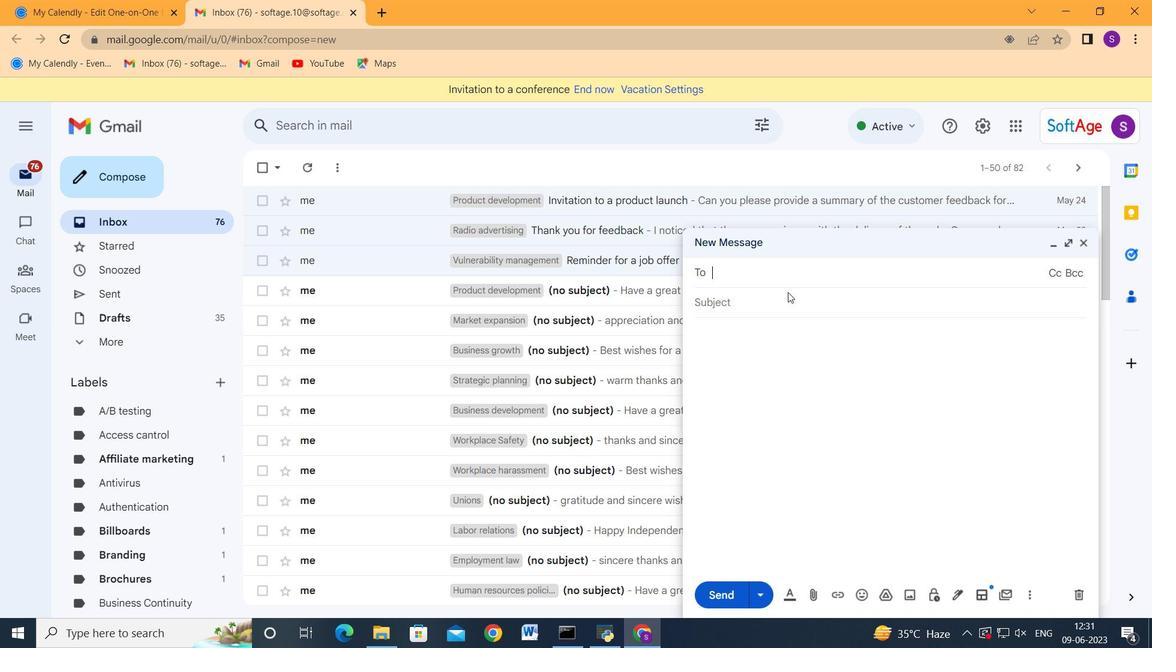 
Action: Key pressed d<Key.backspace><Key.backspace>softage.8<Key.shift_r>@softage.net<Key.enter>softage.9<Key.shift_r>@sfo<Key.backspace><Key.backspace>oftage.net<Key.enter><Key.tab><Key.tab>ctrl+V
Screenshot: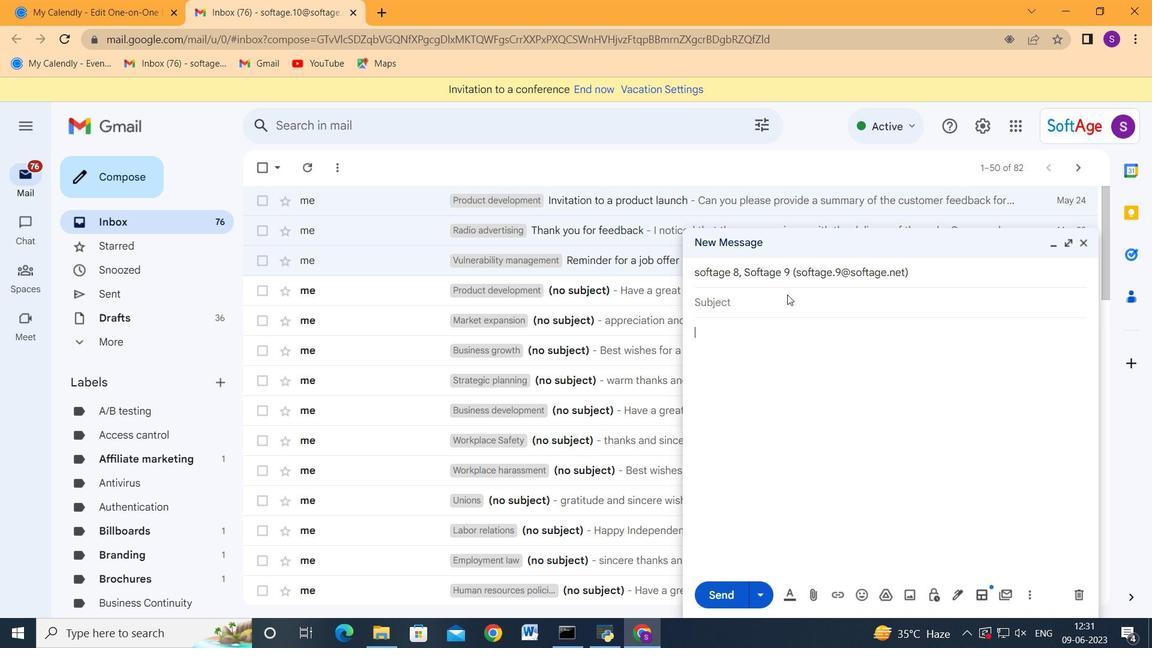 
Action: Mouse moved to (703, 589)
Screenshot: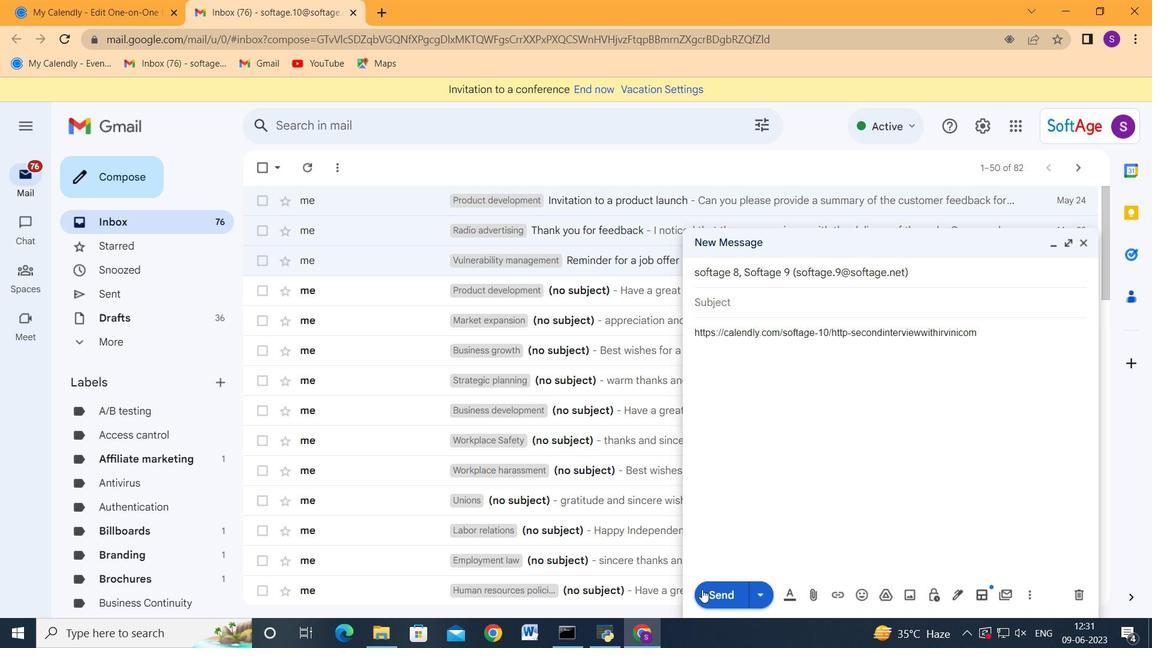 
Action: Mouse pressed left at (703, 589)
Screenshot: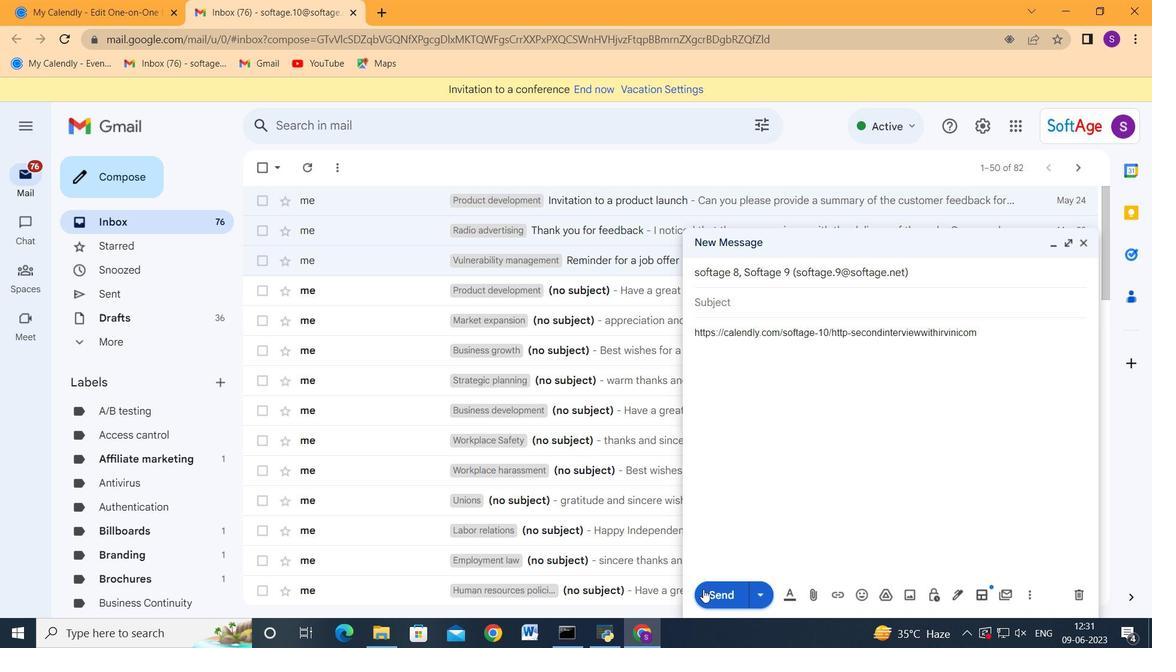 
Action: Mouse moved to (707, 408)
Screenshot: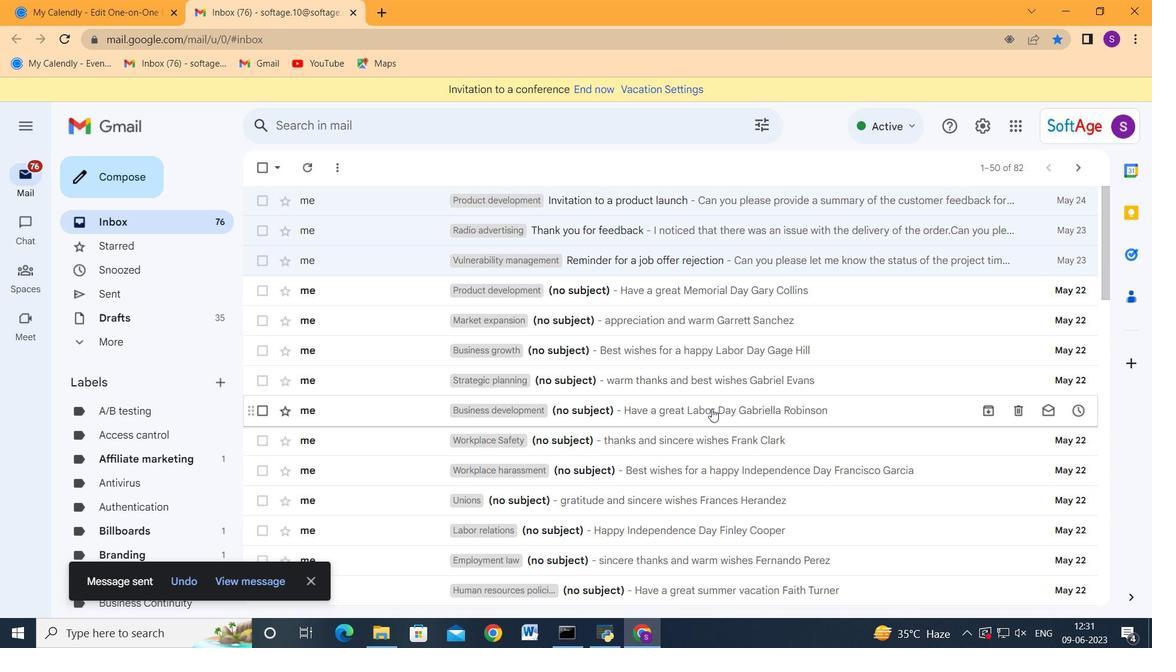 
